 Task: Add Magic Spoon Cereal Birthday Cake Cereal to the cart.
Action: Mouse moved to (648, 239)
Screenshot: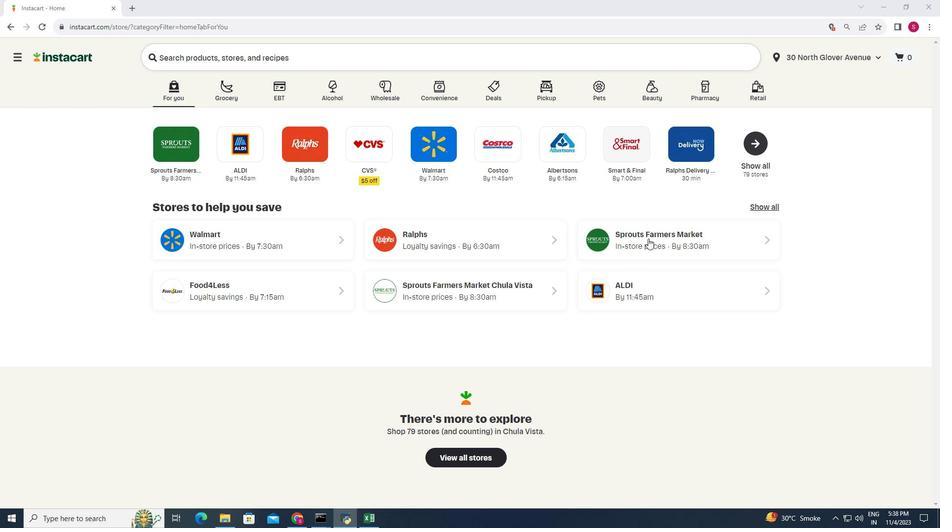 
Action: Mouse pressed left at (648, 239)
Screenshot: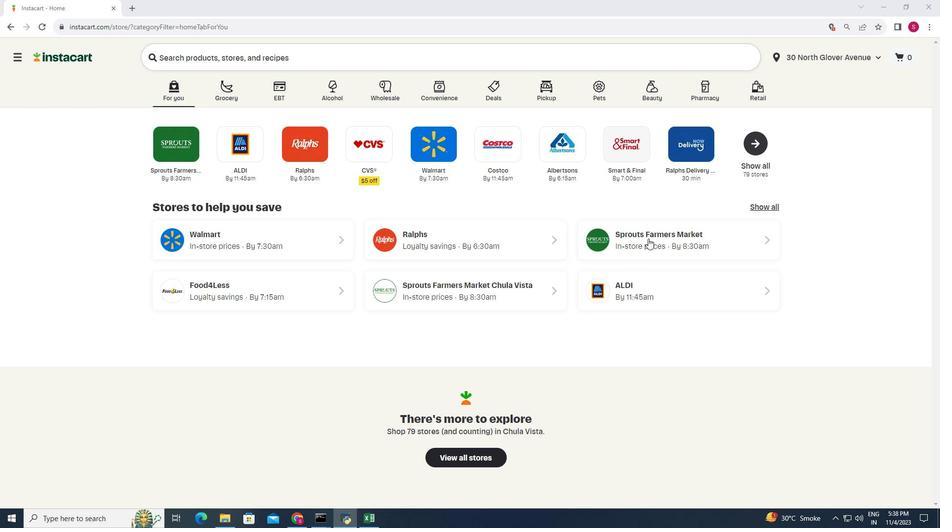 
Action: Mouse moved to (79, 313)
Screenshot: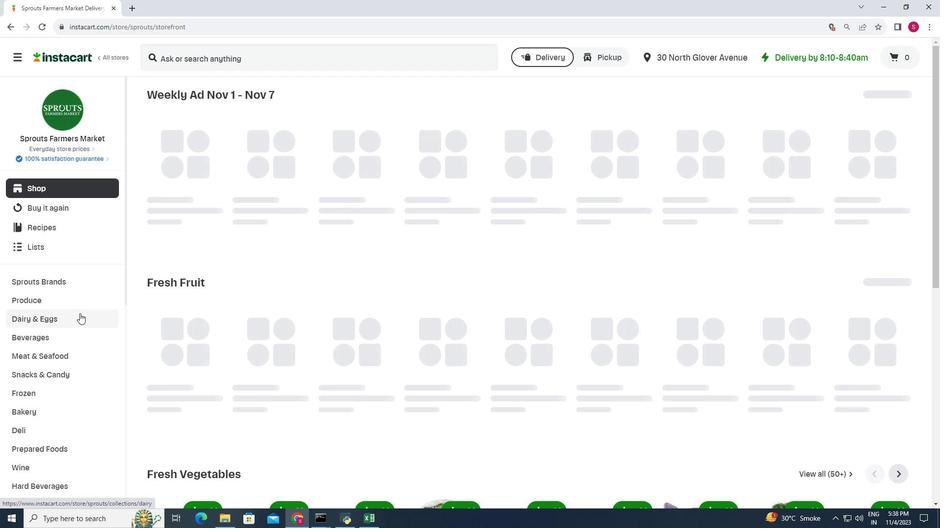 
Action: Mouse scrolled (79, 313) with delta (0, 0)
Screenshot: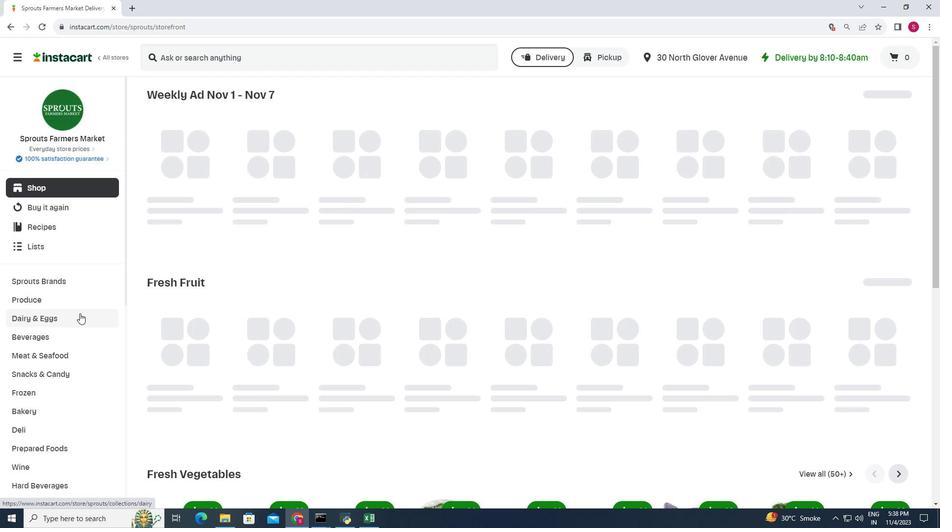 
Action: Mouse scrolled (79, 313) with delta (0, 0)
Screenshot: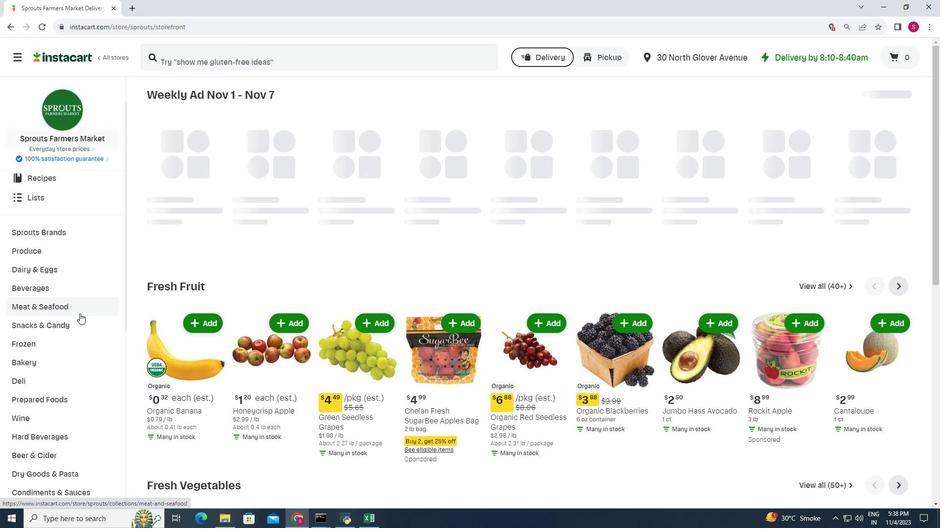 
Action: Mouse moved to (80, 313)
Screenshot: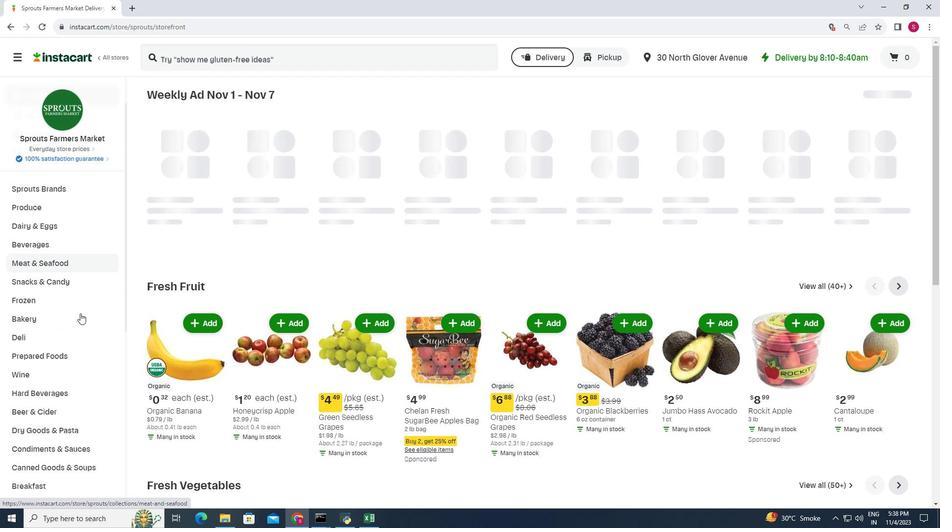 
Action: Mouse scrolled (80, 313) with delta (0, 0)
Screenshot: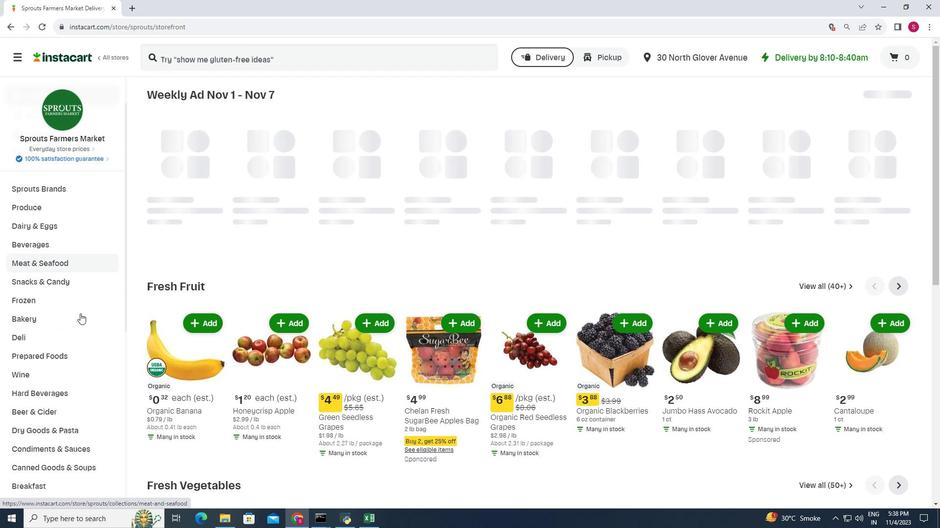 
Action: Mouse moved to (83, 313)
Screenshot: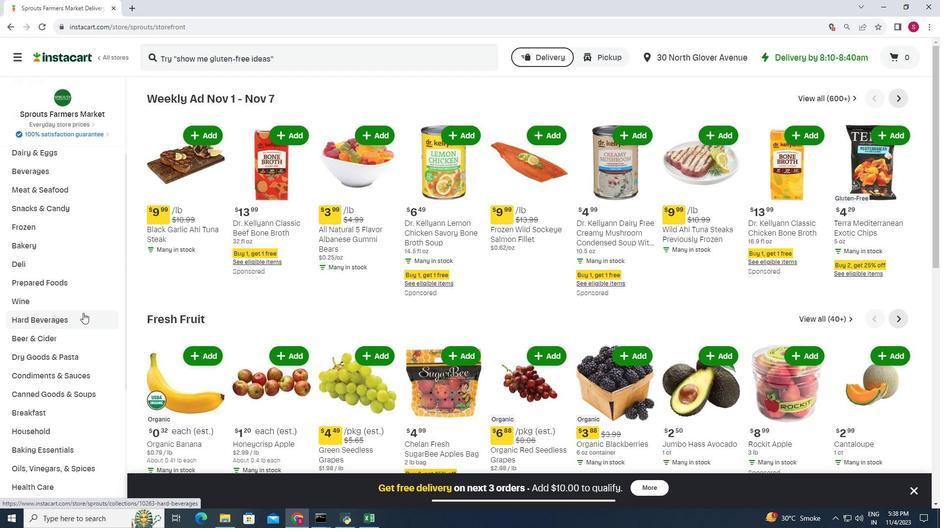 
Action: Mouse scrolled (83, 312) with delta (0, 0)
Screenshot: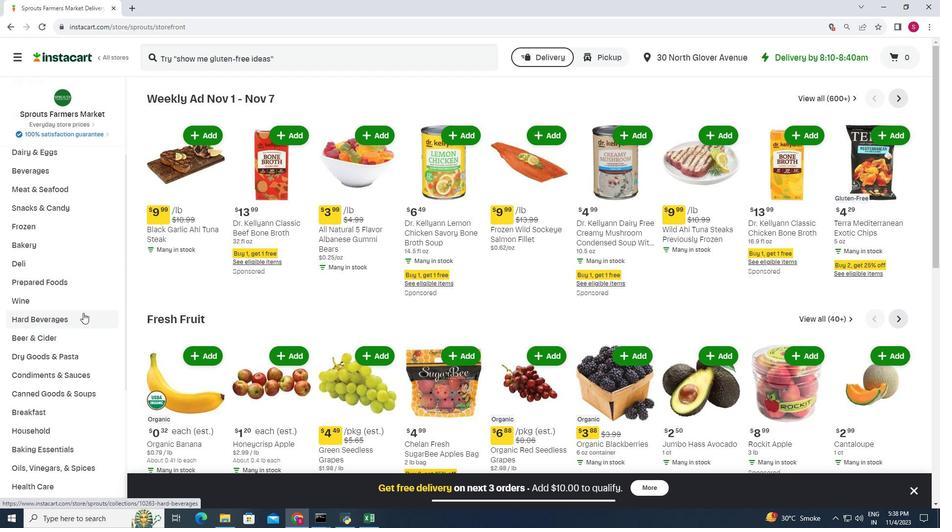 
Action: Mouse moved to (58, 365)
Screenshot: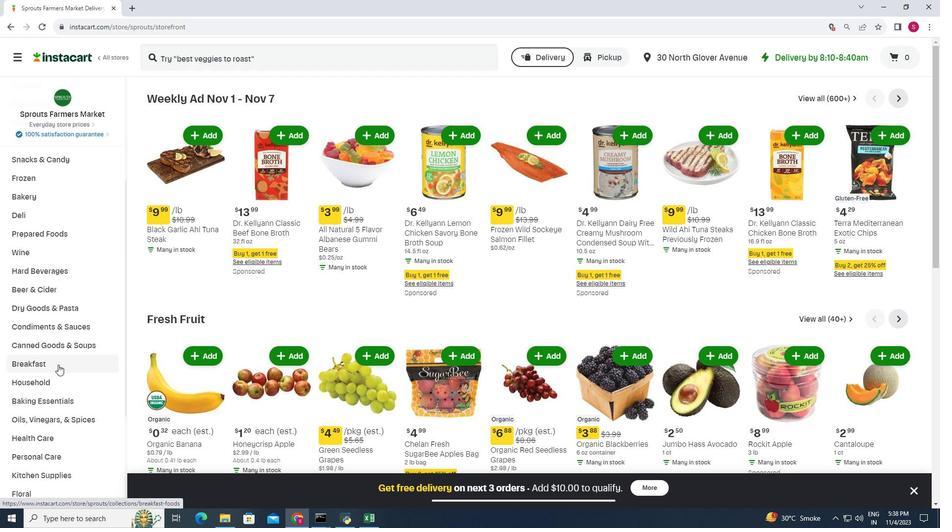 
Action: Mouse pressed left at (58, 365)
Screenshot: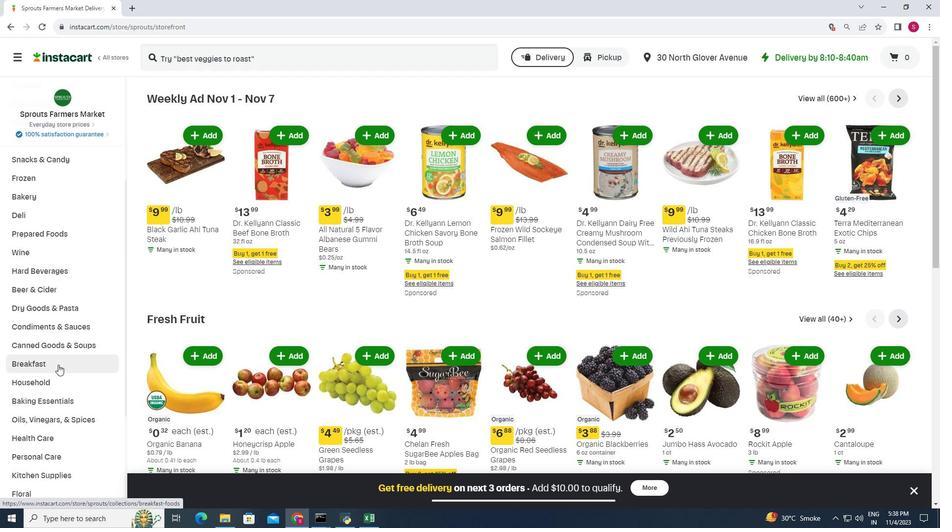 
Action: Mouse moved to (648, 121)
Screenshot: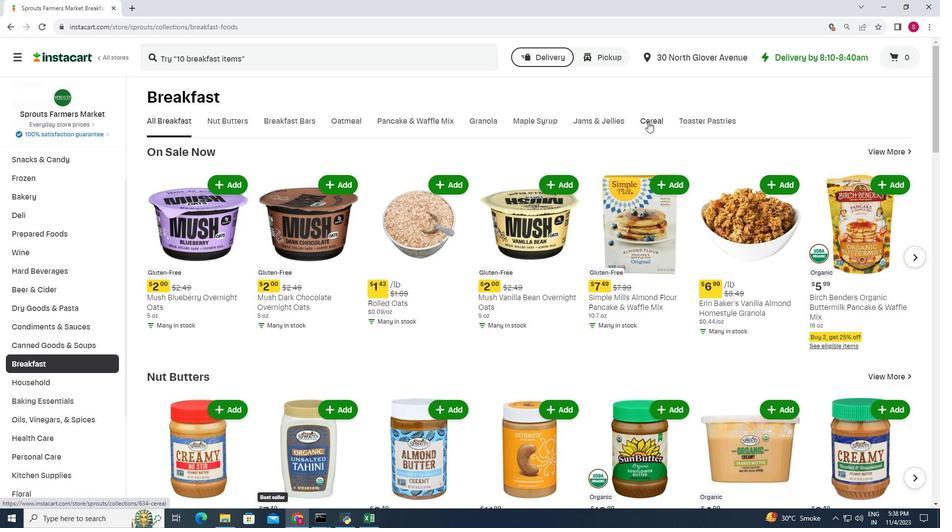 
Action: Mouse pressed left at (648, 121)
Screenshot: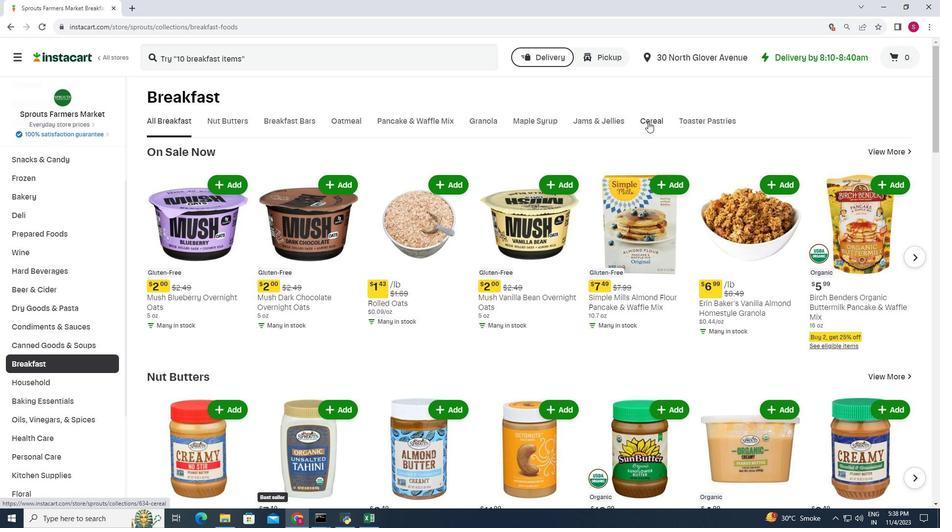 
Action: Mouse moved to (488, 167)
Screenshot: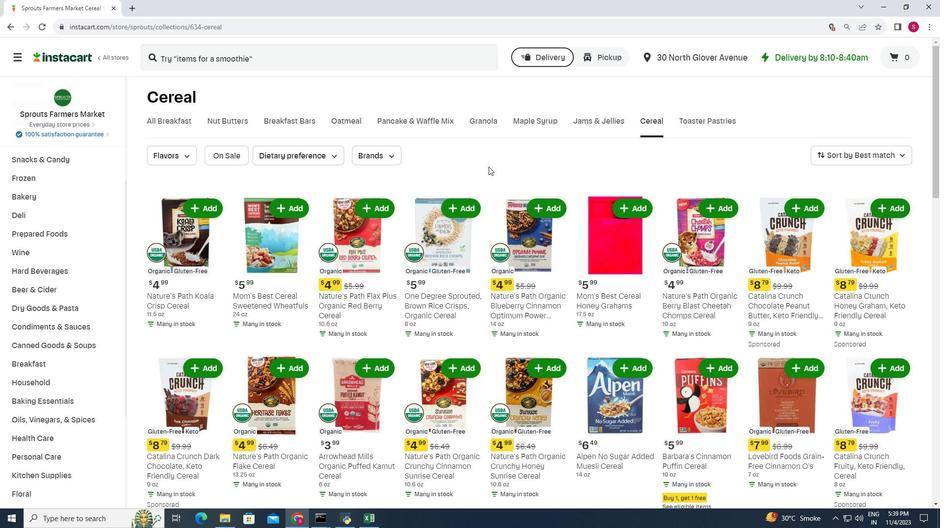 
Action: Mouse scrolled (488, 166) with delta (0, 0)
Screenshot: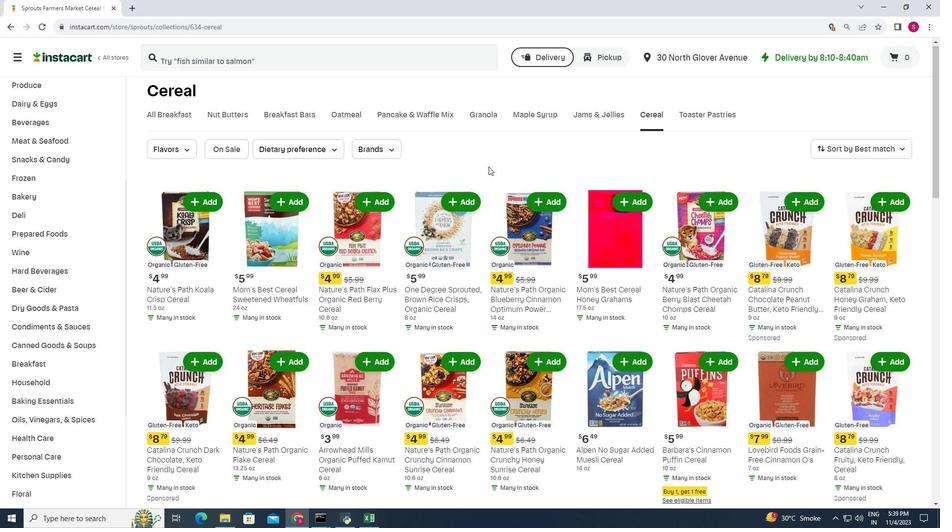 
Action: Mouse scrolled (488, 167) with delta (0, 0)
Screenshot: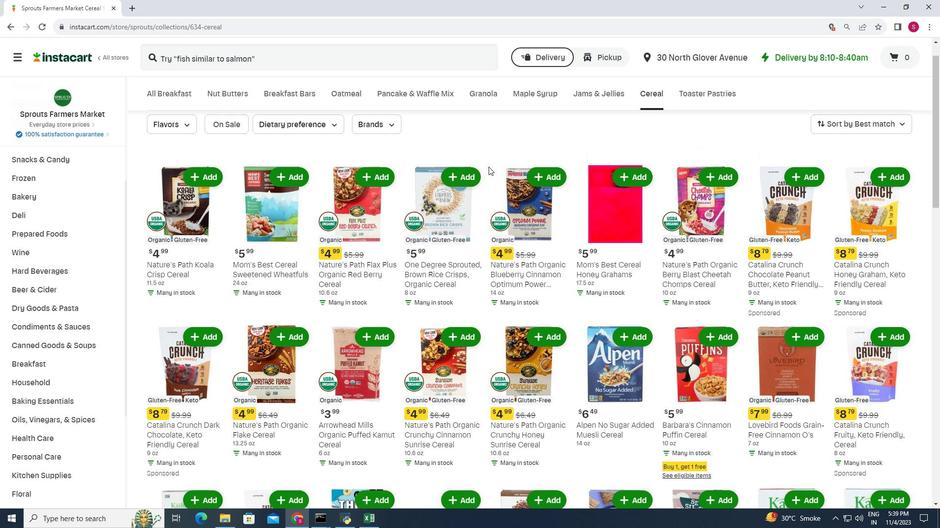 
Action: Mouse scrolled (488, 167) with delta (0, 0)
Screenshot: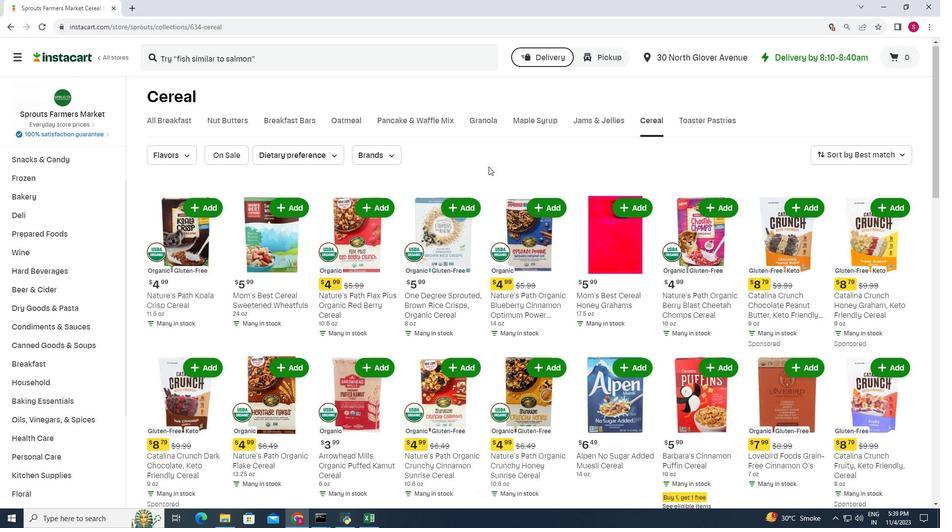 
Action: Mouse scrolled (488, 166) with delta (0, 0)
Screenshot: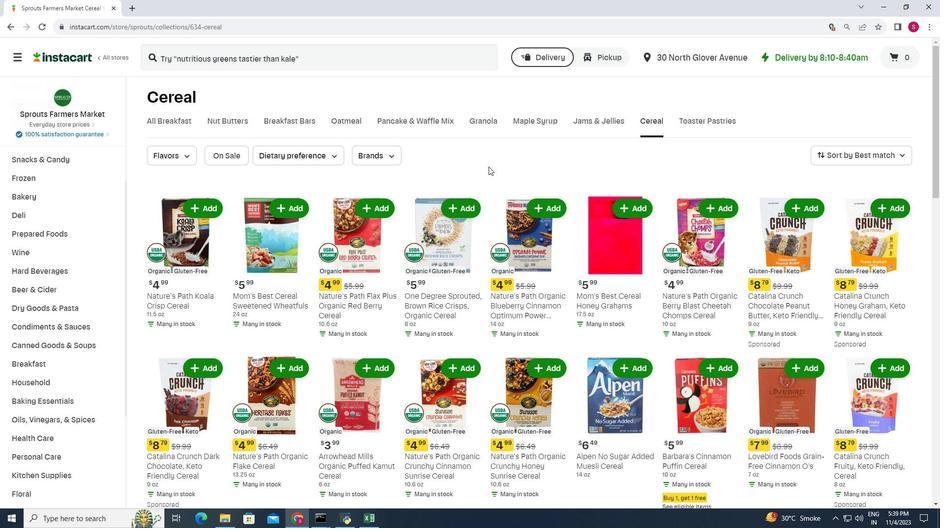 
Action: Mouse moved to (916, 263)
Screenshot: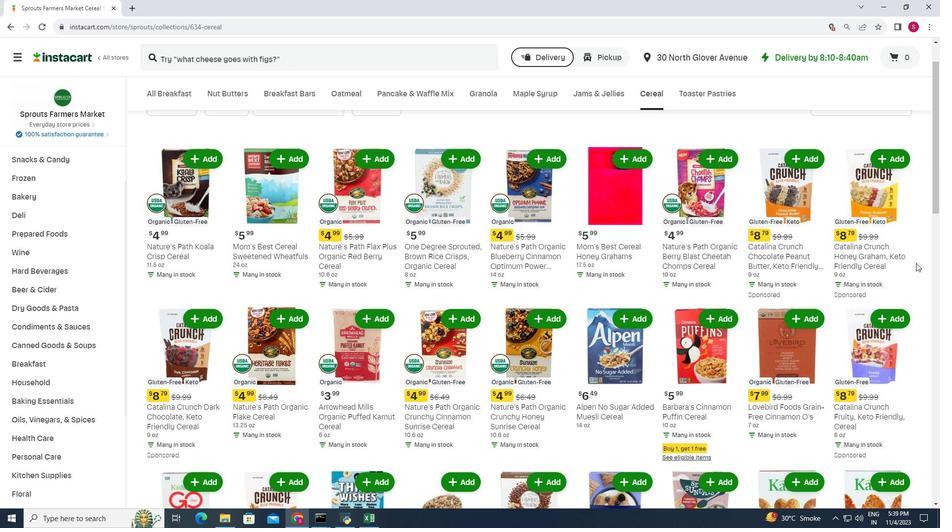 
Action: Mouse scrolled (916, 262) with delta (0, 0)
Screenshot: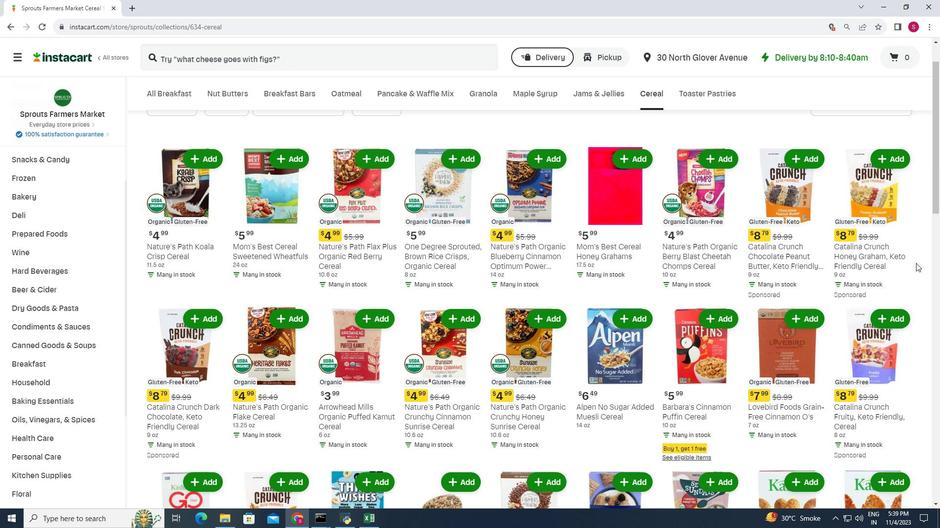 
Action: Mouse moved to (916, 263)
Screenshot: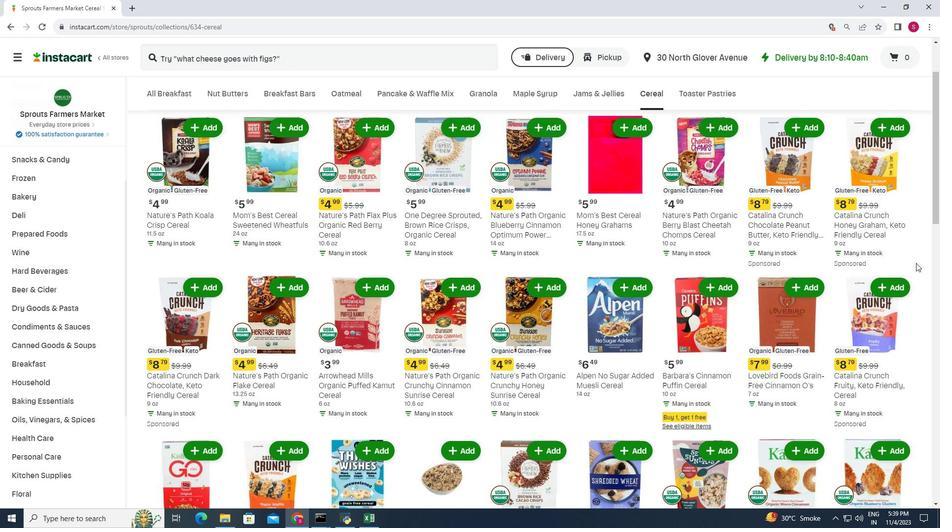 
Action: Mouse scrolled (916, 263) with delta (0, 0)
Screenshot: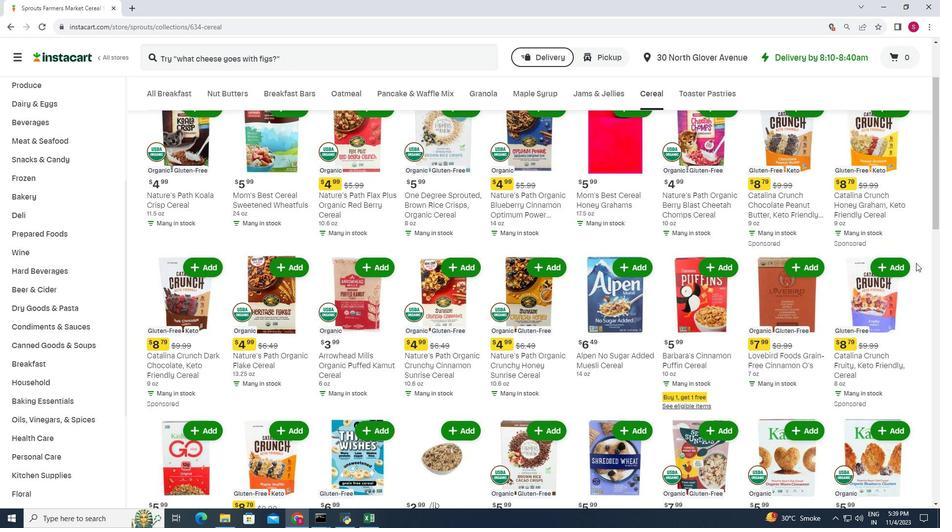 
Action: Mouse moved to (396, 309)
Screenshot: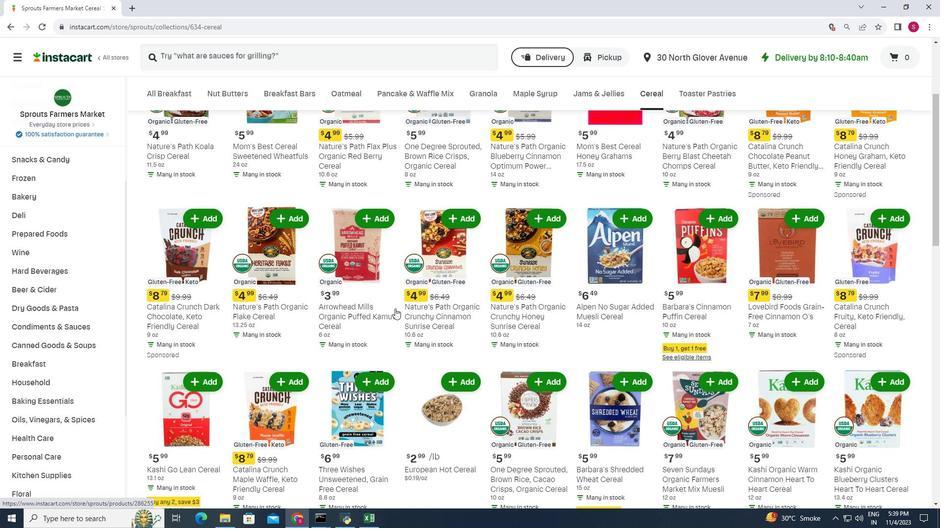 
Action: Mouse scrolled (396, 308) with delta (0, 0)
Screenshot: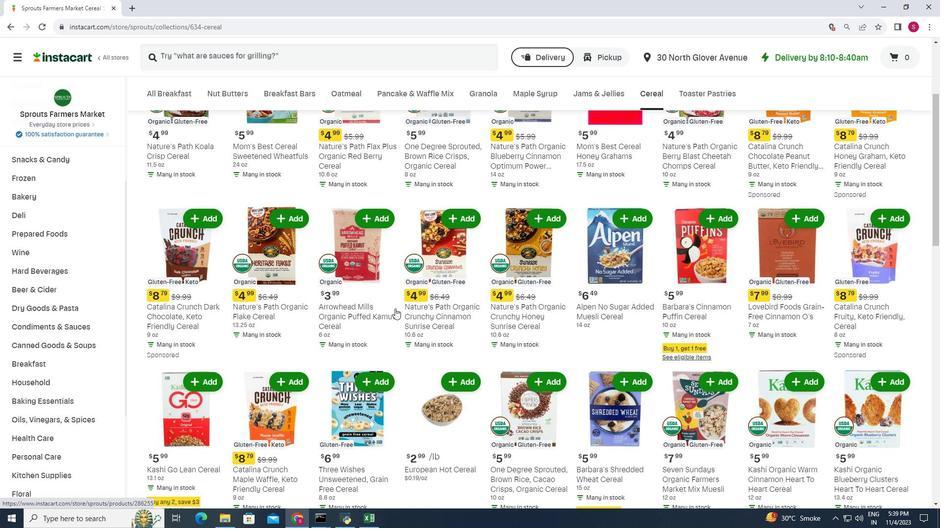 
Action: Mouse moved to (395, 309)
Screenshot: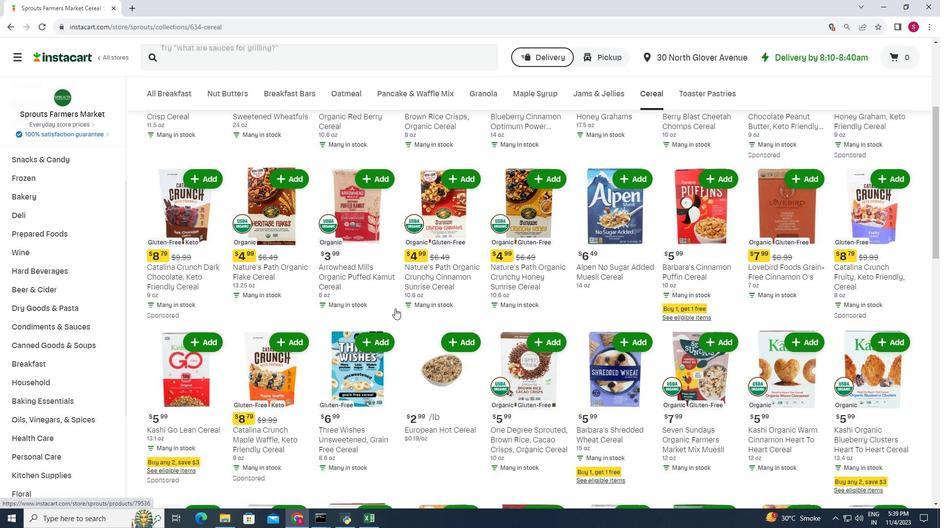 
Action: Mouse scrolled (395, 308) with delta (0, 0)
Screenshot: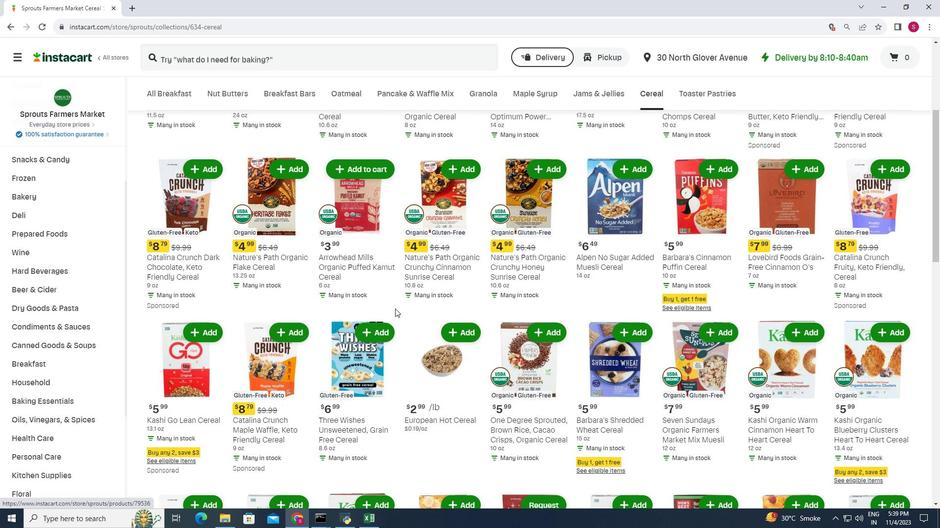 
Action: Mouse moved to (393, 309)
Screenshot: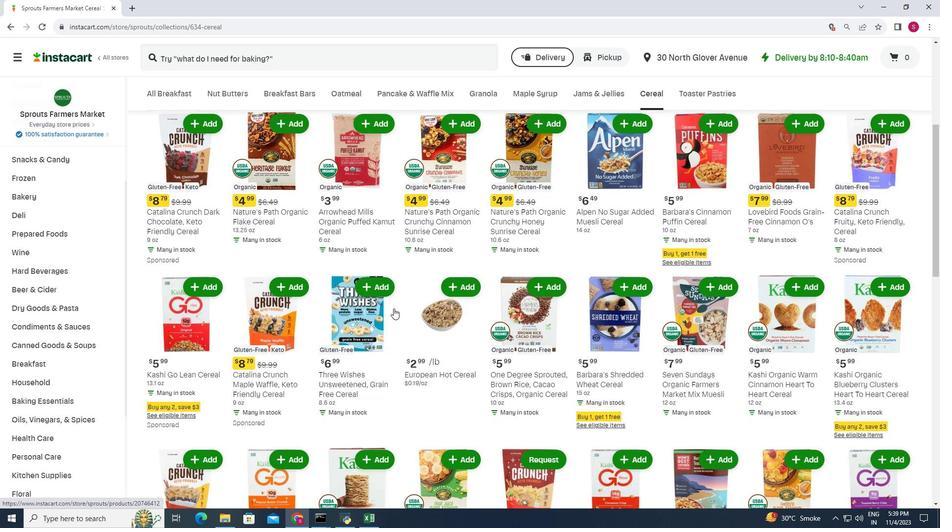 
Action: Mouse scrolled (393, 308) with delta (0, 0)
Screenshot: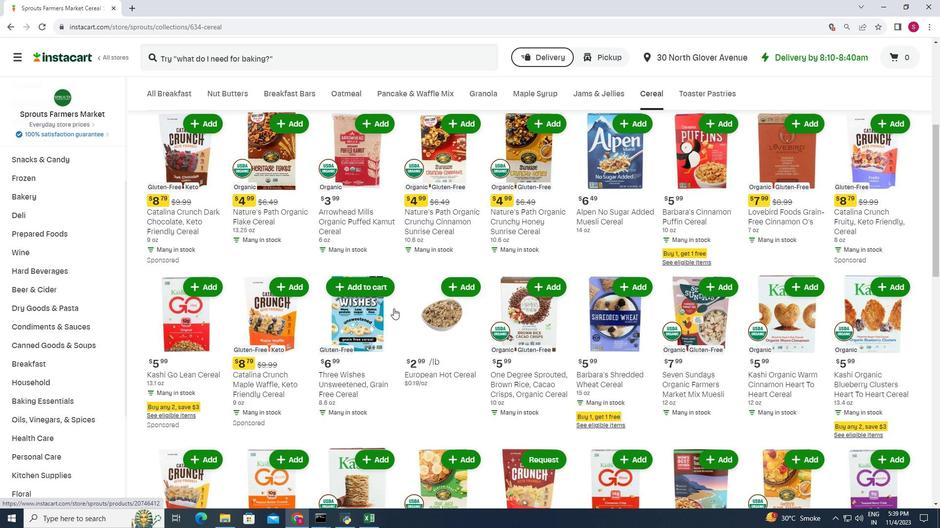
Action: Mouse scrolled (393, 308) with delta (0, 0)
Screenshot: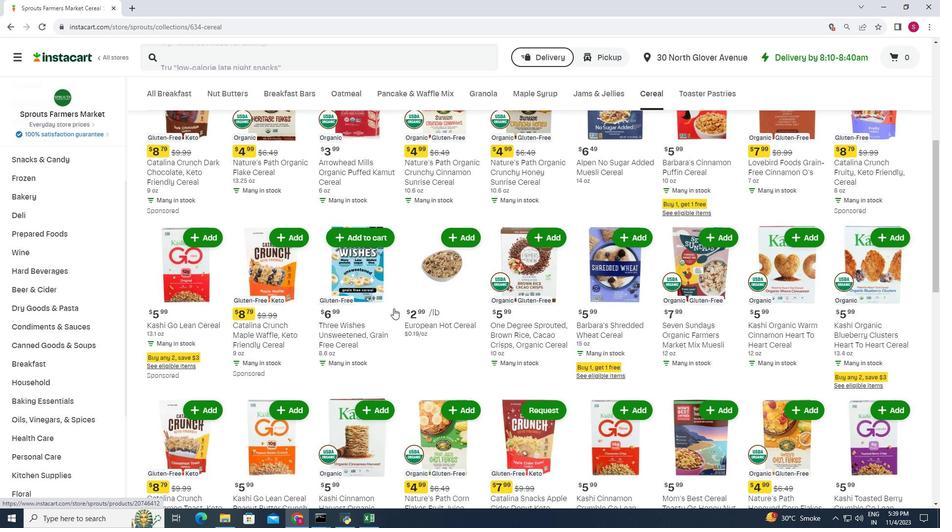 
Action: Mouse scrolled (393, 308) with delta (0, 0)
Screenshot: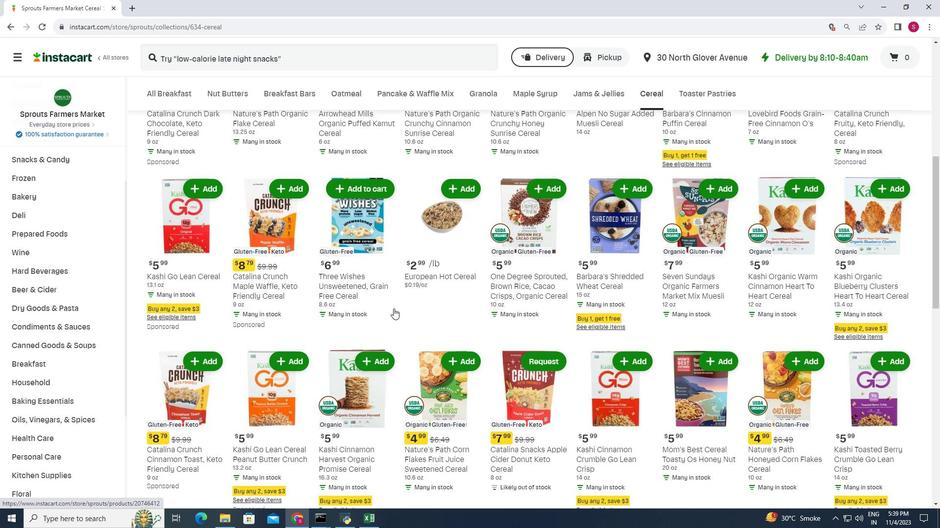 
Action: Mouse scrolled (393, 308) with delta (0, 0)
Screenshot: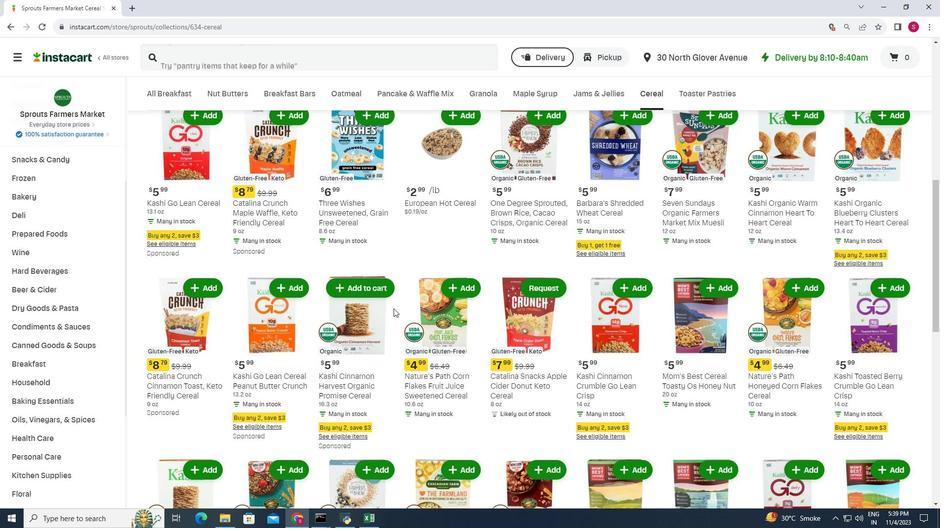 
Action: Mouse moved to (390, 310)
Screenshot: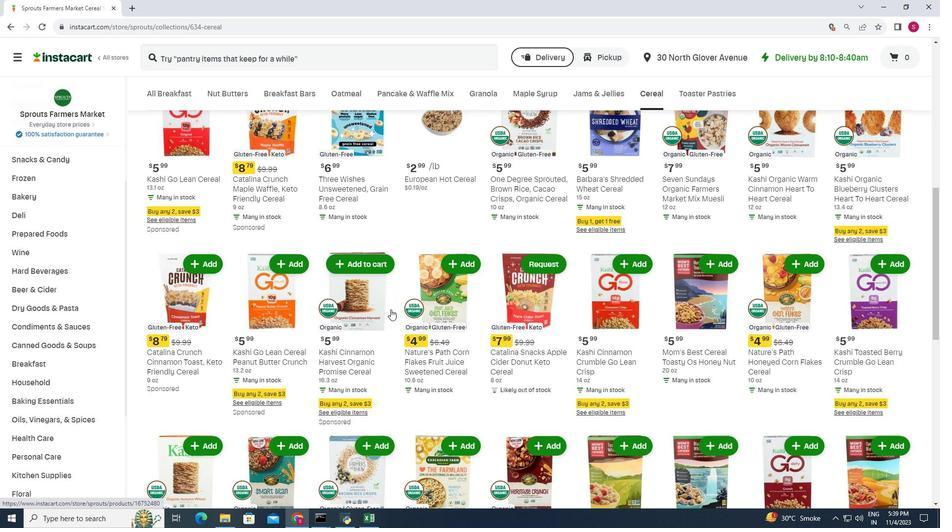 
Action: Mouse scrolled (390, 309) with delta (0, 0)
Screenshot: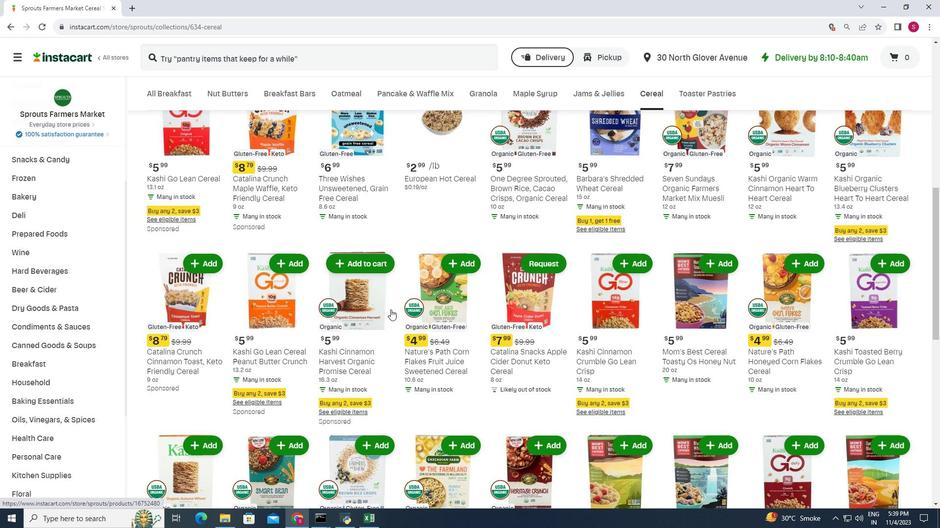 
Action: Mouse moved to (390, 310)
Screenshot: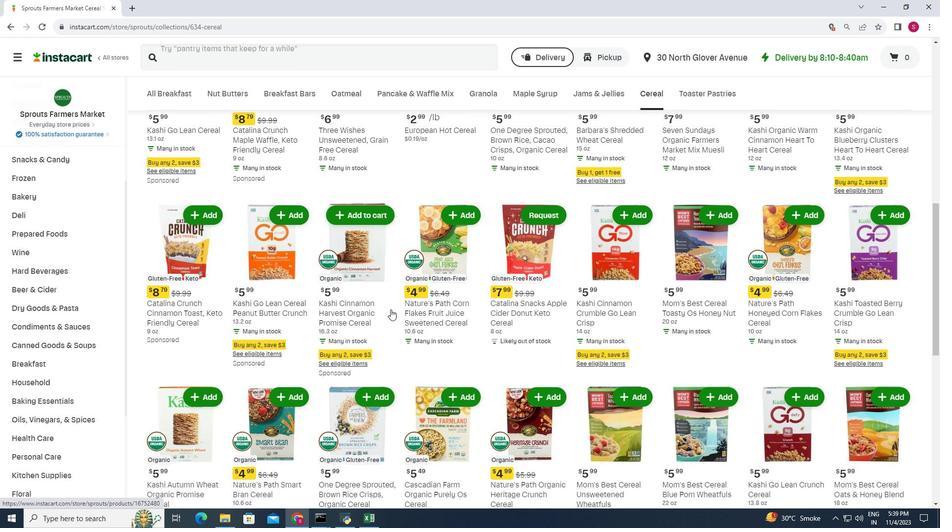 
Action: Mouse scrolled (390, 309) with delta (0, 0)
Screenshot: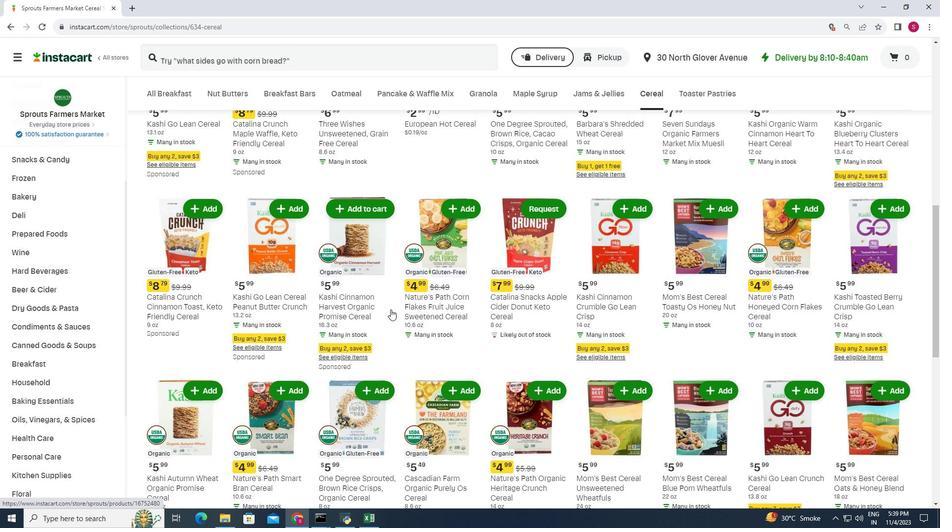 
Action: Mouse scrolled (390, 309) with delta (0, 0)
Screenshot: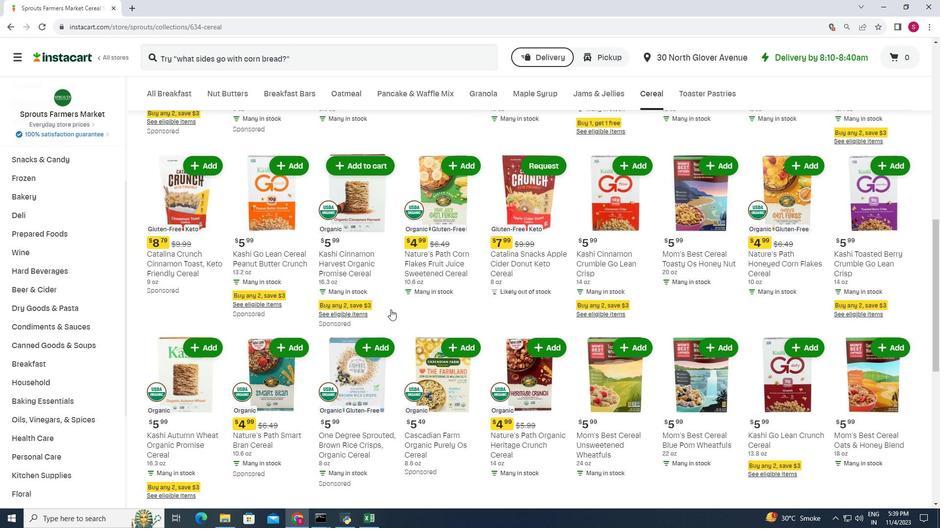 
Action: Mouse scrolled (390, 309) with delta (0, 0)
Screenshot: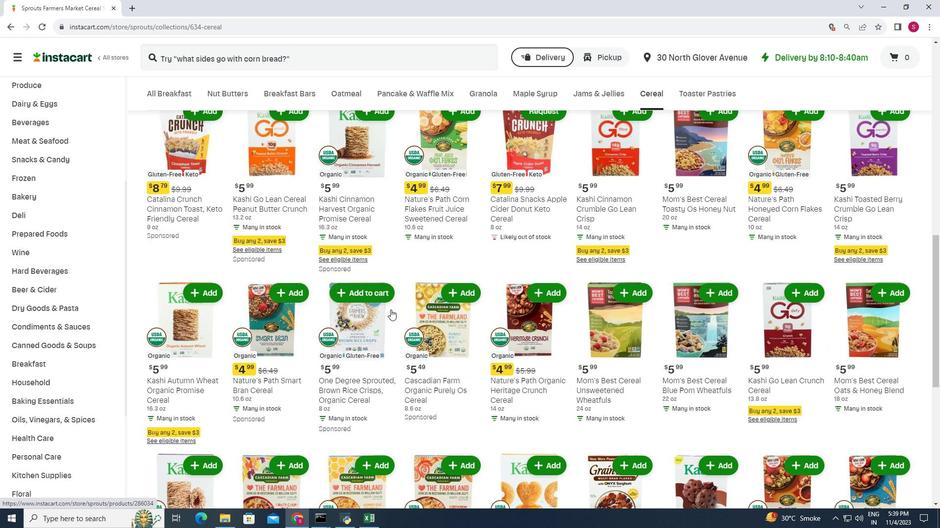 
Action: Mouse scrolled (390, 309) with delta (0, 0)
Screenshot: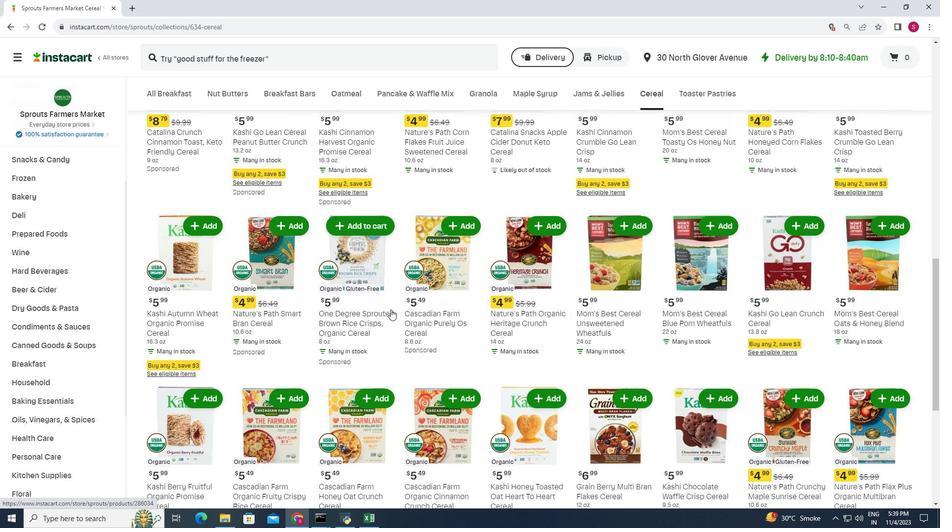 
Action: Mouse scrolled (390, 309) with delta (0, 0)
Screenshot: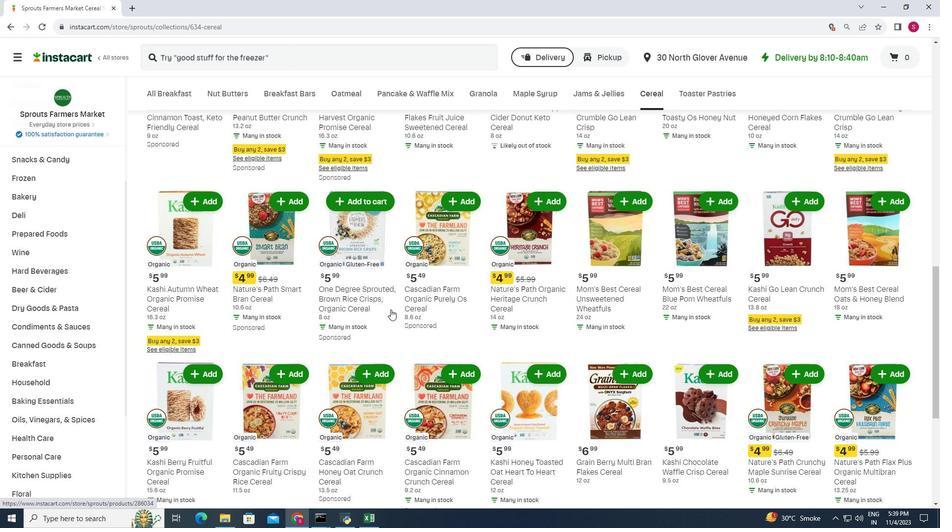 
Action: Mouse scrolled (390, 309) with delta (0, 0)
Screenshot: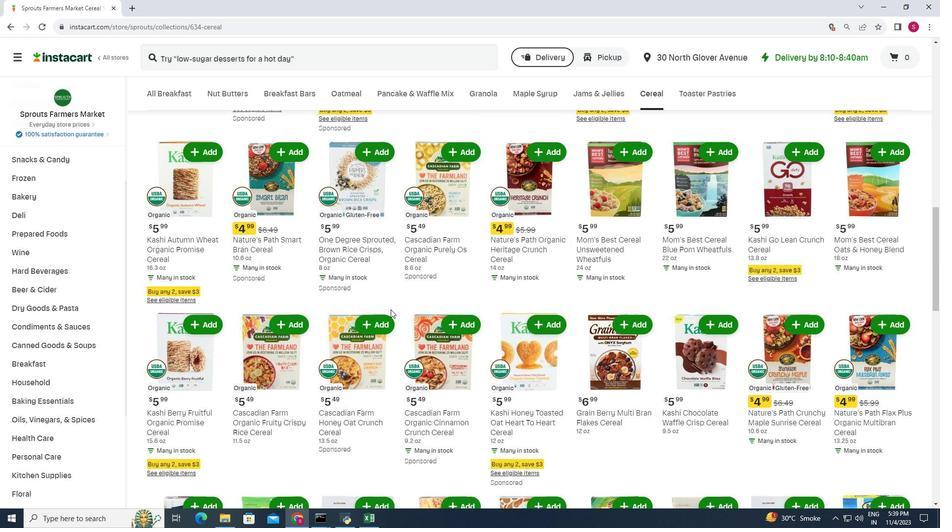 
Action: Mouse scrolled (390, 309) with delta (0, 0)
Screenshot: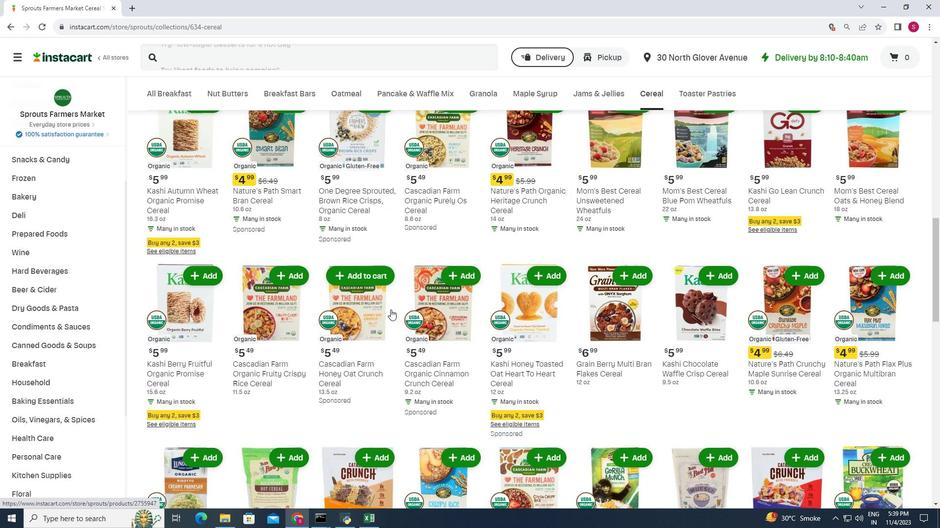 
Action: Mouse scrolled (390, 309) with delta (0, 0)
Screenshot: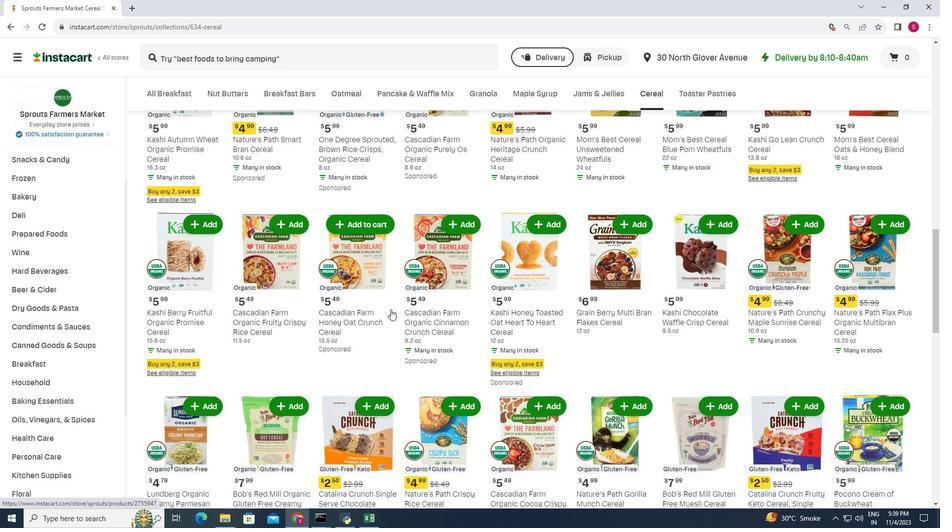 
Action: Mouse moved to (391, 307)
Screenshot: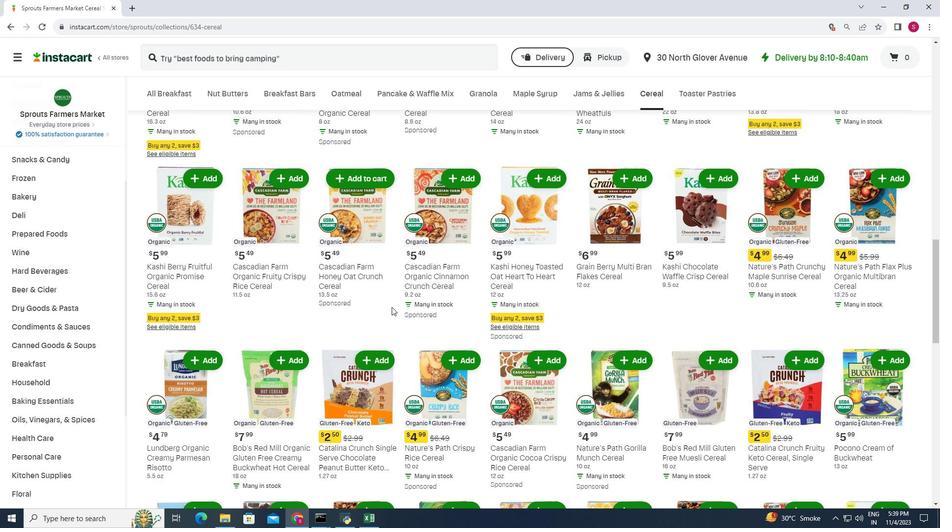 
Action: Mouse scrolled (391, 307) with delta (0, 0)
Screenshot: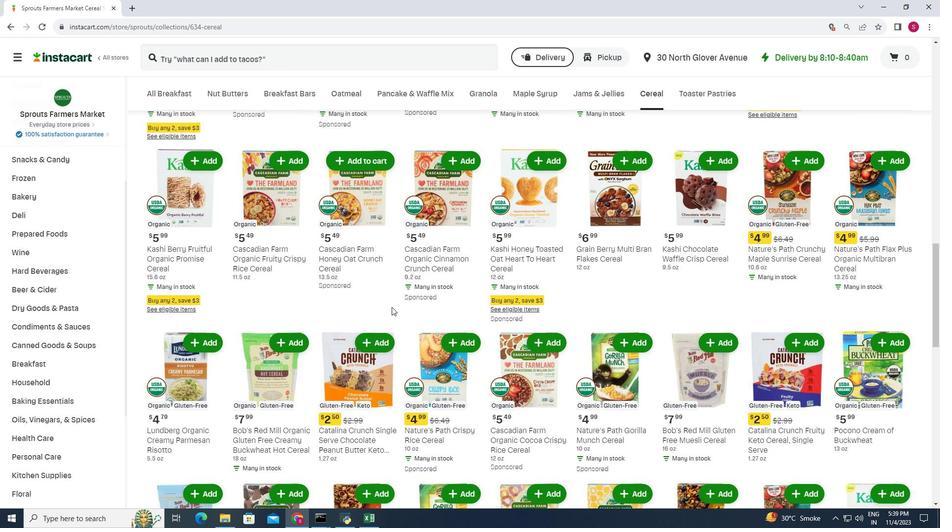
Action: Mouse moved to (392, 307)
Screenshot: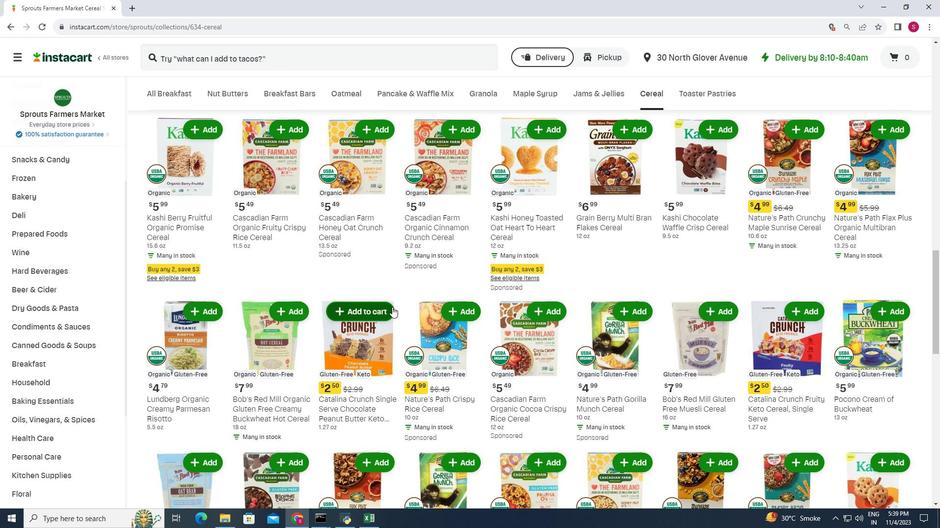 
Action: Mouse scrolled (392, 307) with delta (0, 0)
Screenshot: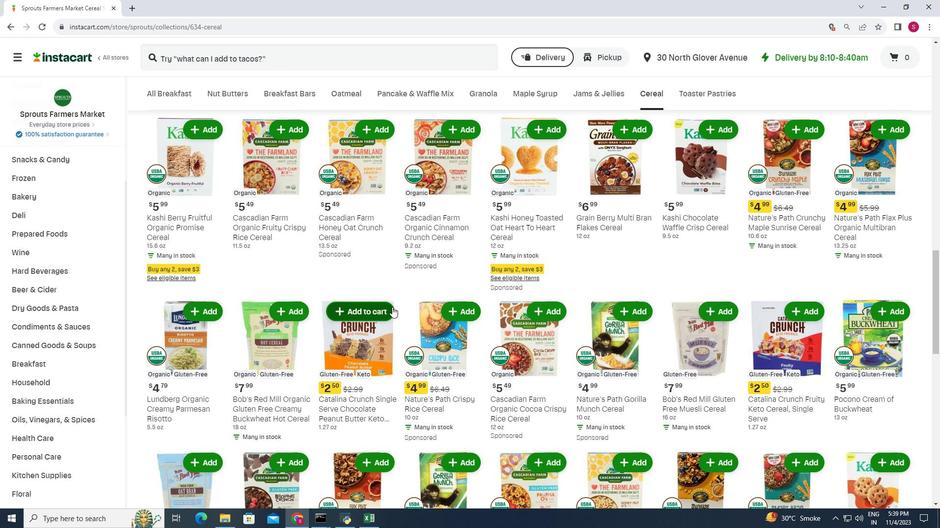 
Action: Mouse moved to (388, 305)
Screenshot: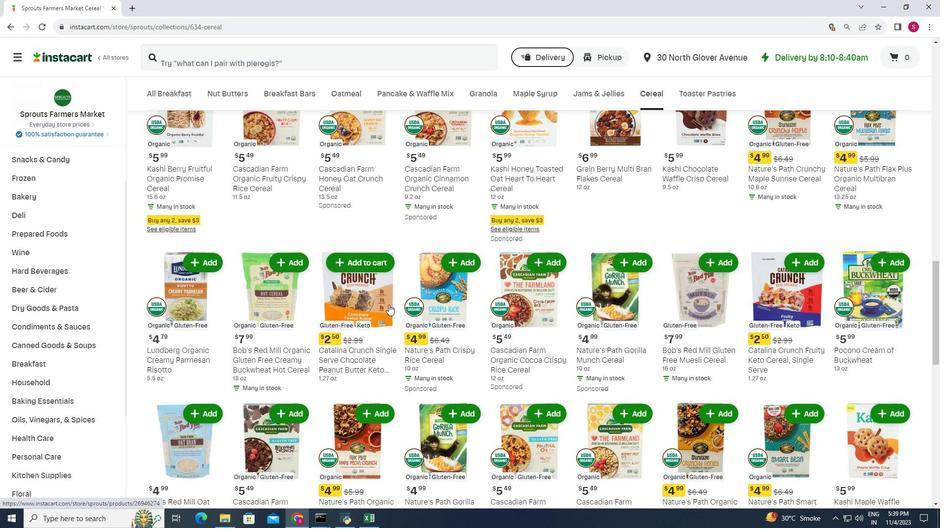
Action: Mouse scrolled (388, 304) with delta (0, 0)
Screenshot: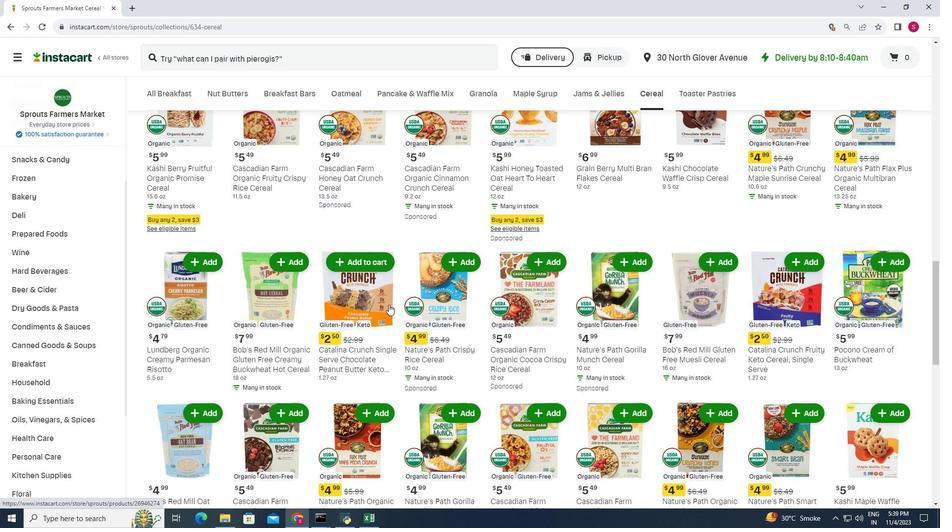 
Action: Mouse scrolled (388, 304) with delta (0, 0)
Screenshot: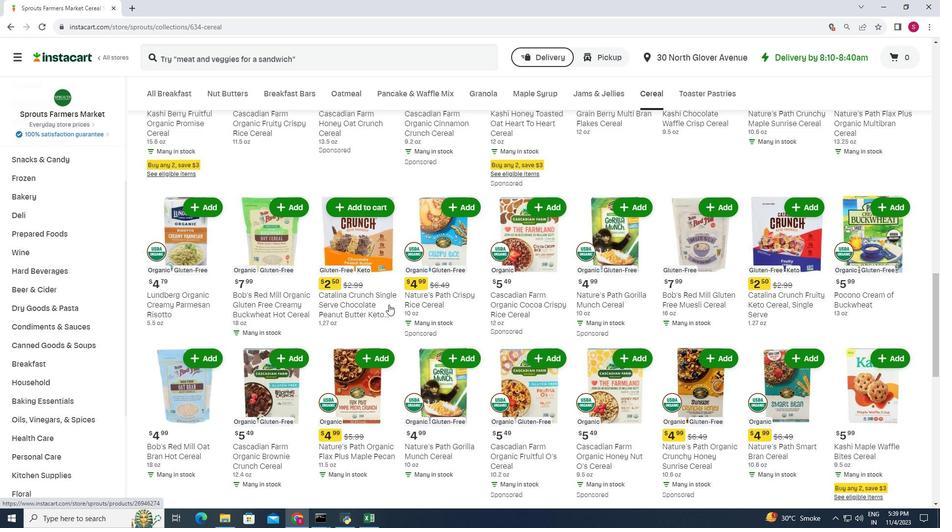 
Action: Mouse moved to (391, 293)
Screenshot: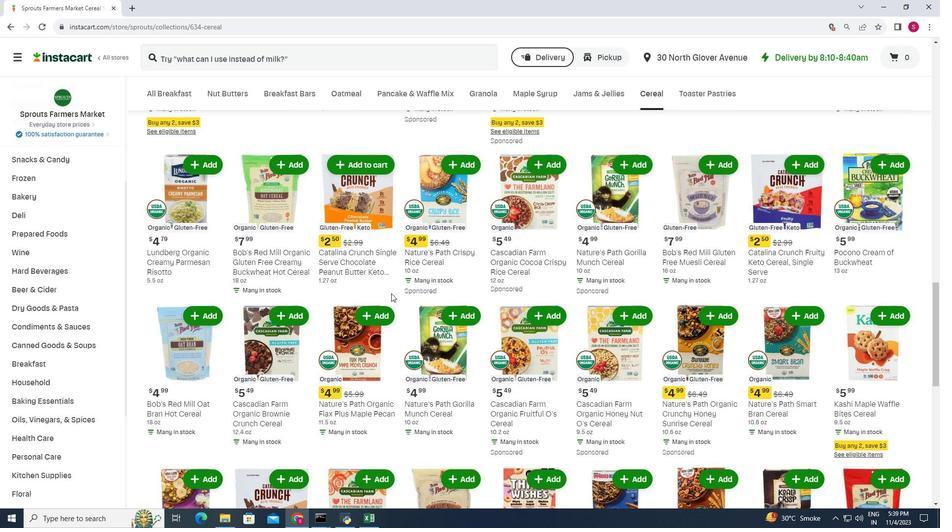 
Action: Mouse scrolled (391, 293) with delta (0, 0)
Screenshot: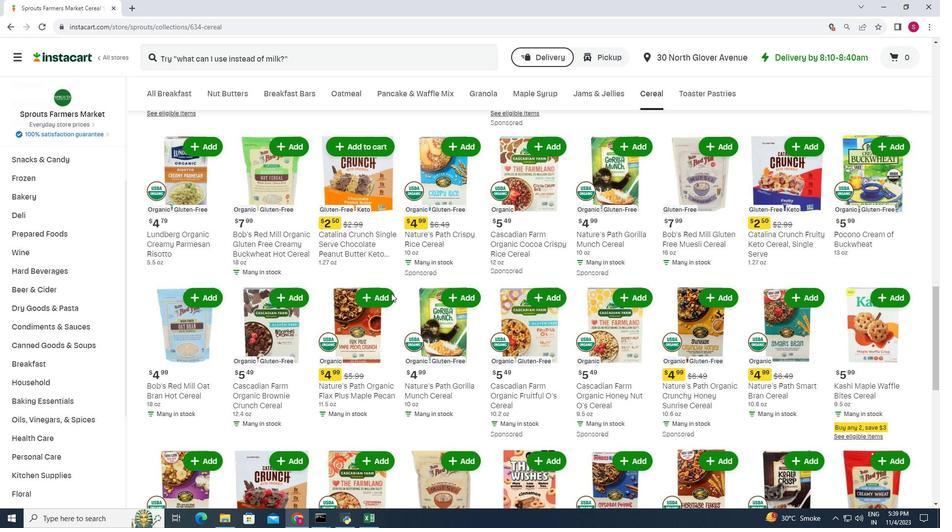 
Action: Mouse moved to (391, 293)
Screenshot: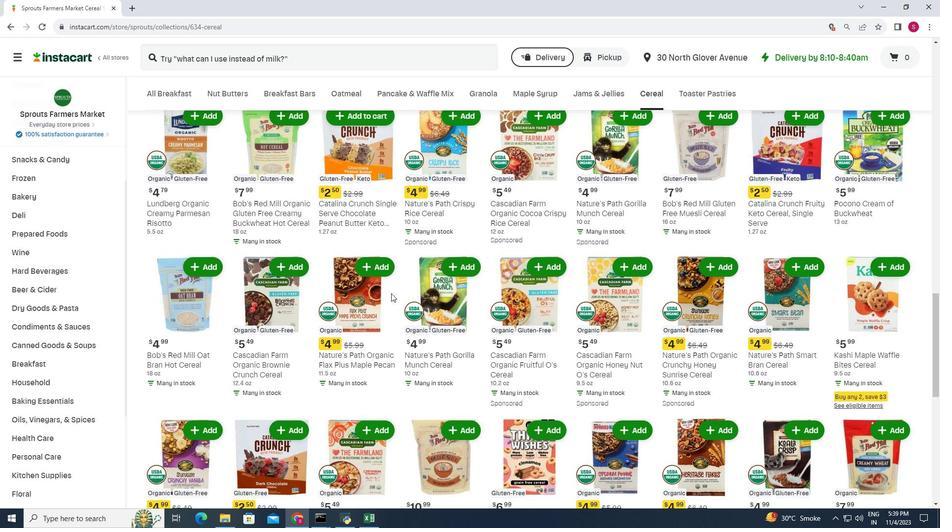 
Action: Mouse scrolled (391, 293) with delta (0, 0)
Screenshot: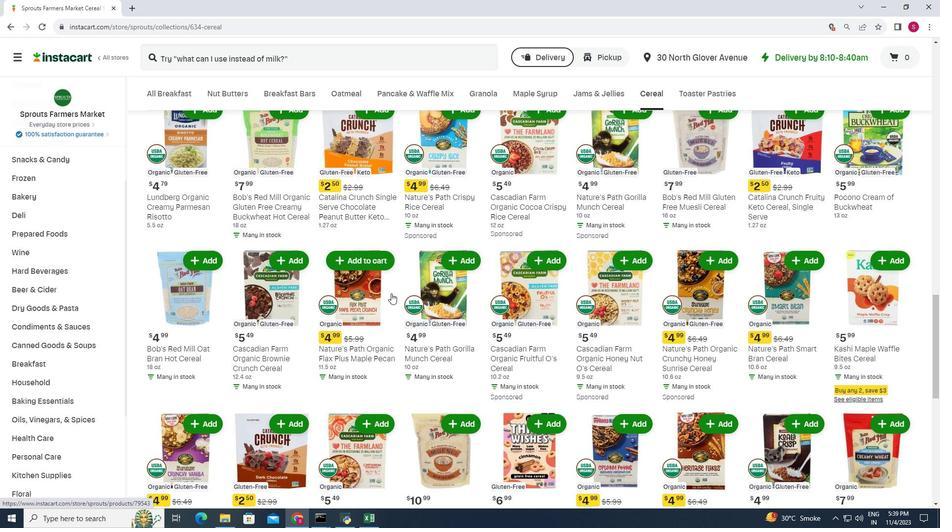 
Action: Mouse scrolled (391, 293) with delta (0, 0)
Screenshot: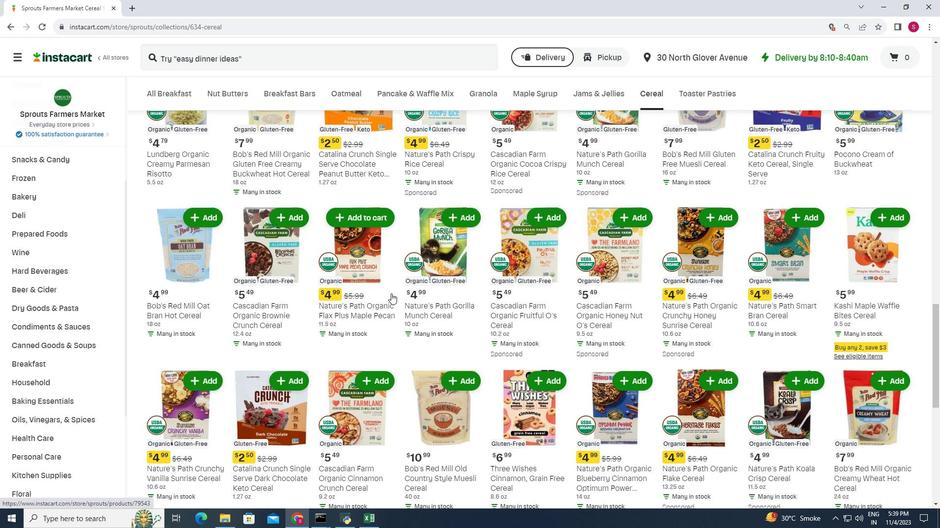 
Action: Mouse scrolled (391, 293) with delta (0, 0)
Screenshot: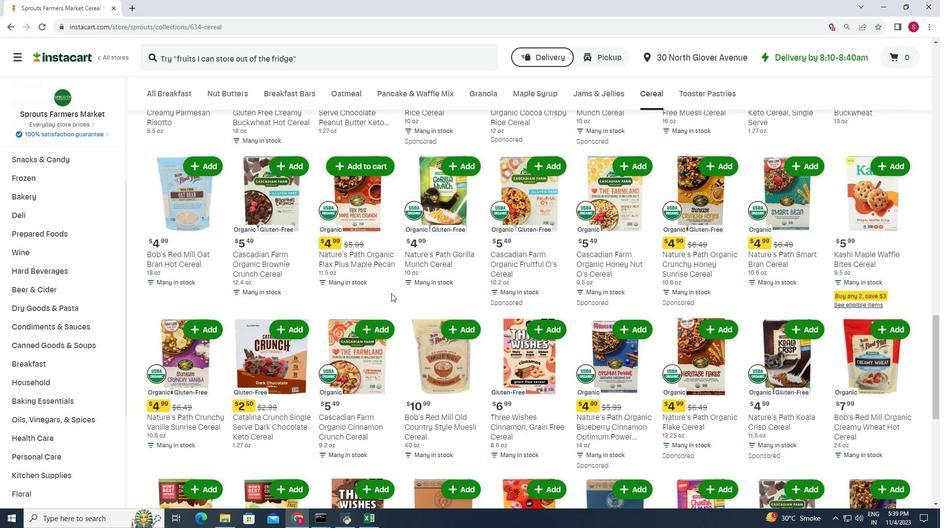 
Action: Mouse moved to (396, 294)
Screenshot: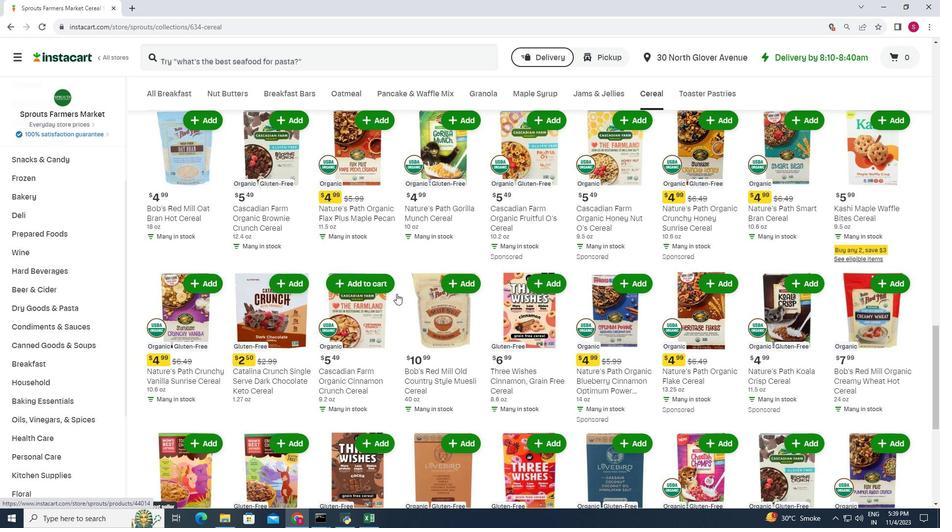
Action: Mouse scrolled (396, 293) with delta (0, 0)
Screenshot: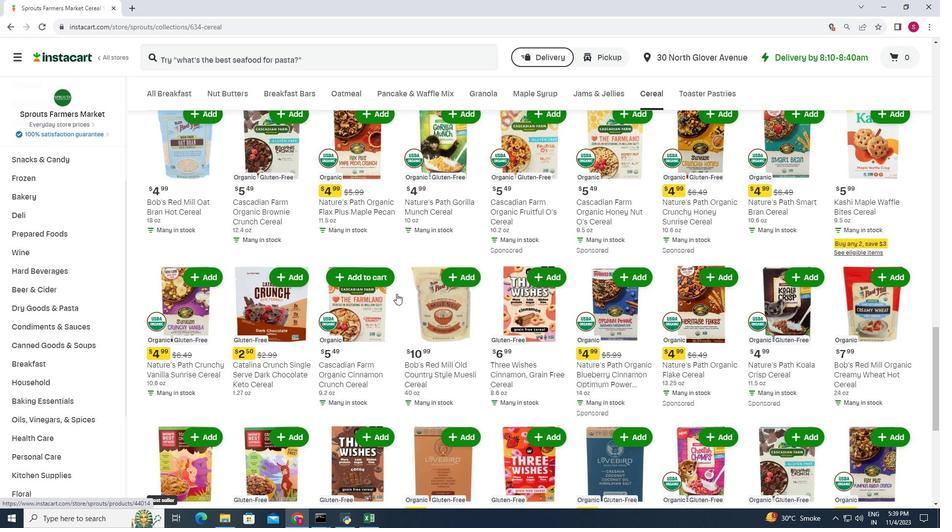 
Action: Mouse moved to (396, 294)
Screenshot: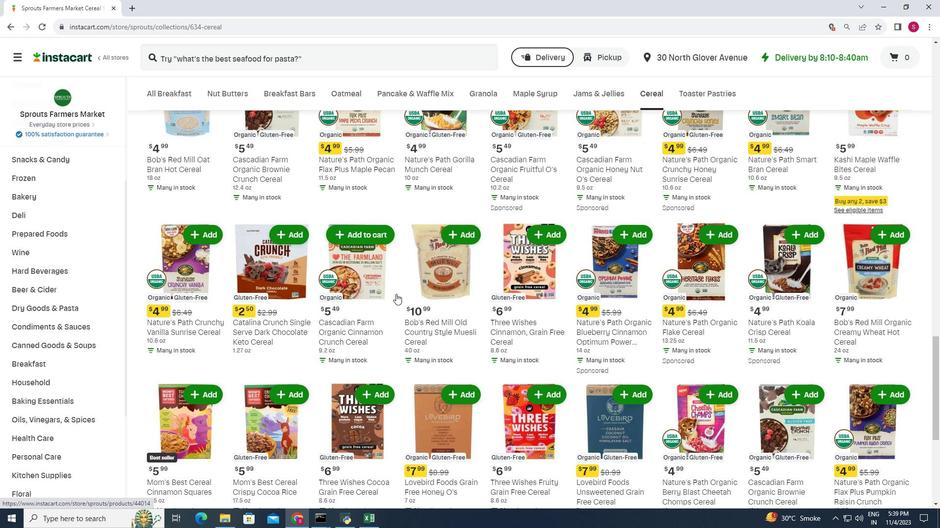
Action: Mouse scrolled (396, 293) with delta (0, 0)
Screenshot: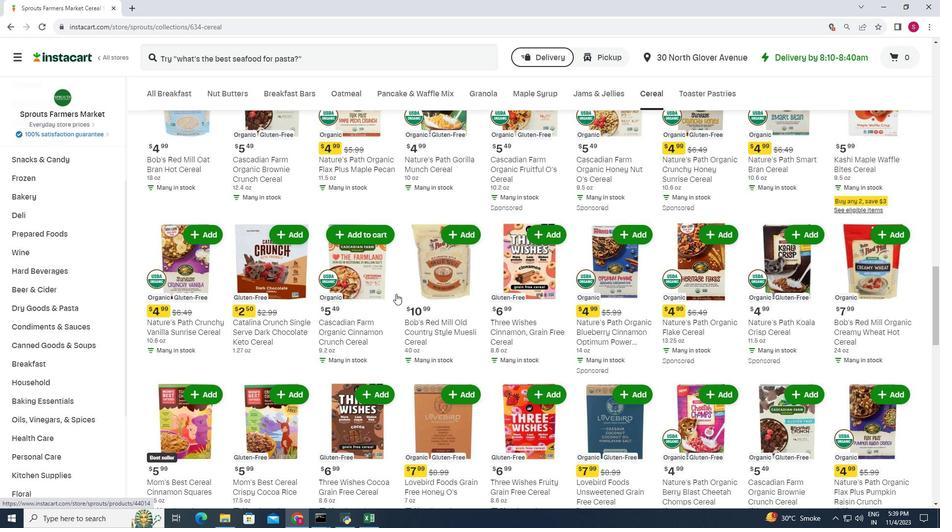 
Action: Mouse scrolled (396, 293) with delta (0, 0)
Screenshot: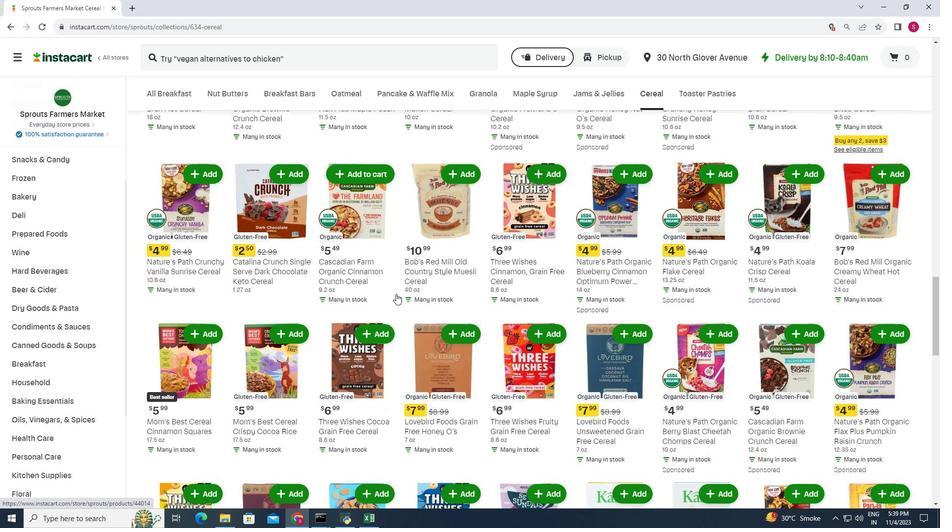
Action: Mouse scrolled (396, 293) with delta (0, 0)
Screenshot: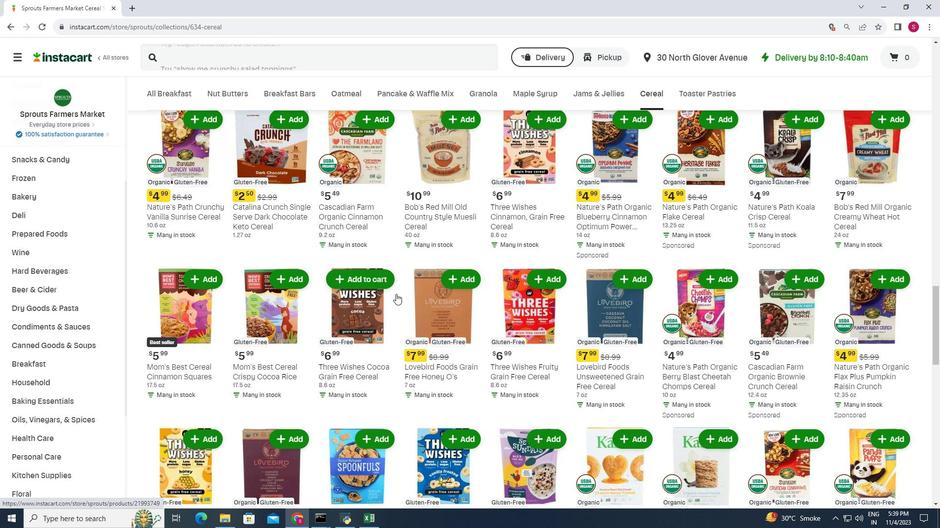
Action: Mouse scrolled (396, 293) with delta (0, 0)
Screenshot: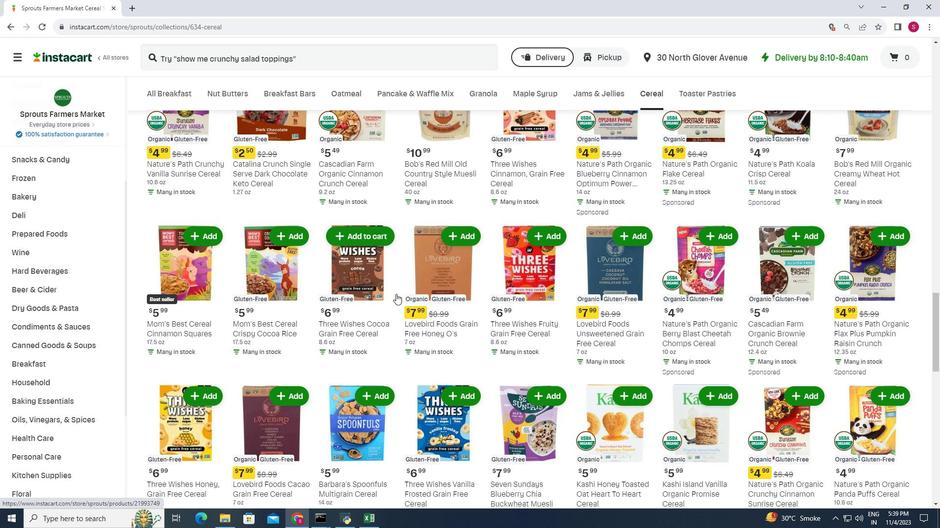 
Action: Mouse scrolled (396, 293) with delta (0, 0)
Screenshot: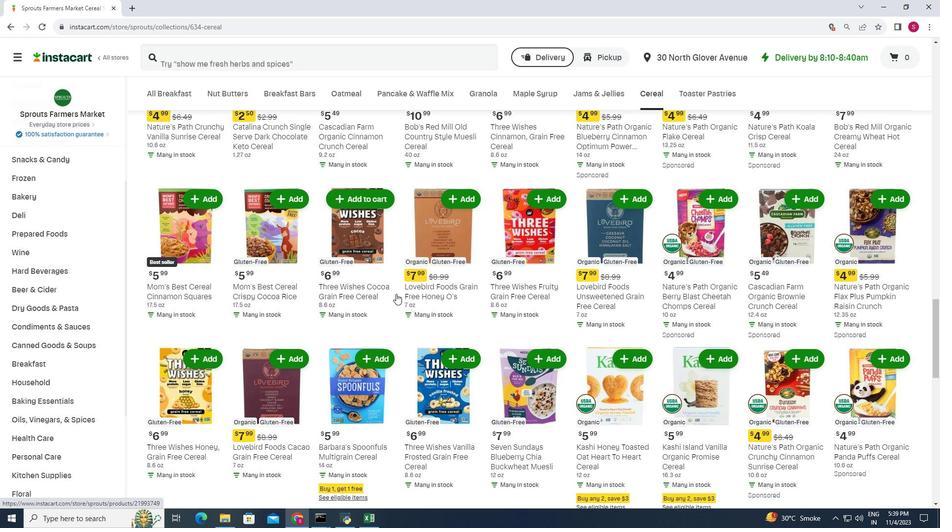 
Action: Mouse scrolled (396, 293) with delta (0, 0)
Screenshot: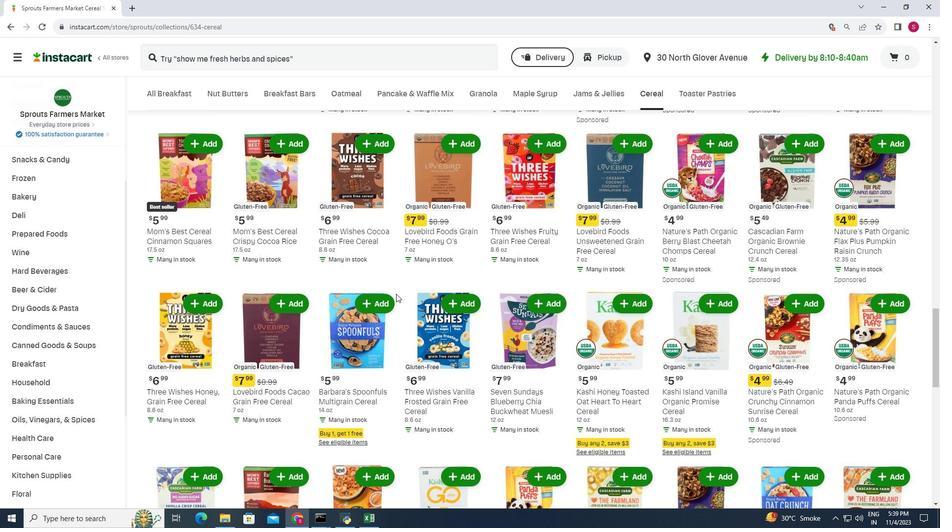 
Action: Mouse scrolled (396, 293) with delta (0, 0)
Screenshot: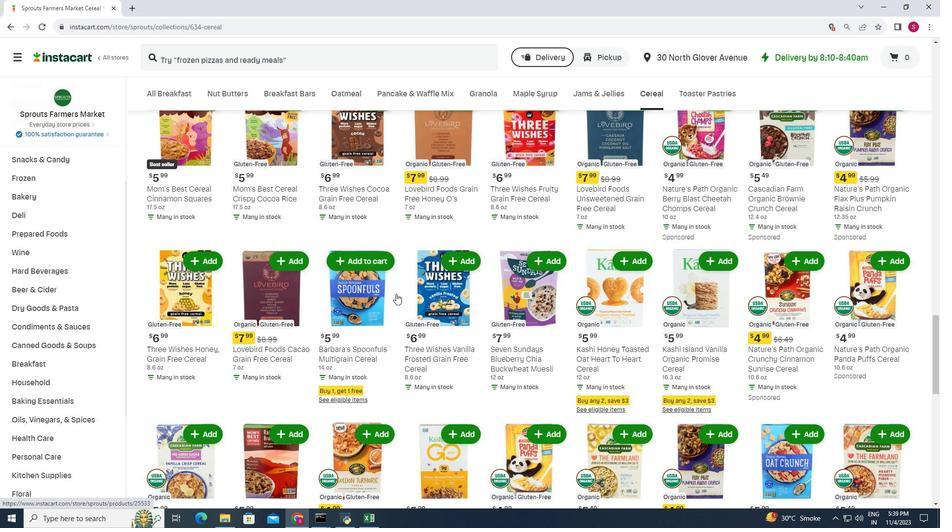 
Action: Mouse scrolled (396, 293) with delta (0, 0)
Screenshot: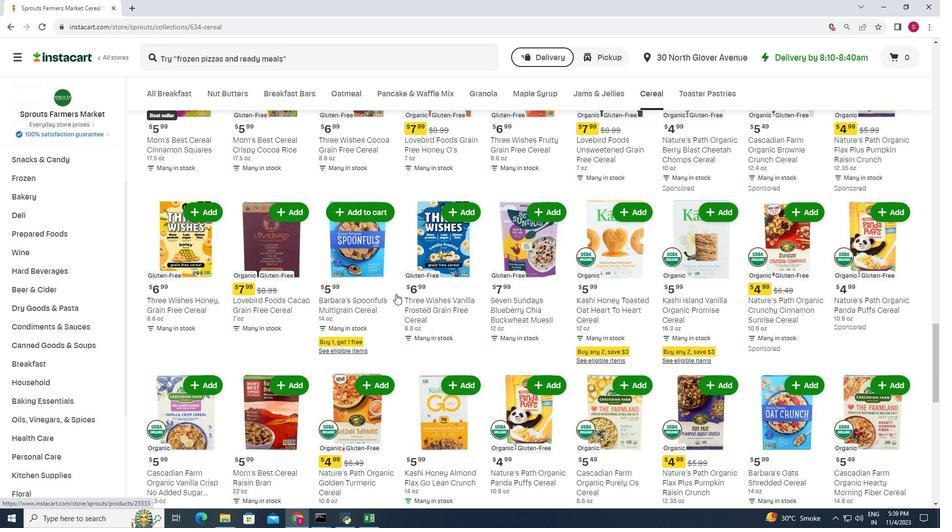
Action: Mouse scrolled (396, 293) with delta (0, 0)
Screenshot: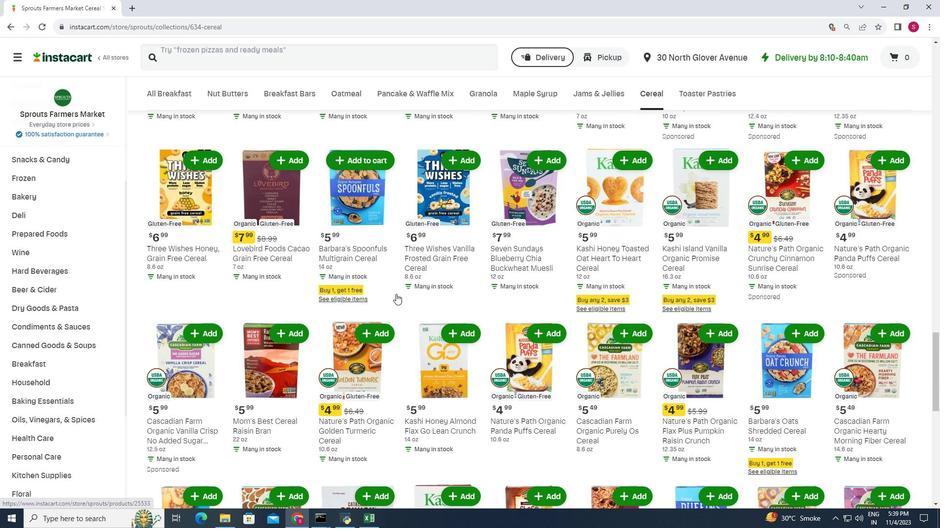 
Action: Mouse moved to (396, 294)
Screenshot: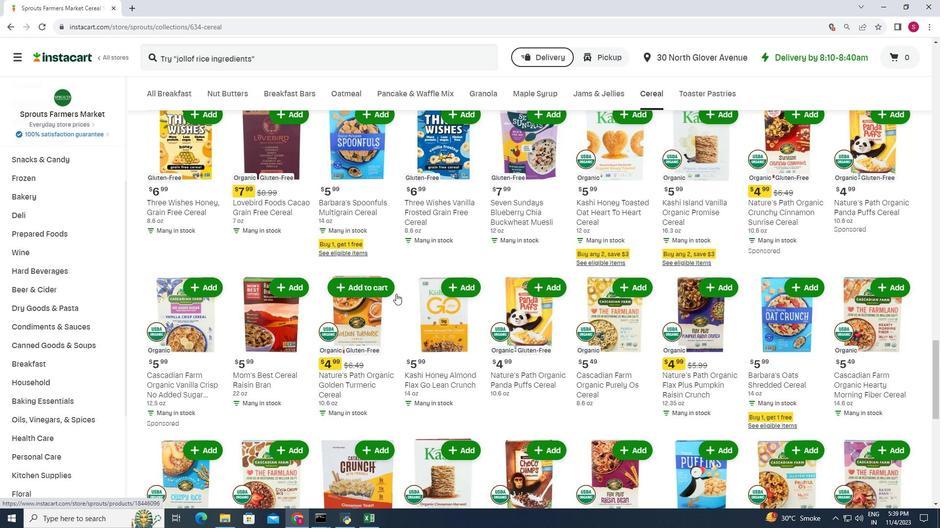 
Action: Mouse scrolled (396, 293) with delta (0, 0)
Screenshot: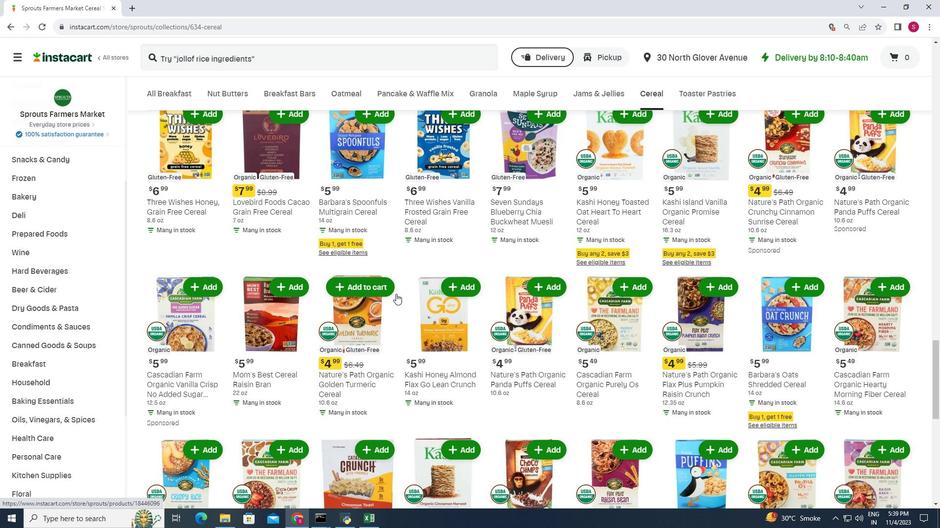 
Action: Mouse scrolled (396, 293) with delta (0, 0)
Screenshot: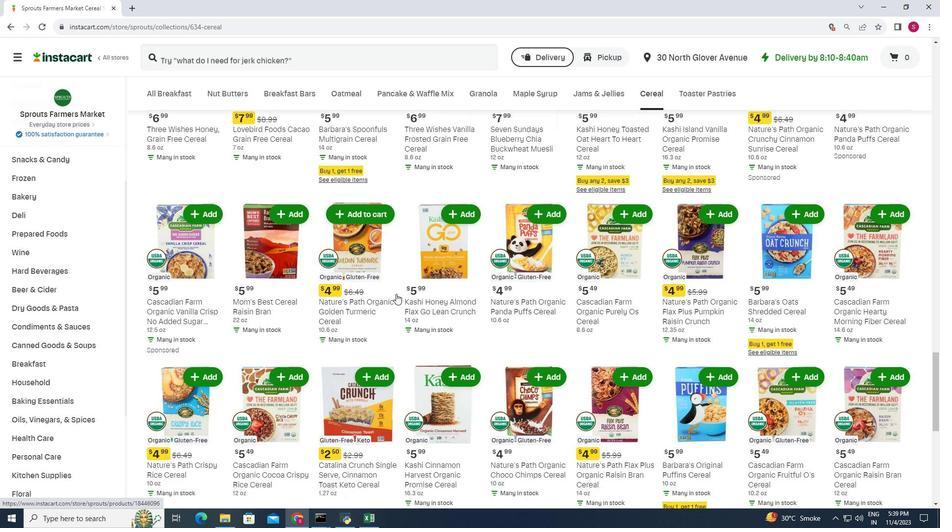 
Action: Mouse scrolled (396, 293) with delta (0, 0)
Screenshot: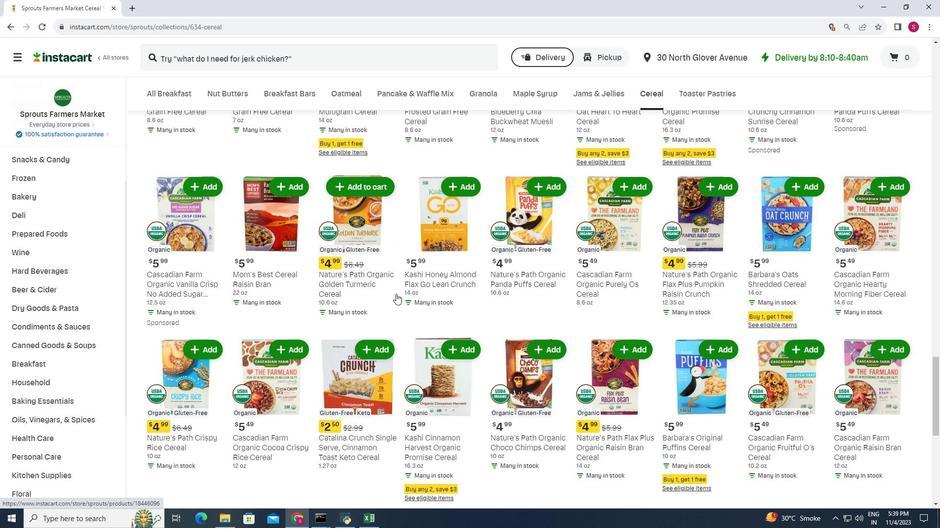 
Action: Mouse scrolled (396, 293) with delta (0, 0)
Screenshot: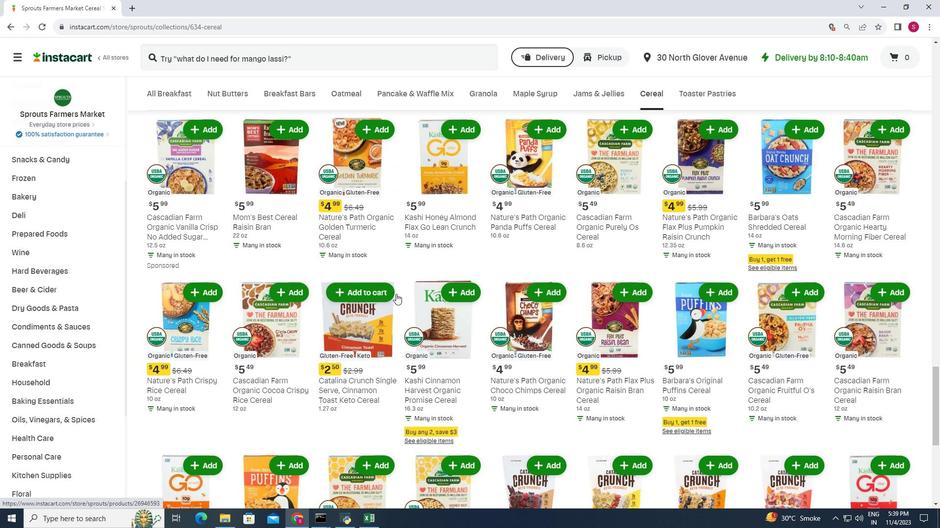 
Action: Mouse scrolled (396, 293) with delta (0, 0)
Screenshot: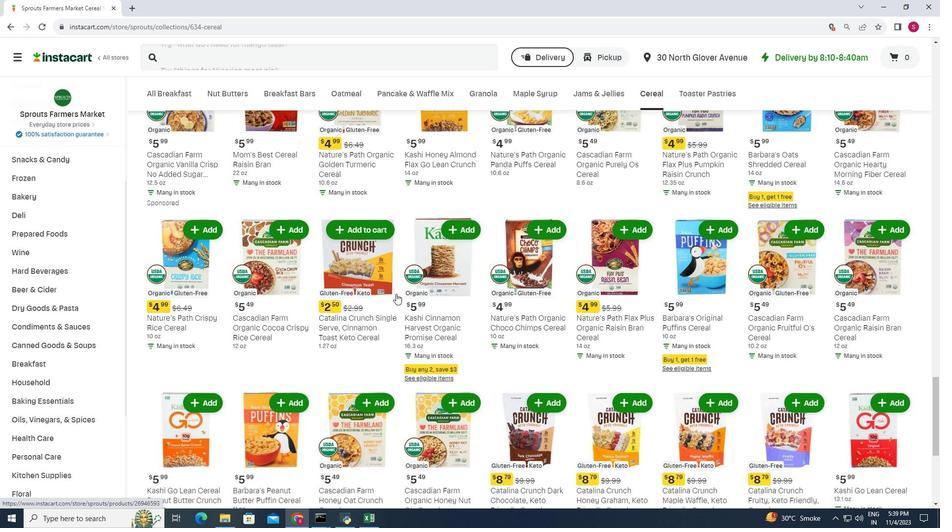 
Action: Mouse scrolled (396, 293) with delta (0, 0)
Screenshot: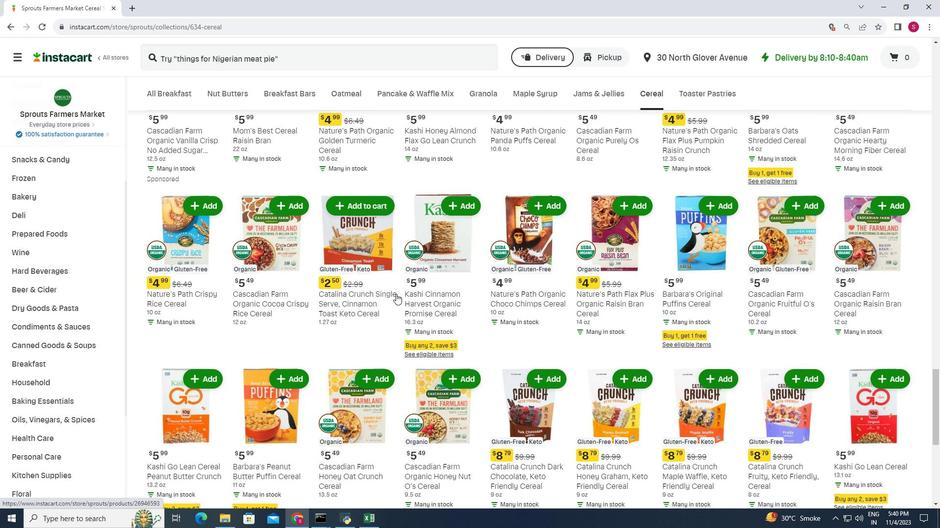 
Action: Mouse scrolled (396, 293) with delta (0, 0)
Screenshot: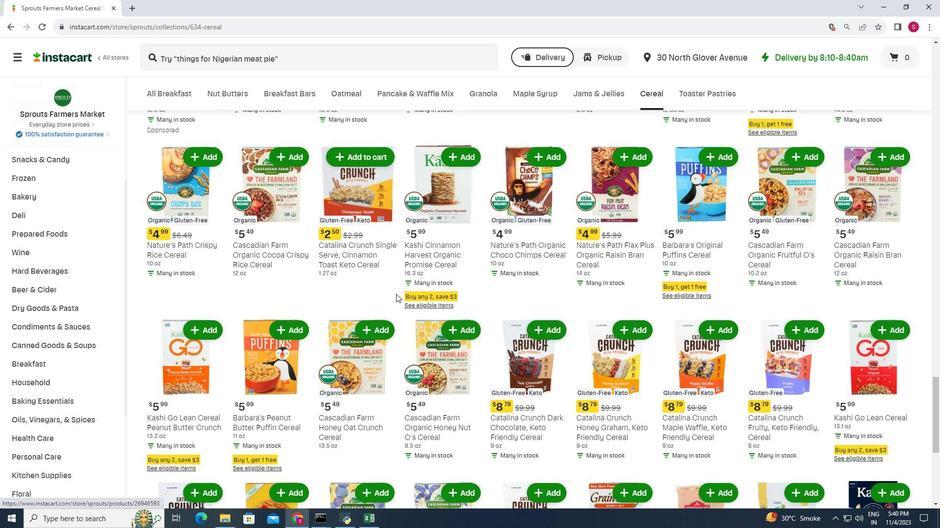 
Action: Mouse scrolled (396, 293) with delta (0, 0)
Screenshot: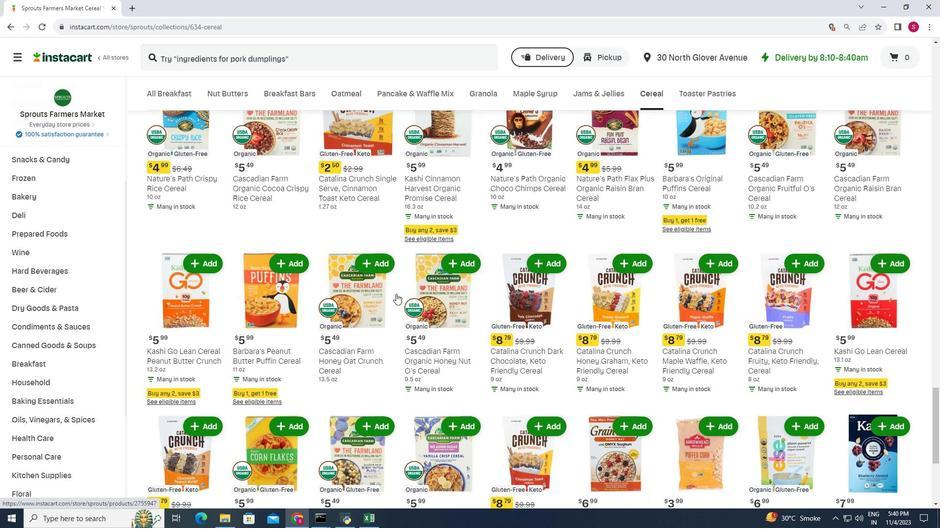 
Action: Mouse moved to (395, 294)
Screenshot: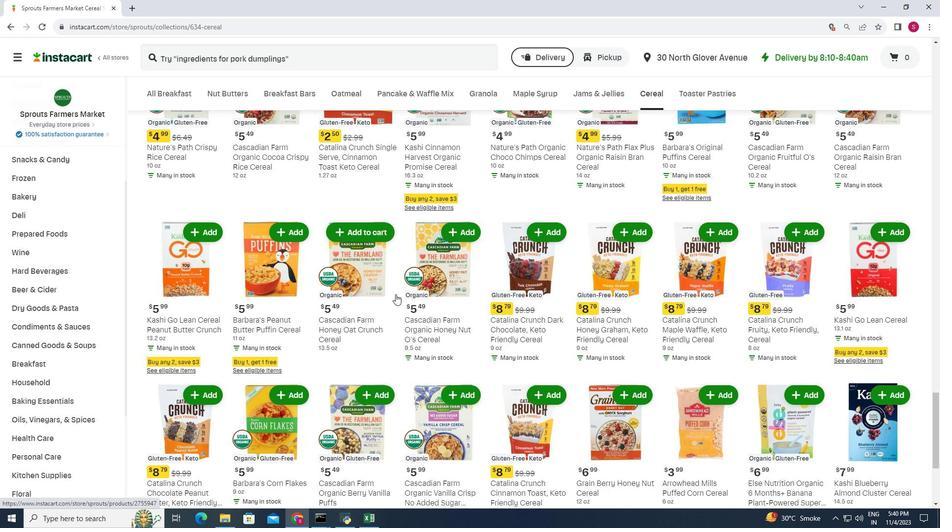 
Action: Mouse scrolled (395, 294) with delta (0, 0)
Screenshot: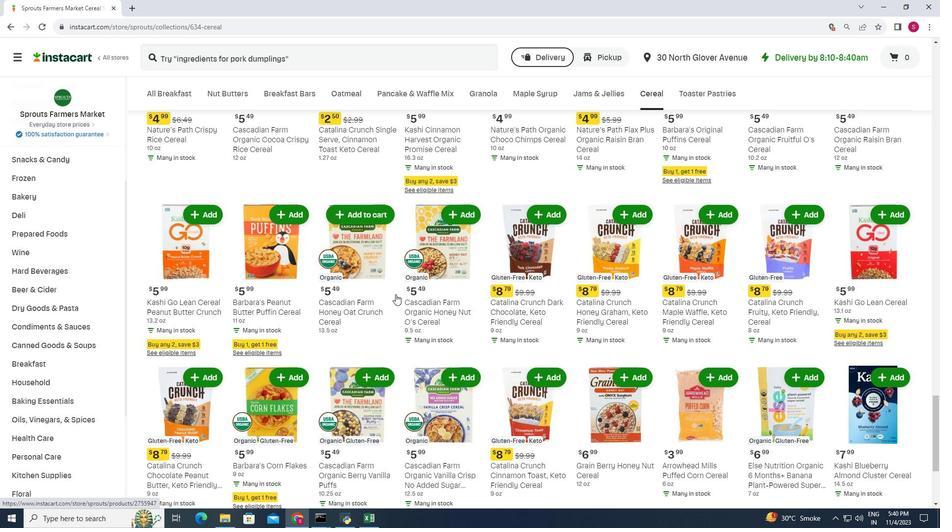 
Action: Mouse scrolled (395, 294) with delta (0, 0)
Screenshot: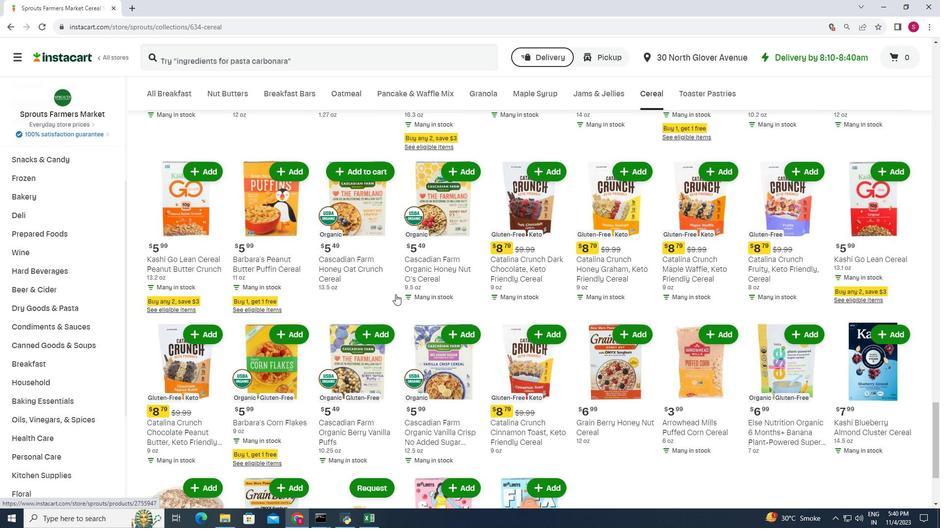 
Action: Mouse moved to (398, 295)
Screenshot: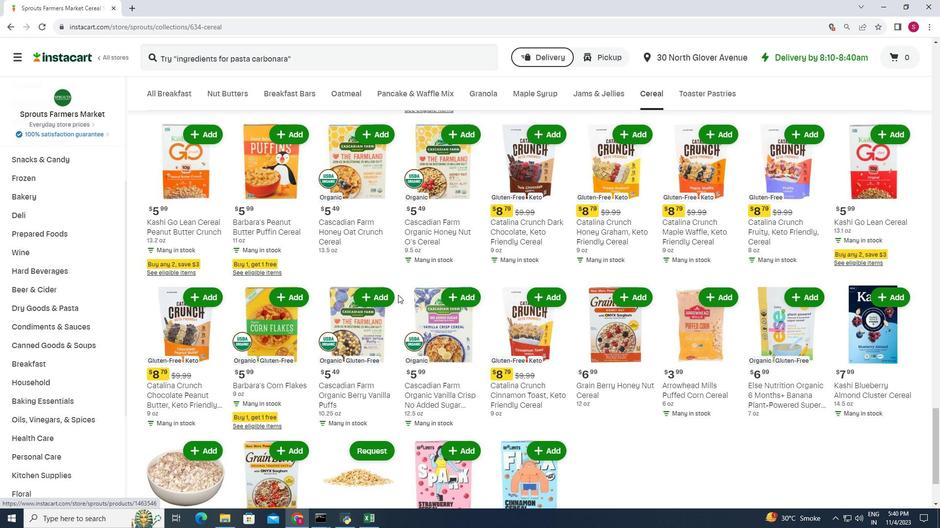
Action: Mouse scrolled (398, 294) with delta (0, 0)
Screenshot: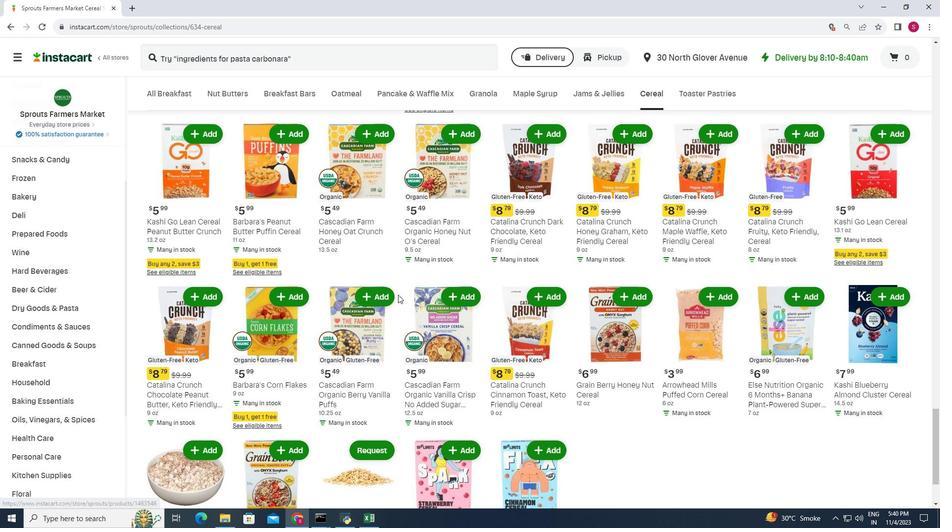 
Action: Mouse moved to (397, 295)
Screenshot: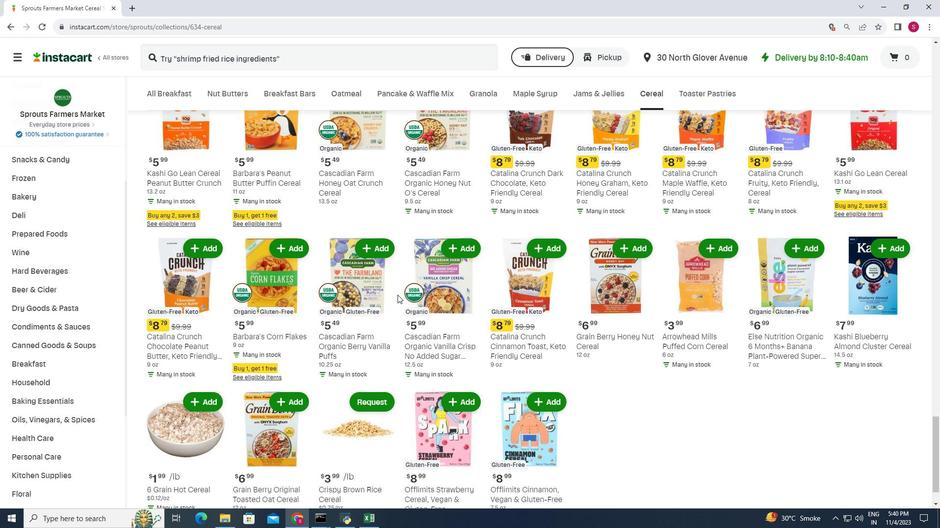 
Action: Mouse scrolled (397, 294) with delta (0, 0)
Screenshot: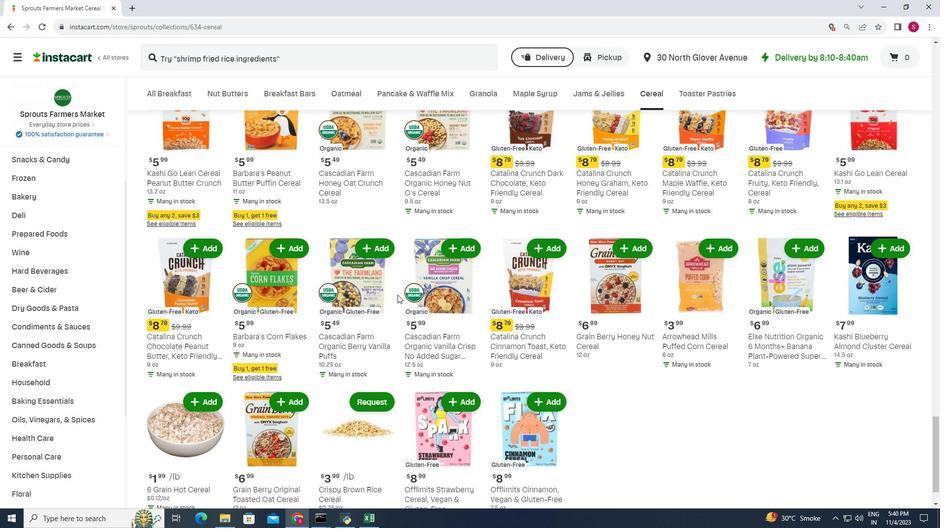 
Action: Mouse moved to (397, 295)
Screenshot: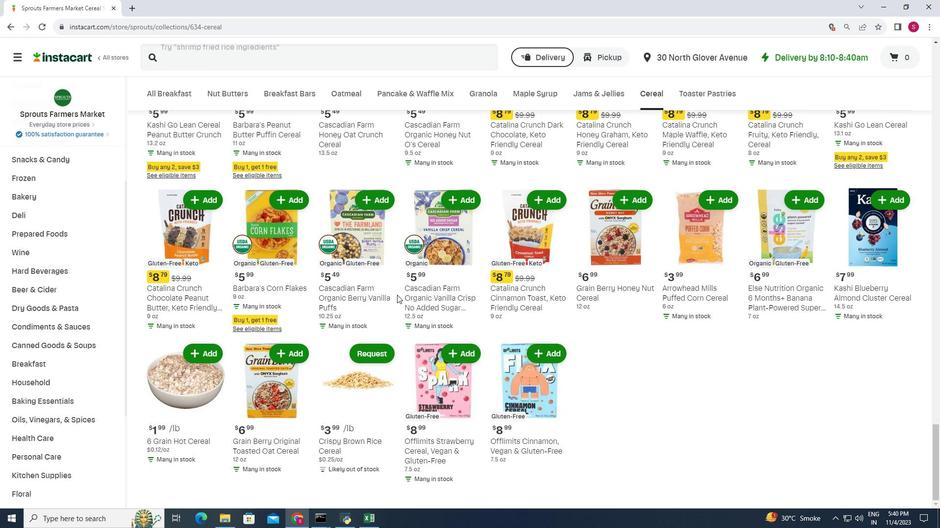 
Action: Mouse scrolled (397, 295) with delta (0, 0)
Screenshot: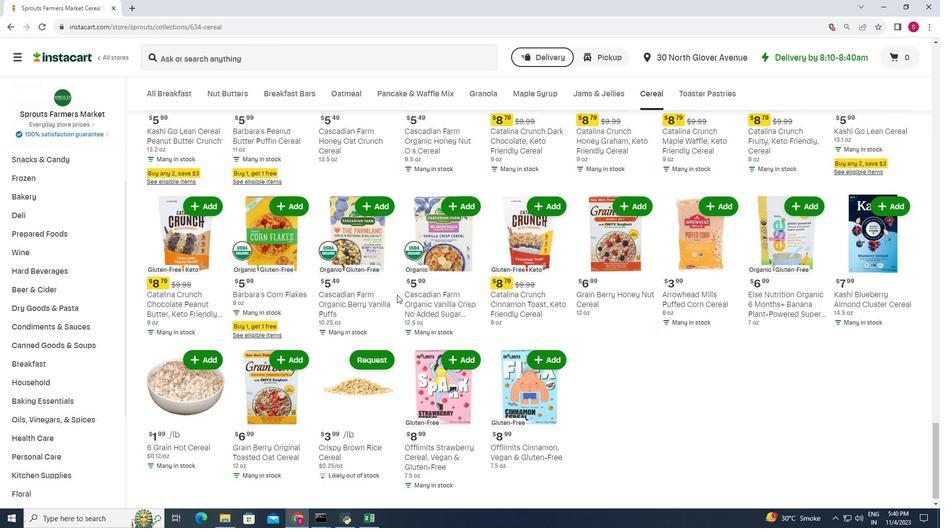 
Action: Mouse scrolled (397, 295) with delta (0, 0)
Screenshot: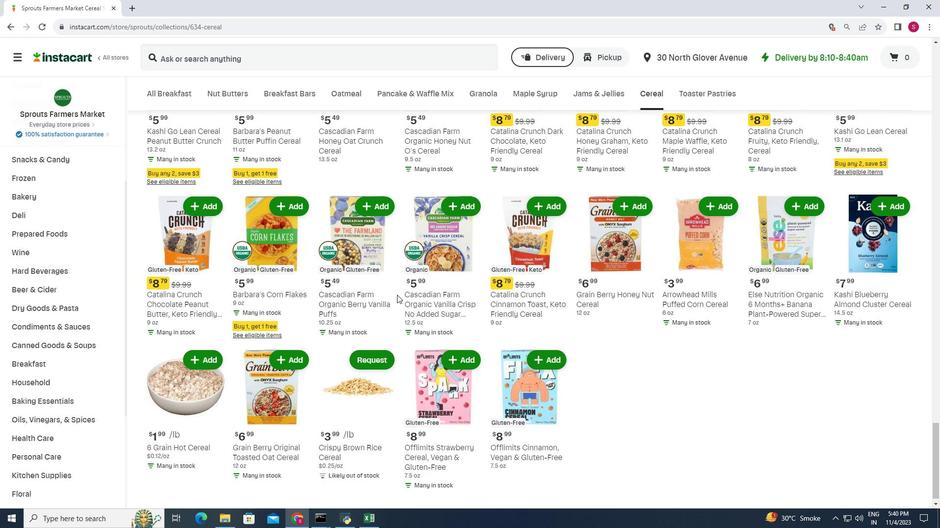 
Action: Mouse moved to (397, 296)
Screenshot: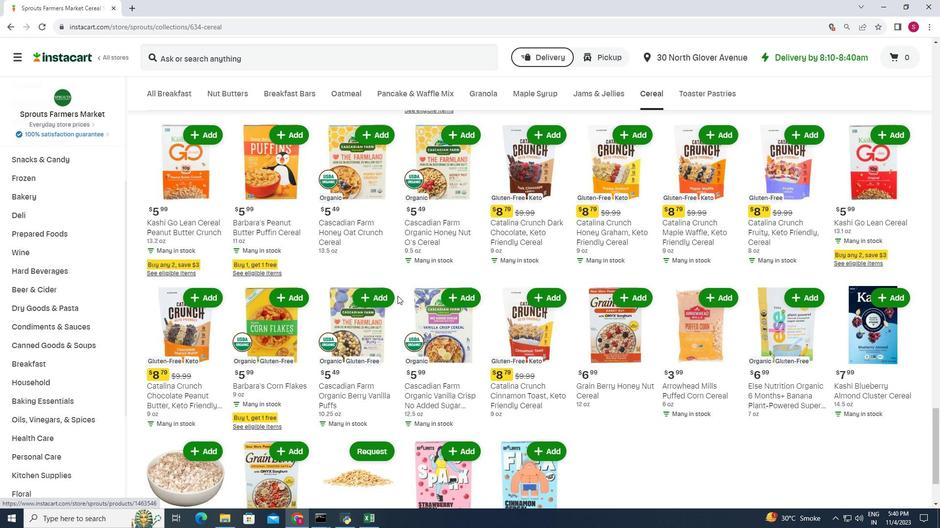 
Action: Mouse scrolled (397, 296) with delta (0, 0)
Screenshot: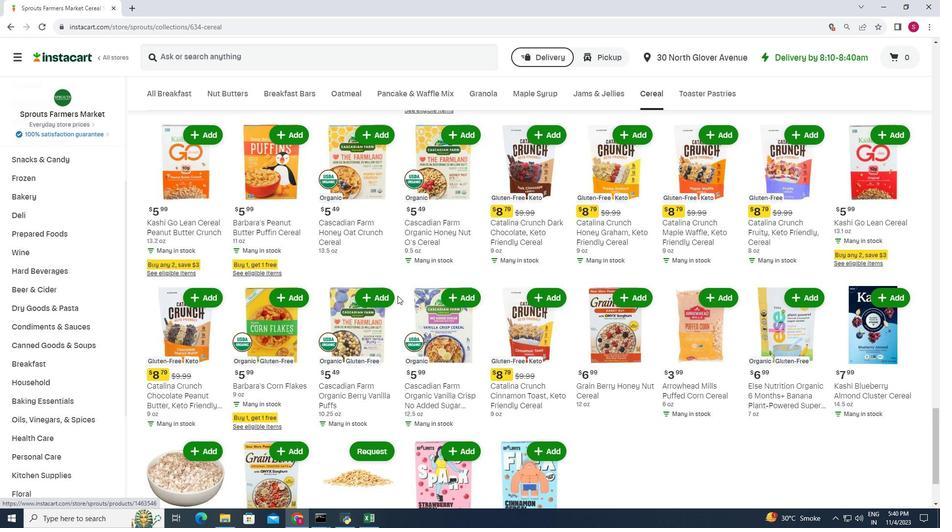 
Action: Mouse moved to (399, 295)
Screenshot: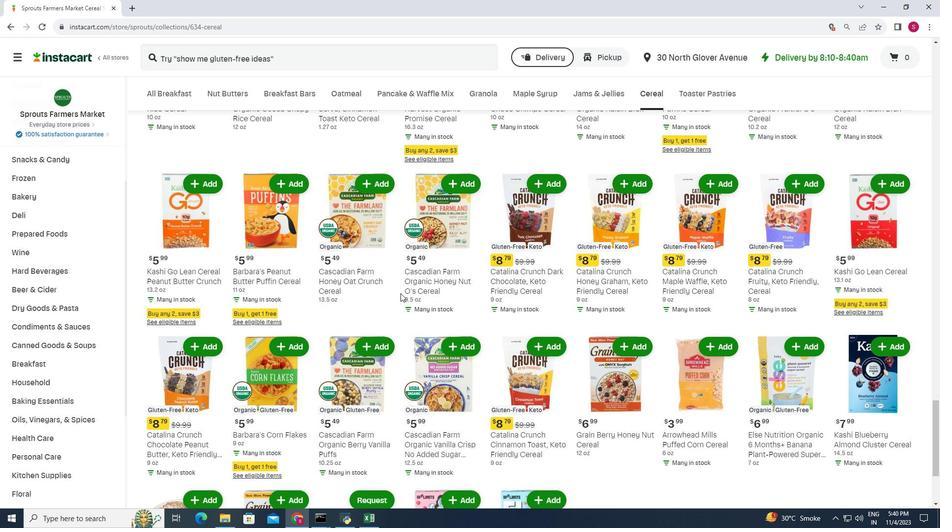 
Action: Mouse scrolled (399, 295) with delta (0, 0)
Screenshot: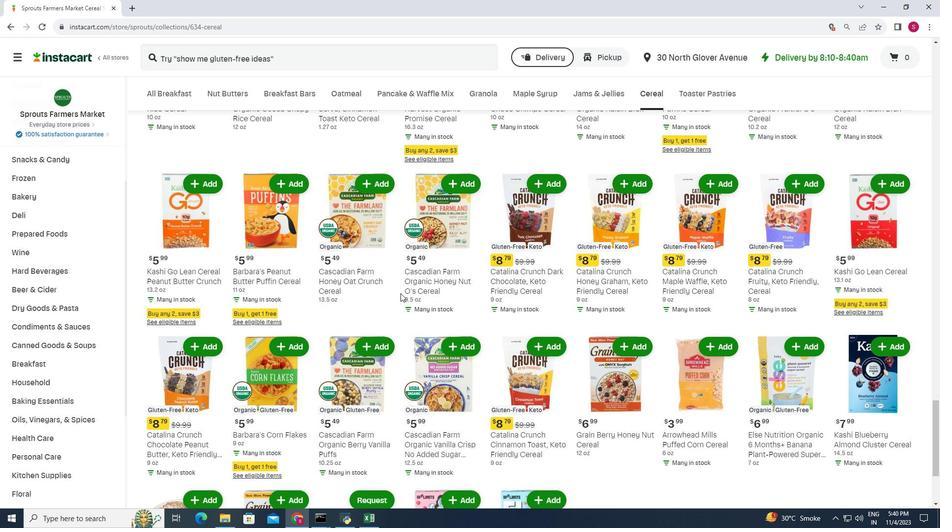 
Action: Mouse moved to (404, 290)
Screenshot: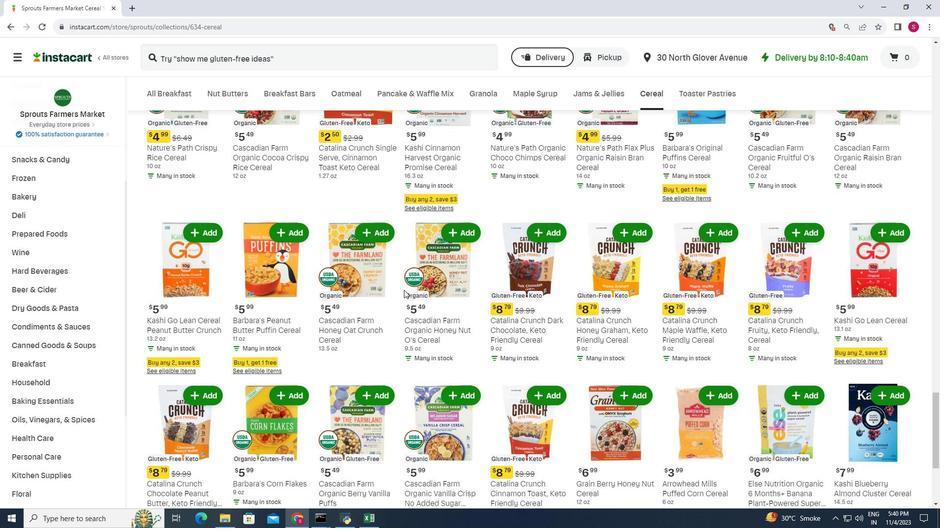 
Action: Mouse scrolled (404, 290) with delta (0, 0)
Screenshot: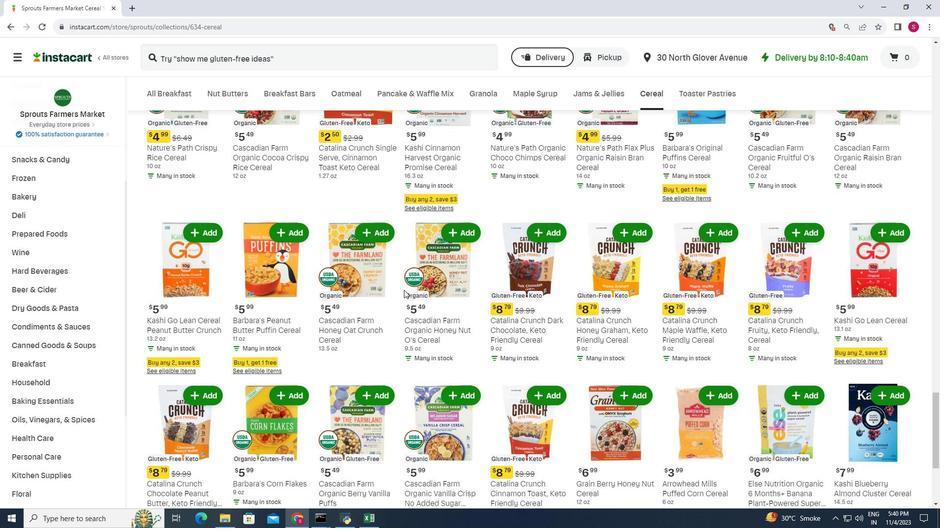 
Action: Mouse scrolled (404, 290) with delta (0, 0)
Screenshot: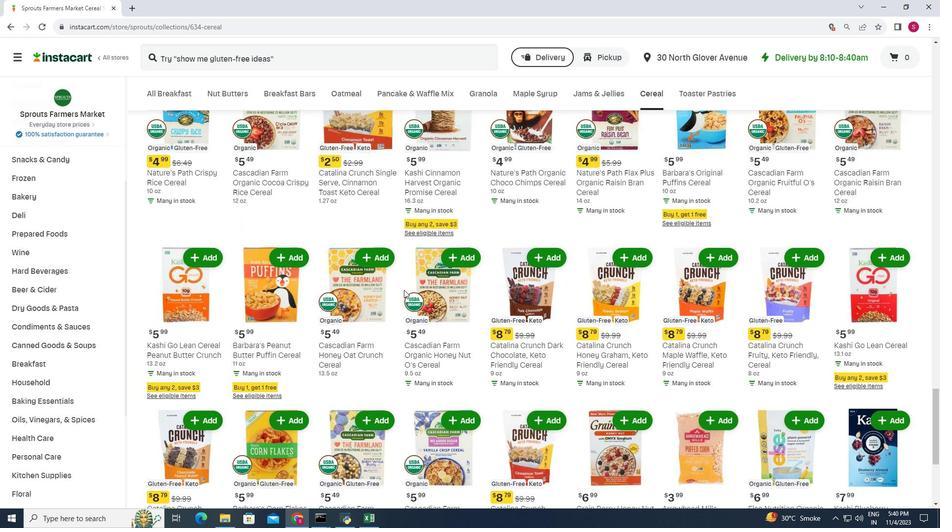 
Action: Mouse scrolled (404, 290) with delta (0, 0)
Screenshot: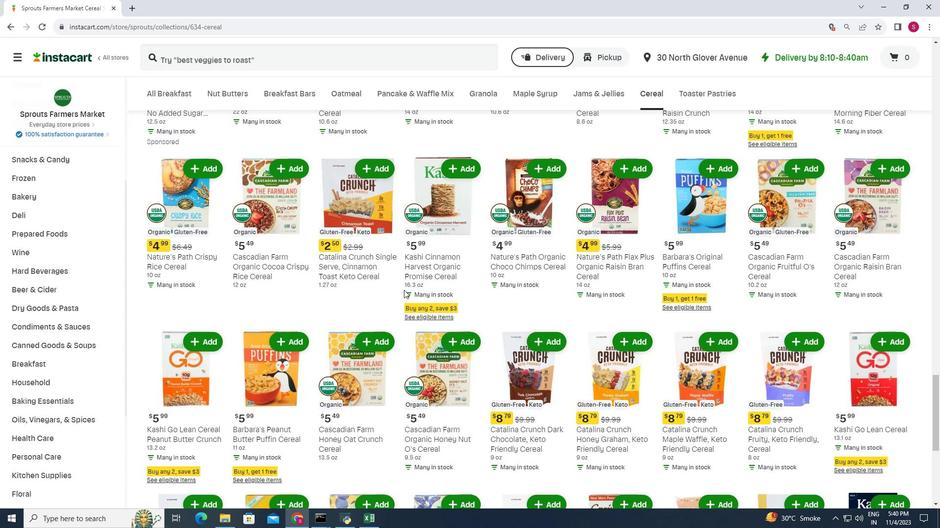 
Action: Mouse moved to (403, 289)
Screenshot: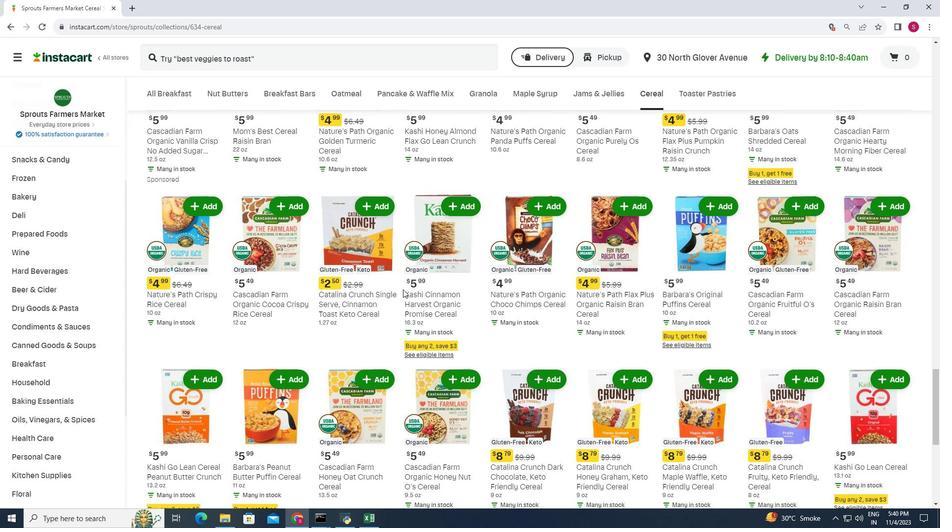 
Action: Mouse scrolled (403, 290) with delta (0, 0)
Screenshot: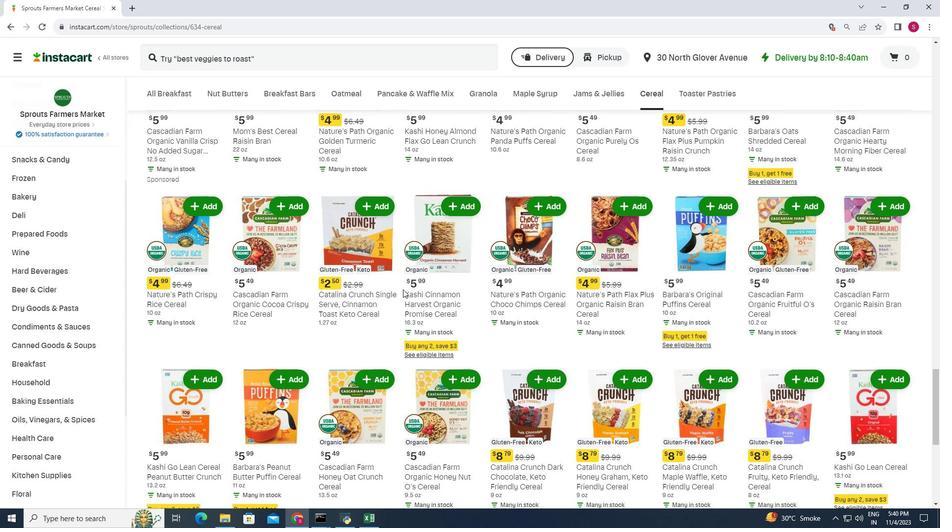 
Action: Mouse moved to (395, 296)
Screenshot: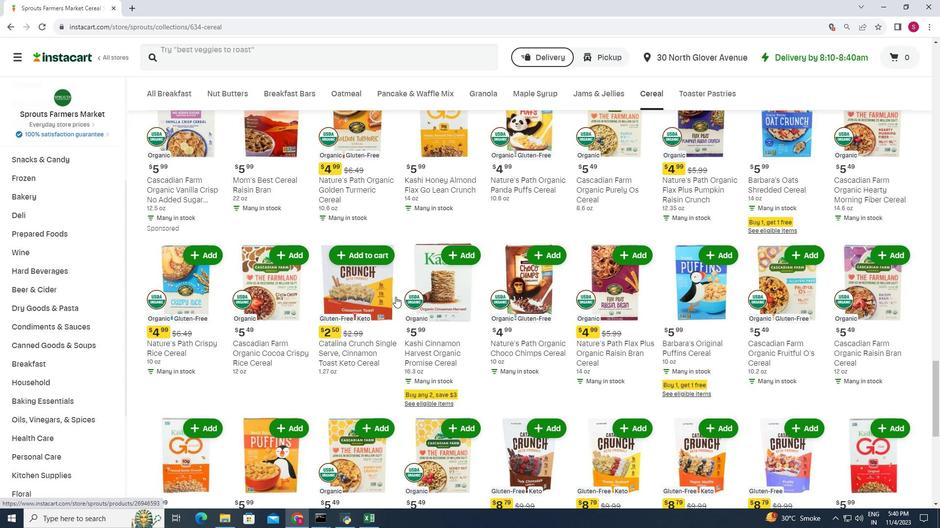 
Action: Mouse scrolled (395, 297) with delta (0, 0)
Screenshot: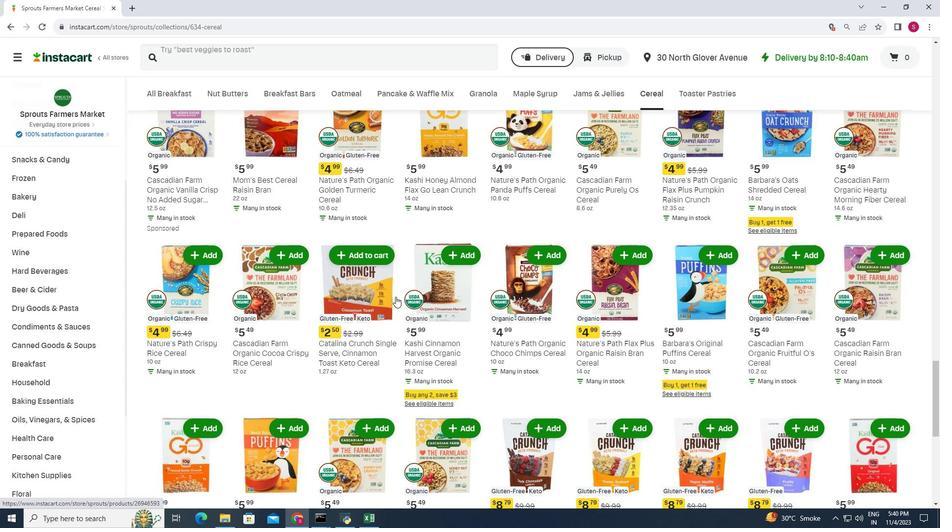 
Action: Mouse moved to (404, 292)
Screenshot: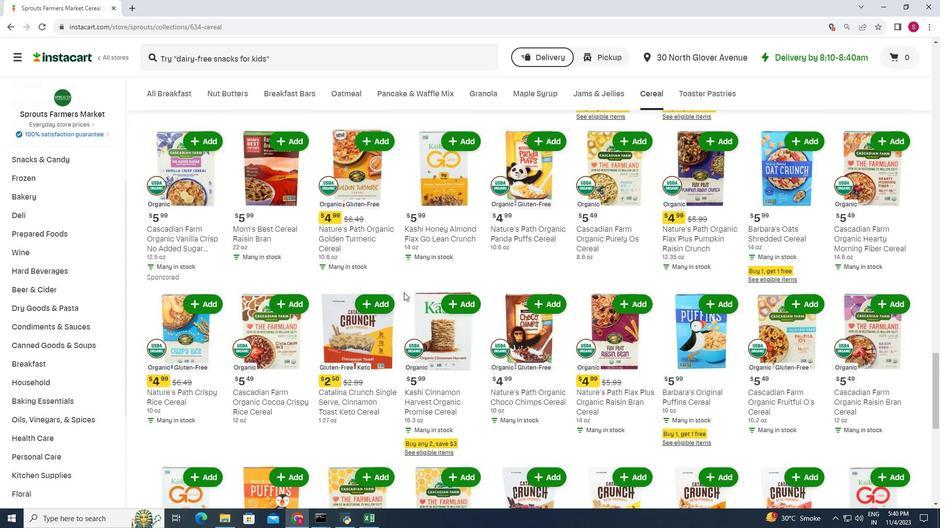 
Action: Mouse scrolled (404, 293) with delta (0, 0)
Screenshot: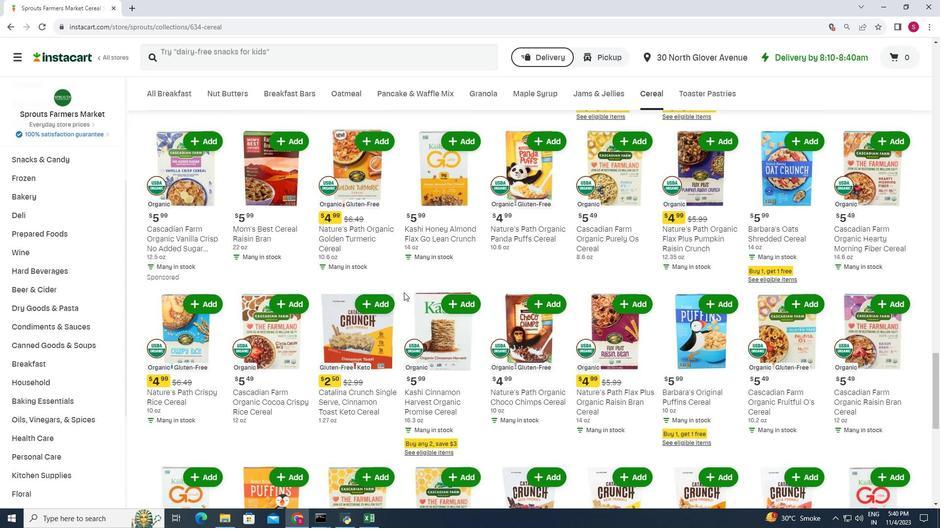 
Action: Mouse scrolled (404, 293) with delta (0, 0)
Screenshot: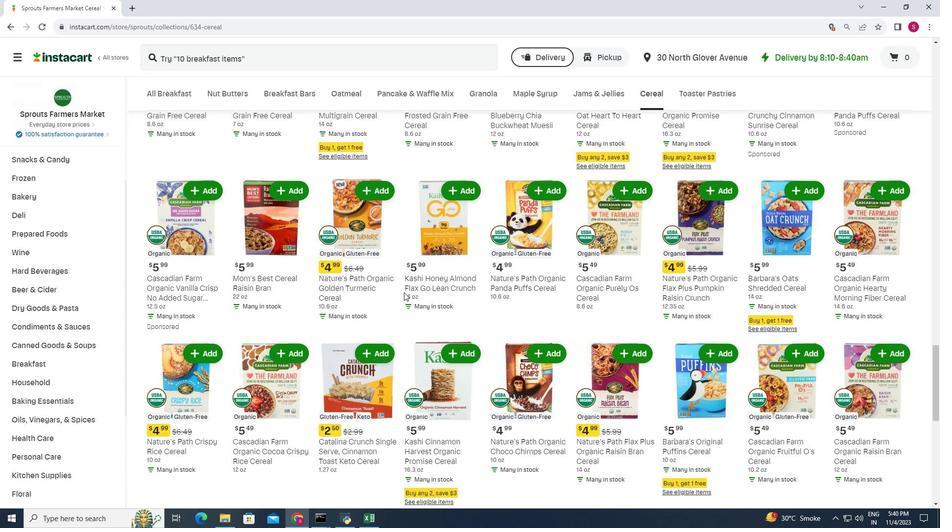 
Action: Mouse scrolled (404, 293) with delta (0, 0)
Screenshot: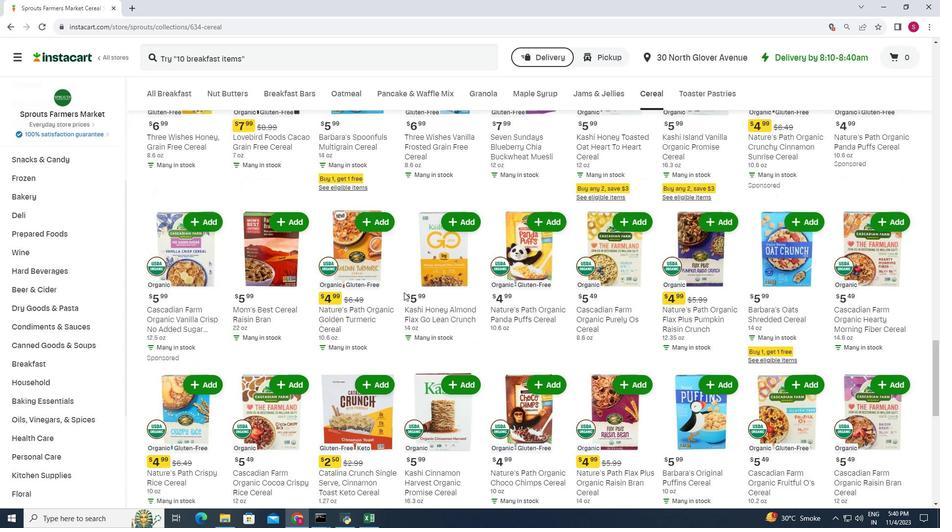 
Action: Mouse scrolled (404, 293) with delta (0, 0)
Screenshot: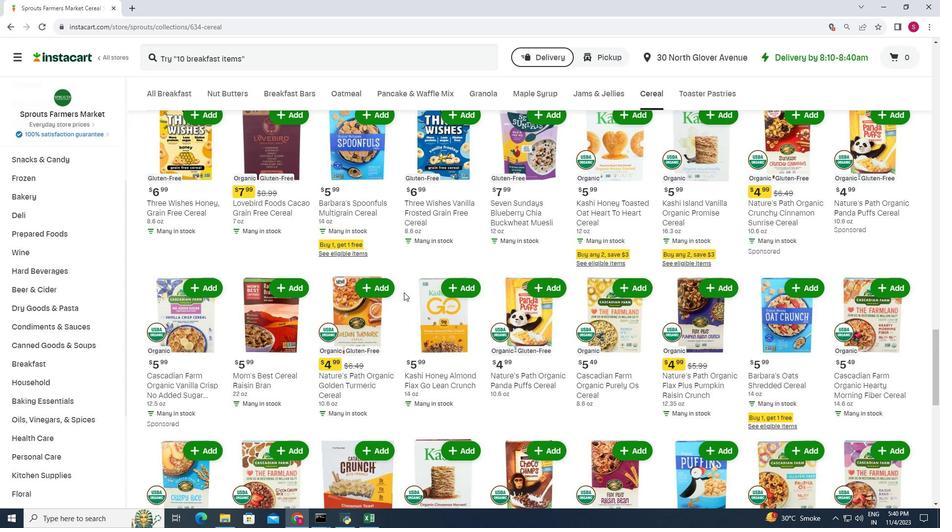 
Action: Mouse scrolled (404, 293) with delta (0, 0)
Screenshot: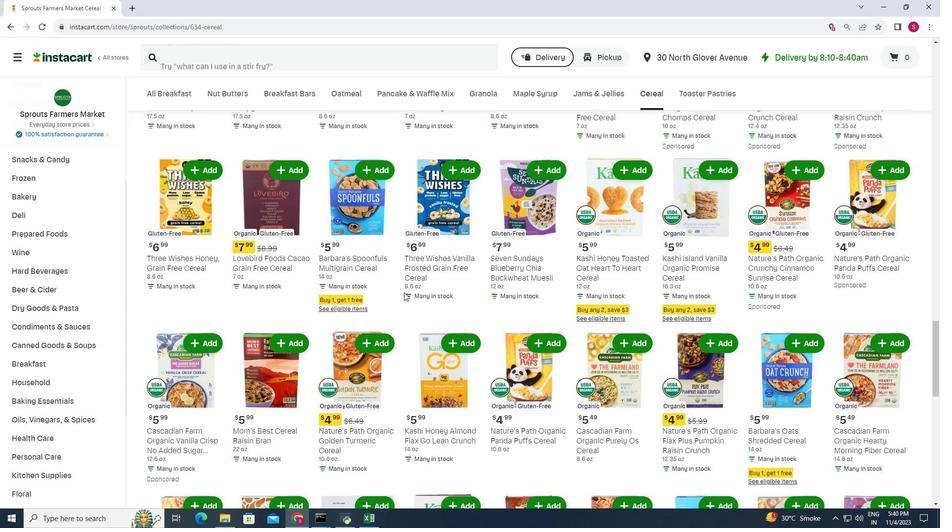 
Action: Mouse scrolled (404, 293) with delta (0, 0)
Screenshot: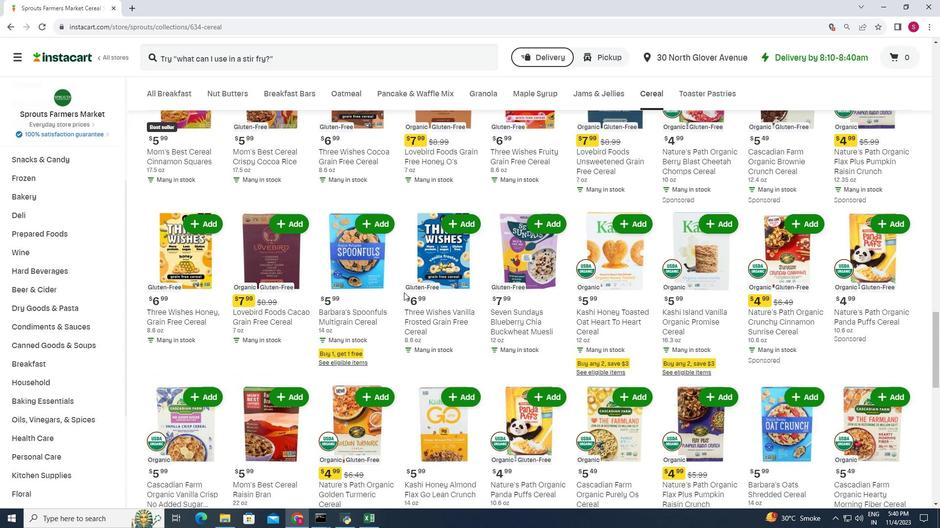 
Action: Mouse scrolled (404, 293) with delta (0, 0)
Screenshot: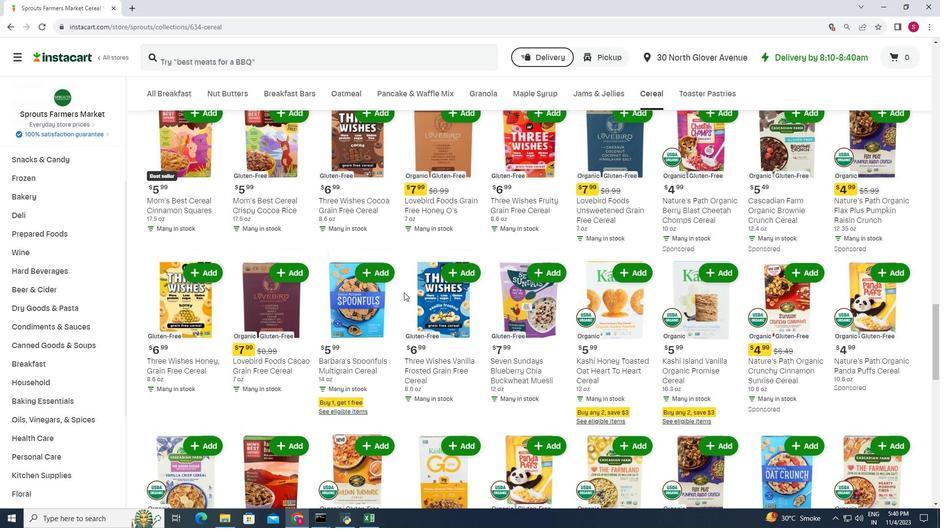 
Action: Mouse scrolled (404, 293) with delta (0, 0)
Screenshot: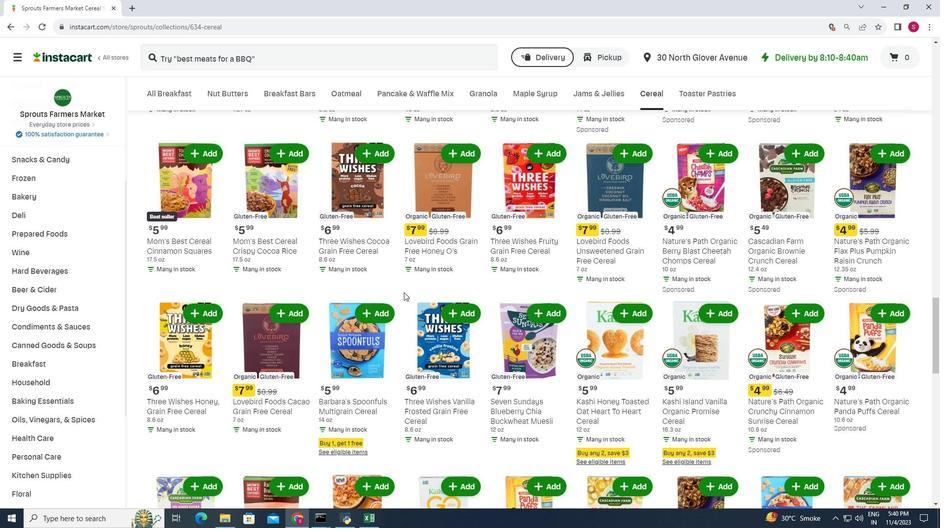 
Action: Mouse scrolled (404, 293) with delta (0, 0)
Screenshot: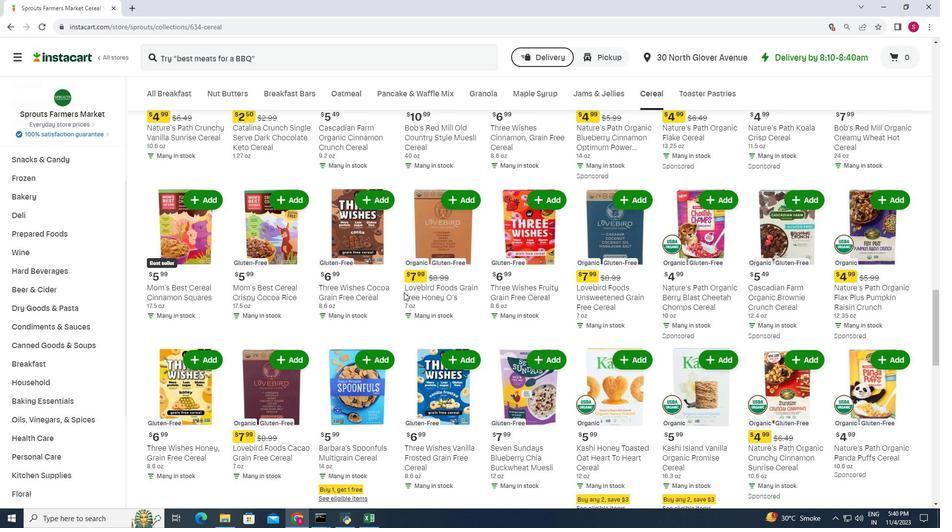 
Action: Mouse scrolled (404, 293) with delta (0, 0)
Screenshot: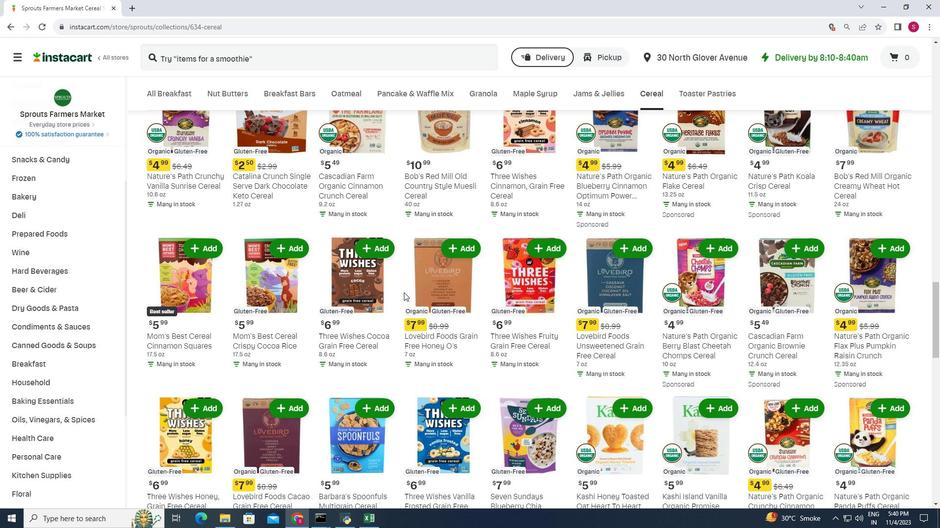 
Action: Mouse scrolled (404, 293) with delta (0, 0)
Screenshot: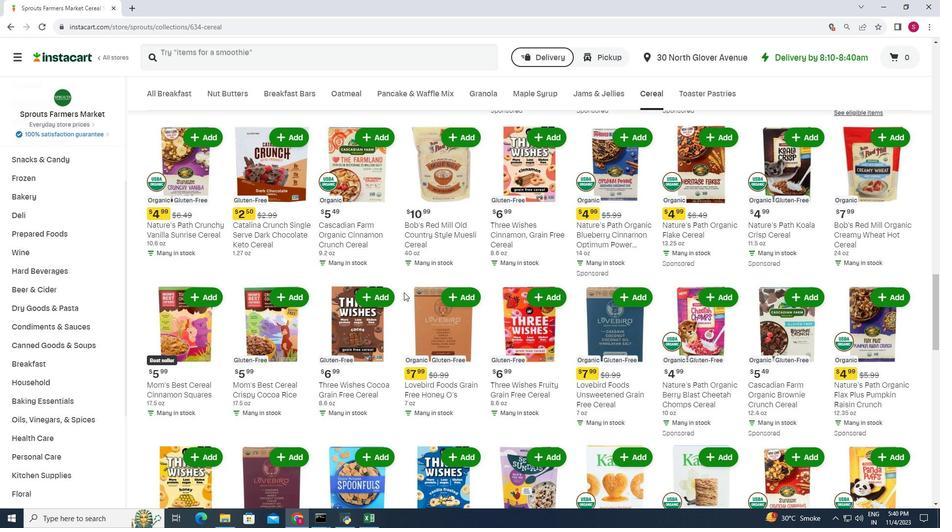 
Action: Mouse scrolled (404, 293) with delta (0, 0)
Screenshot: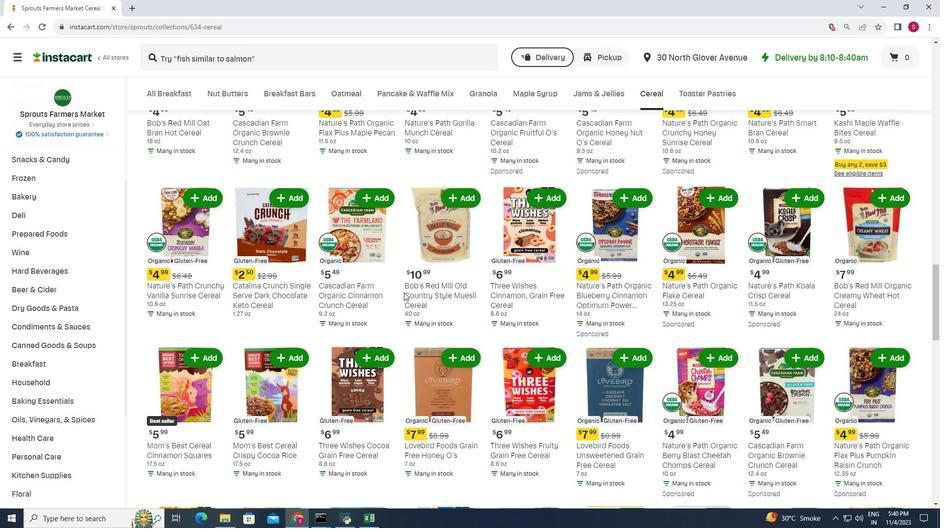 
Action: Mouse scrolled (404, 293) with delta (0, 0)
Screenshot: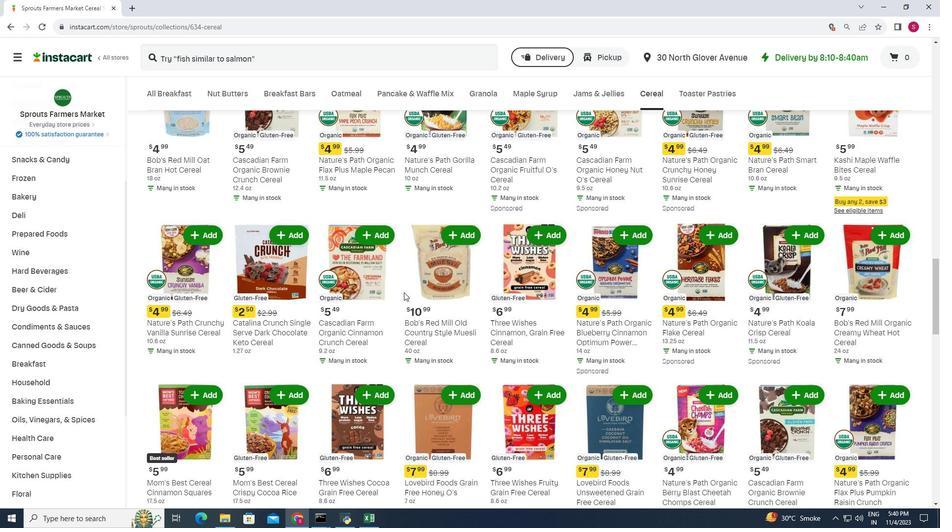
Action: Mouse scrolled (404, 293) with delta (0, 0)
Screenshot: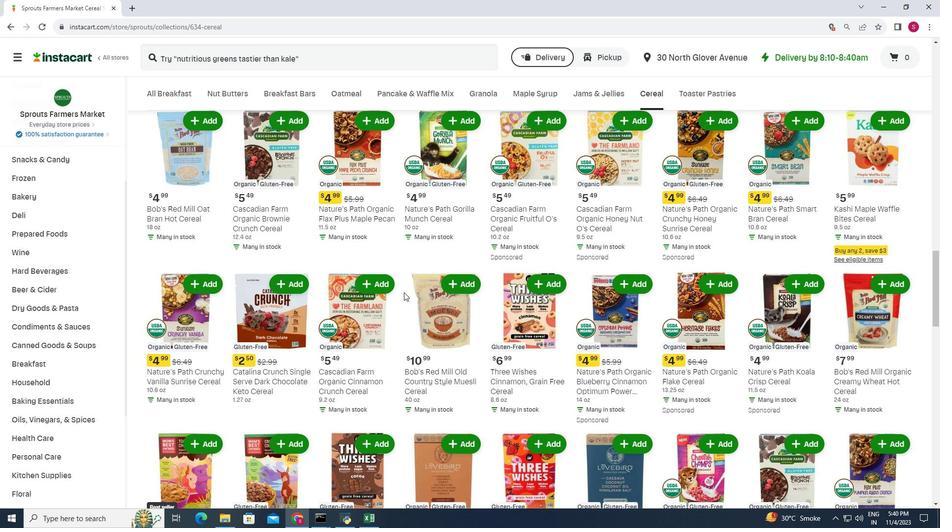 
Action: Mouse scrolled (404, 293) with delta (0, 0)
Screenshot: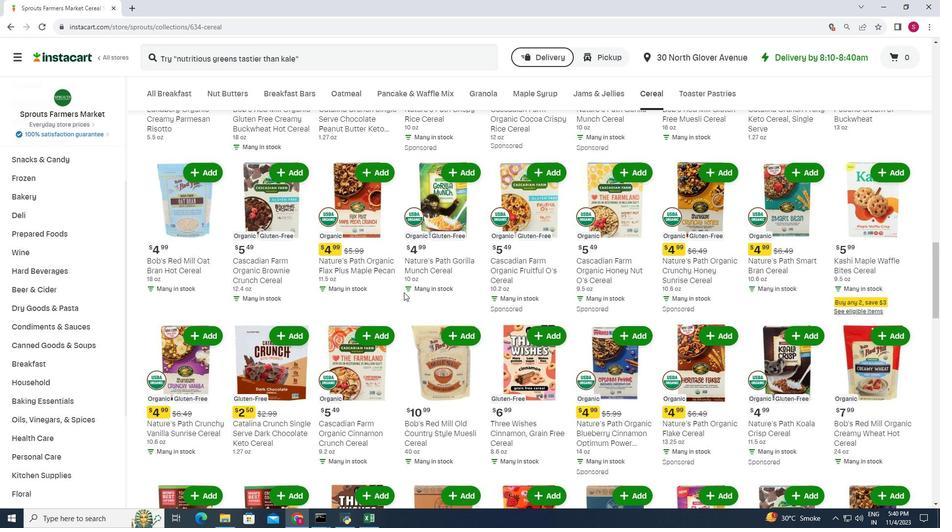 
Action: Mouse scrolled (404, 293) with delta (0, 0)
Screenshot: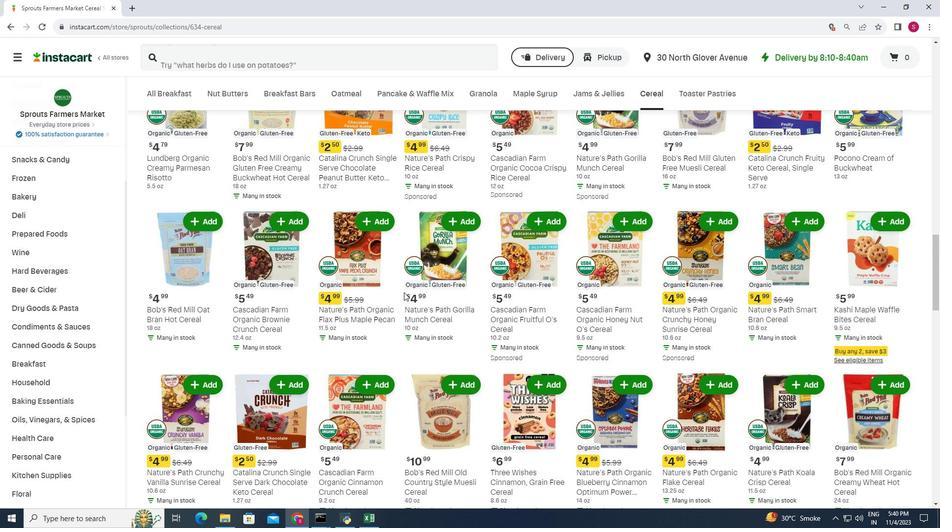 
Action: Mouse scrolled (404, 293) with delta (0, 0)
Screenshot: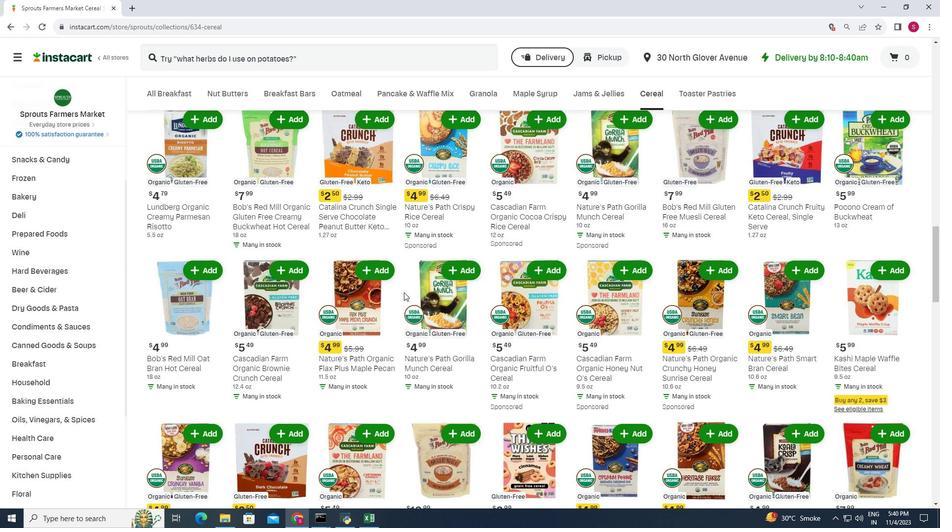 
Action: Mouse scrolled (404, 293) with delta (0, 0)
Screenshot: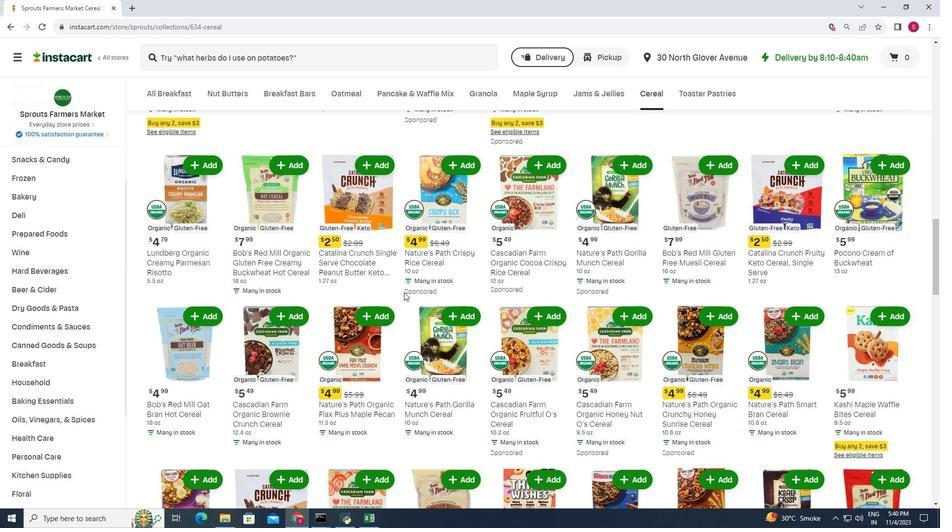 
Action: Mouse scrolled (404, 293) with delta (0, 0)
Screenshot: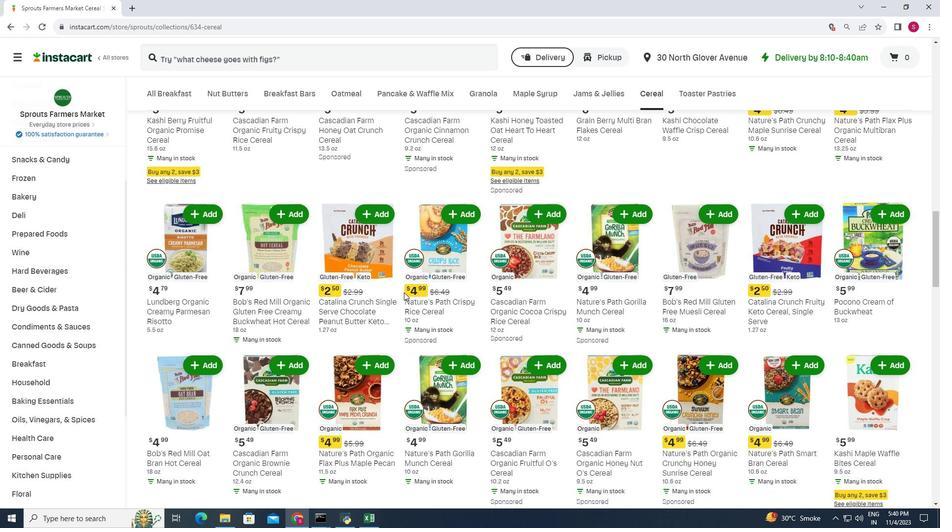 
Action: Mouse scrolled (404, 293) with delta (0, 0)
Screenshot: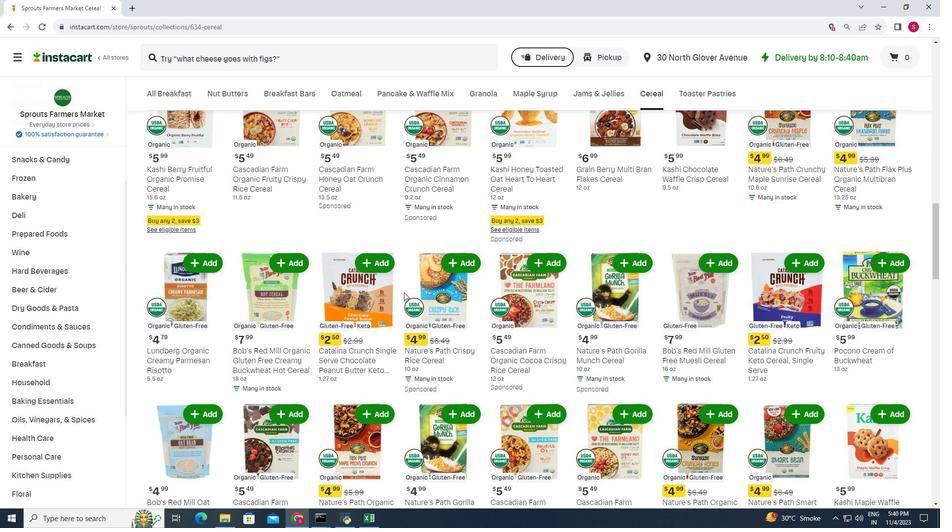 
Action: Mouse scrolled (404, 293) with delta (0, 0)
Screenshot: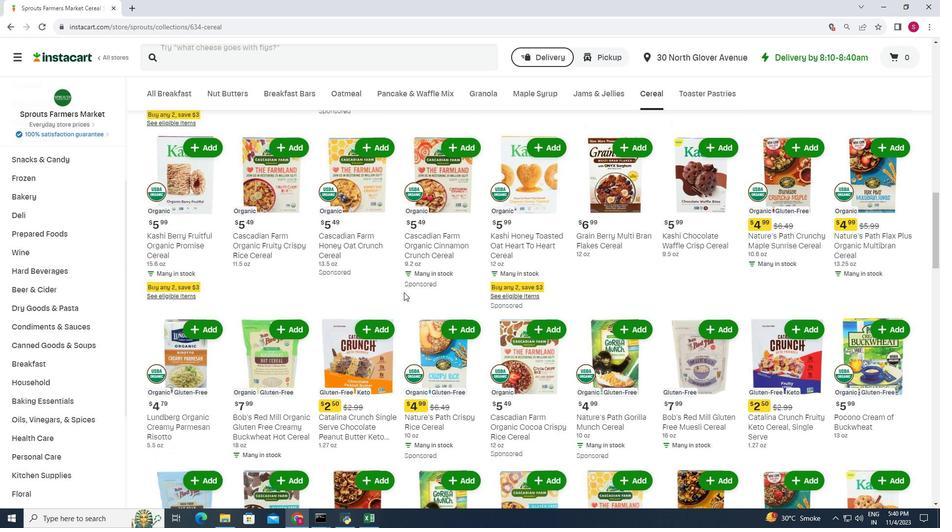 
Action: Mouse scrolled (404, 293) with delta (0, 0)
Screenshot: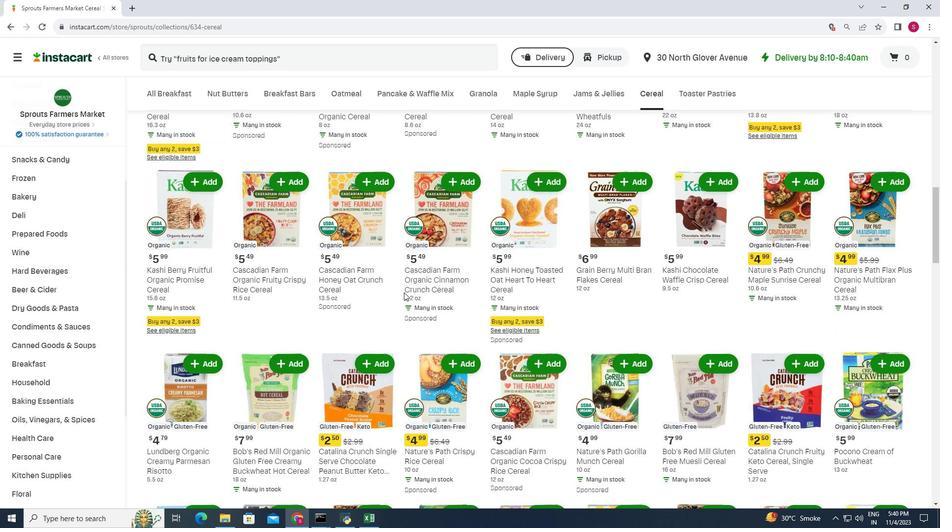 
Action: Mouse scrolled (404, 293) with delta (0, 0)
Screenshot: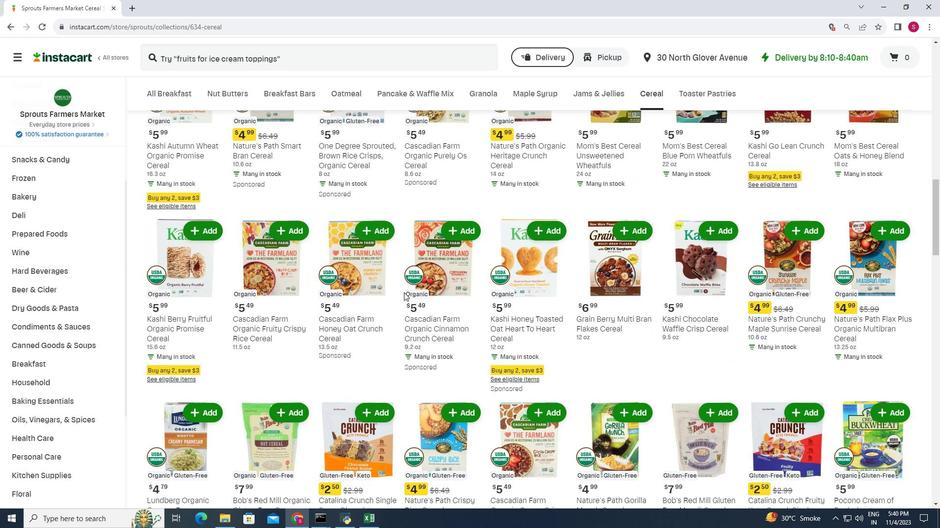
Action: Mouse scrolled (404, 293) with delta (0, 0)
Screenshot: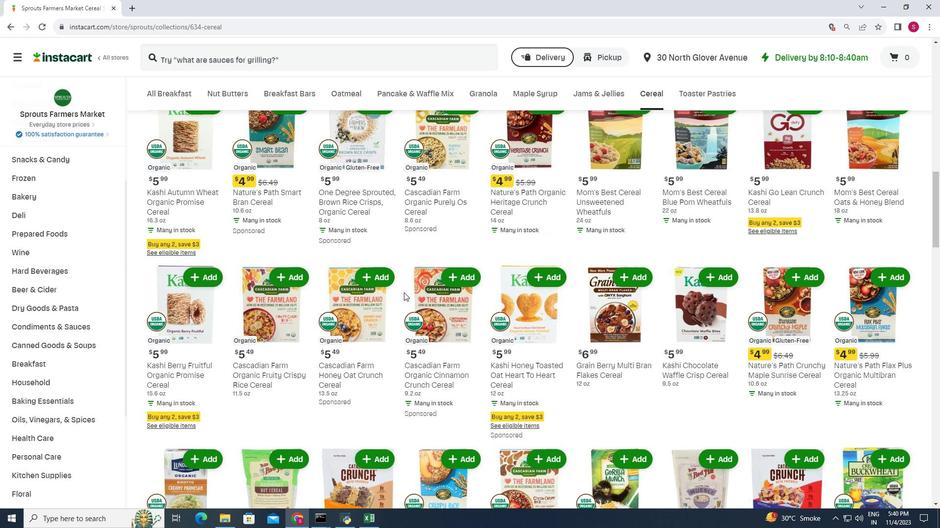 
Action: Mouse scrolled (404, 293) with delta (0, 0)
Screenshot: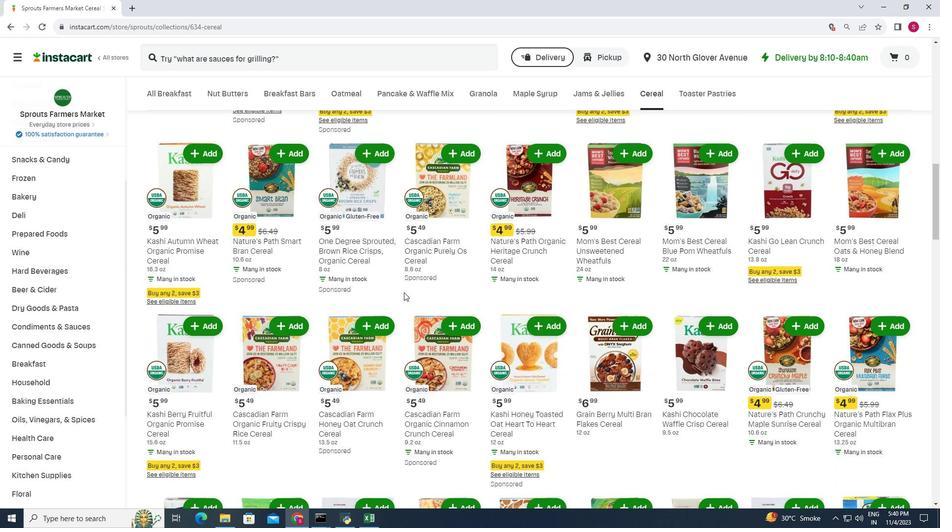 
Action: Mouse scrolled (404, 293) with delta (0, 0)
Screenshot: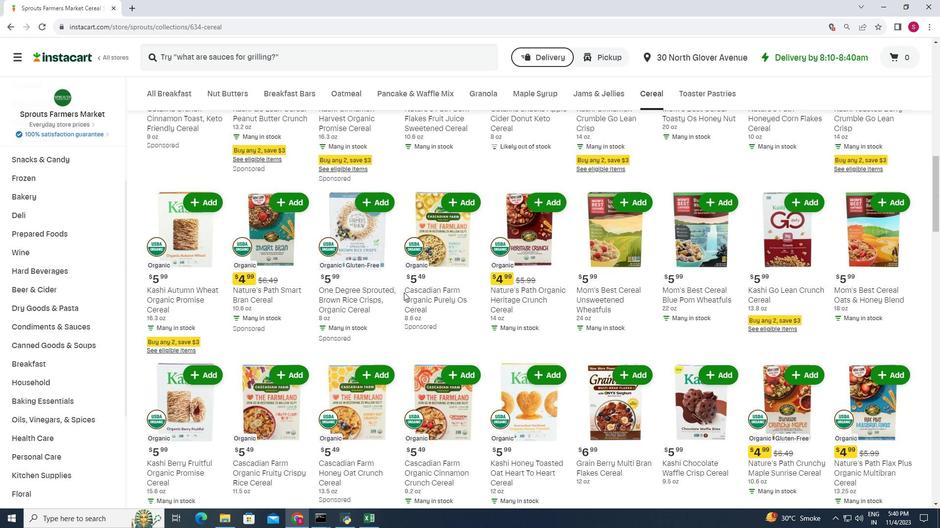 
Action: Mouse scrolled (404, 293) with delta (0, 0)
Screenshot: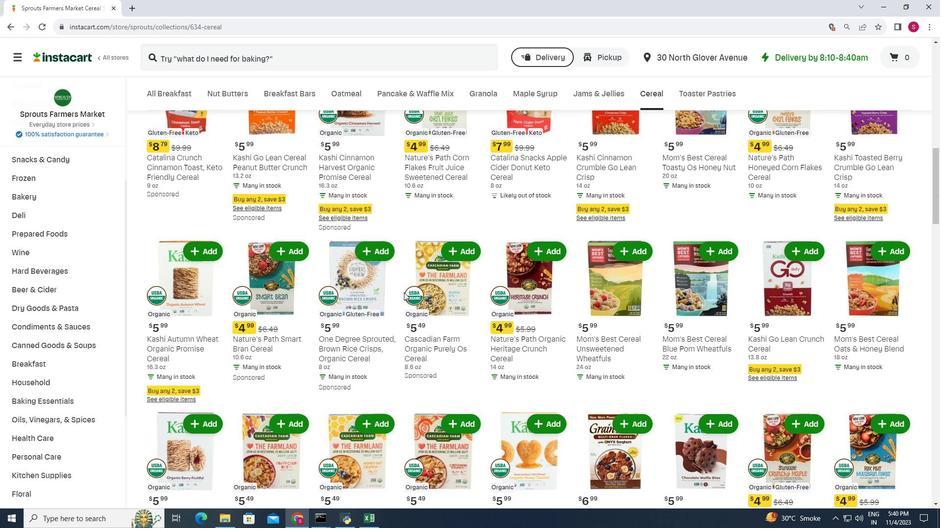 
Action: Mouse scrolled (404, 293) with delta (0, 0)
Screenshot: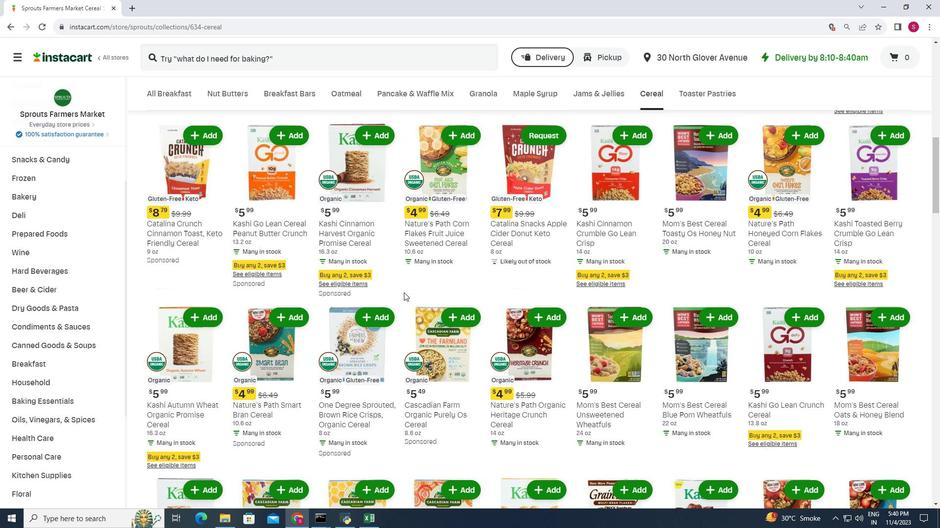 
Action: Mouse scrolled (404, 293) with delta (0, 0)
Screenshot: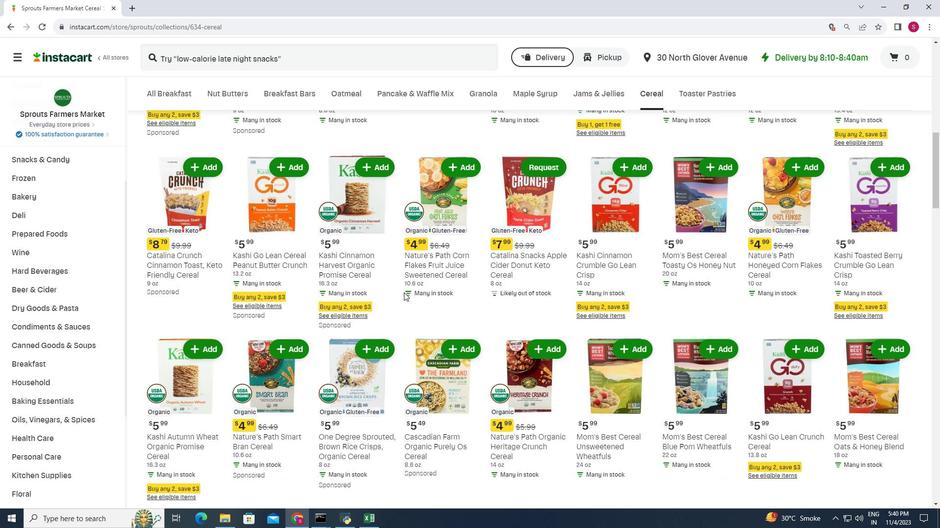 
Action: Mouse moved to (404, 292)
Screenshot: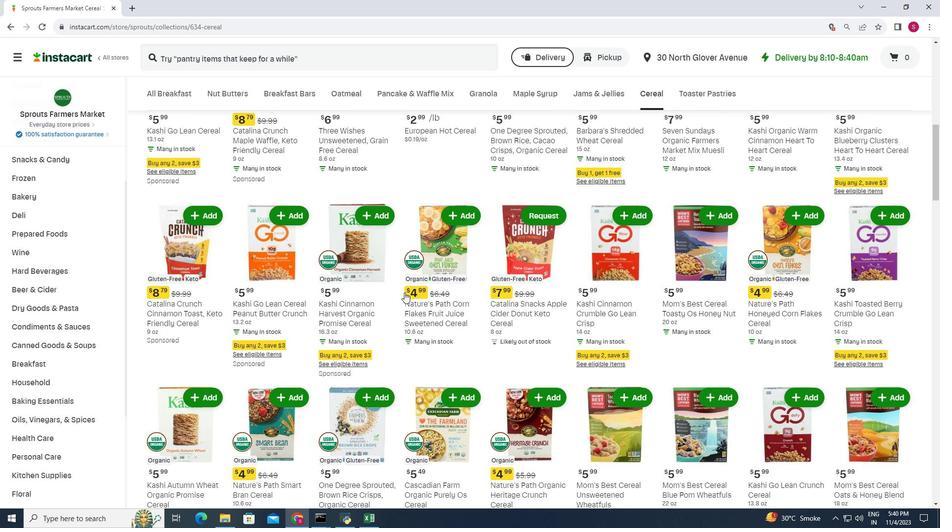 
Action: Mouse scrolled (404, 293) with delta (0, 0)
Screenshot: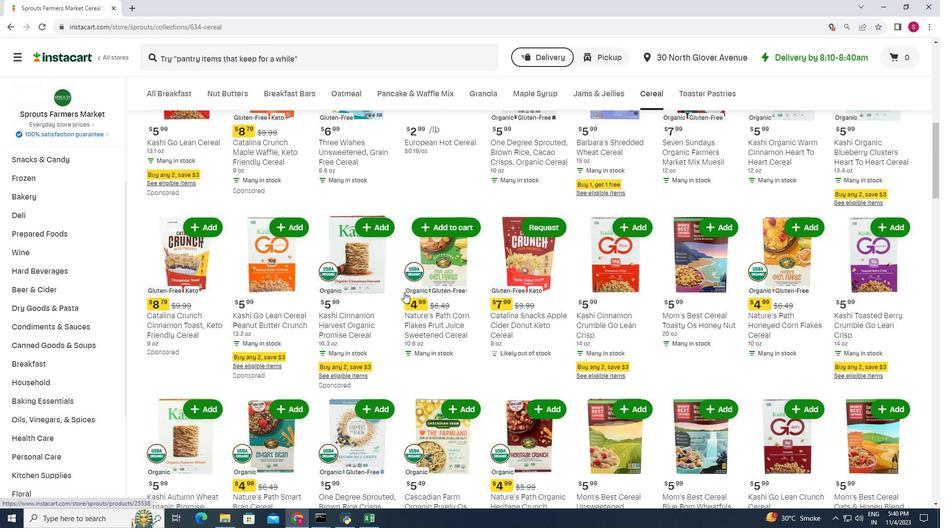 
Action: Mouse scrolled (404, 293) with delta (0, 0)
Screenshot: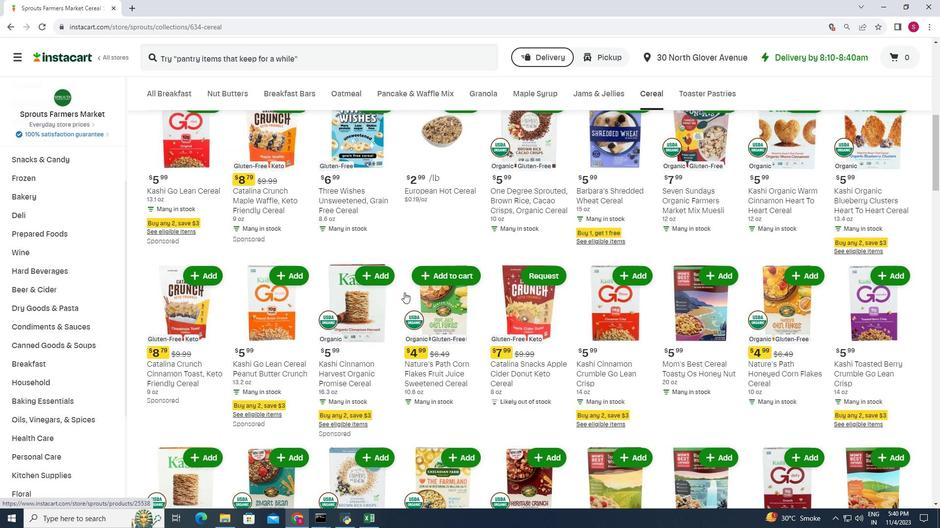 
Action: Mouse scrolled (404, 293) with delta (0, 0)
Screenshot: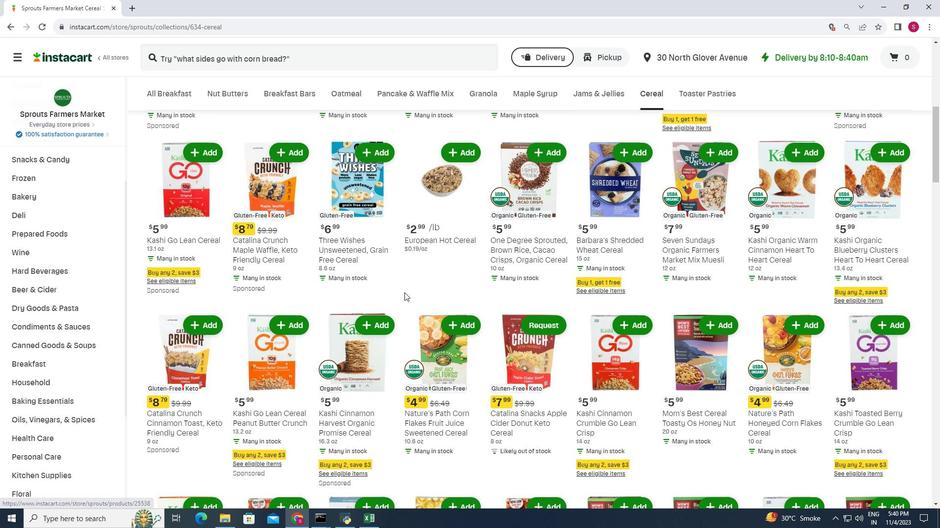 
Action: Mouse scrolled (404, 293) with delta (0, 0)
Screenshot: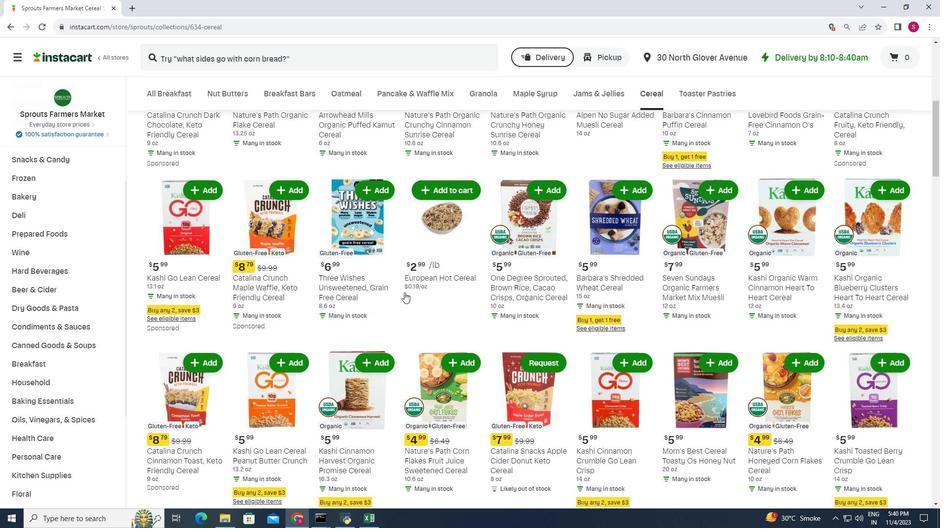 
Action: Mouse scrolled (404, 293) with delta (0, 0)
Screenshot: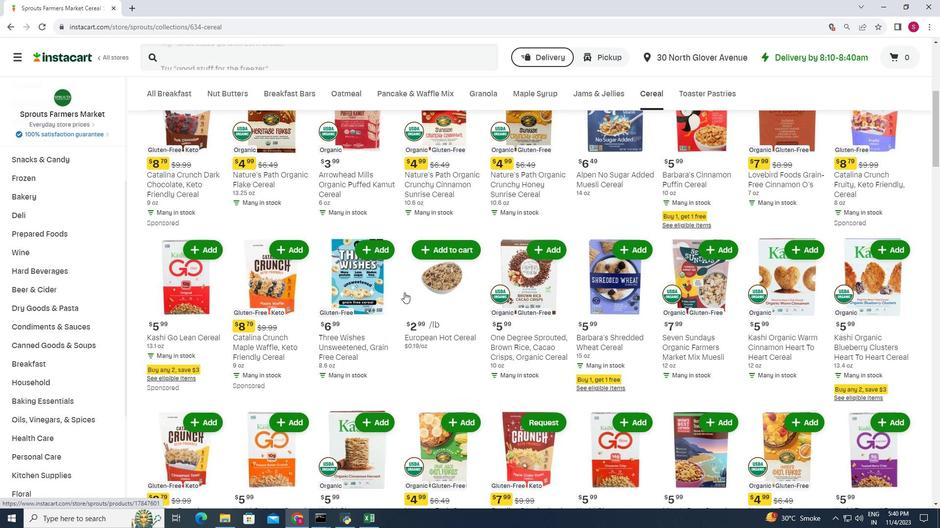 
Action: Mouse scrolled (404, 293) with delta (0, 0)
Screenshot: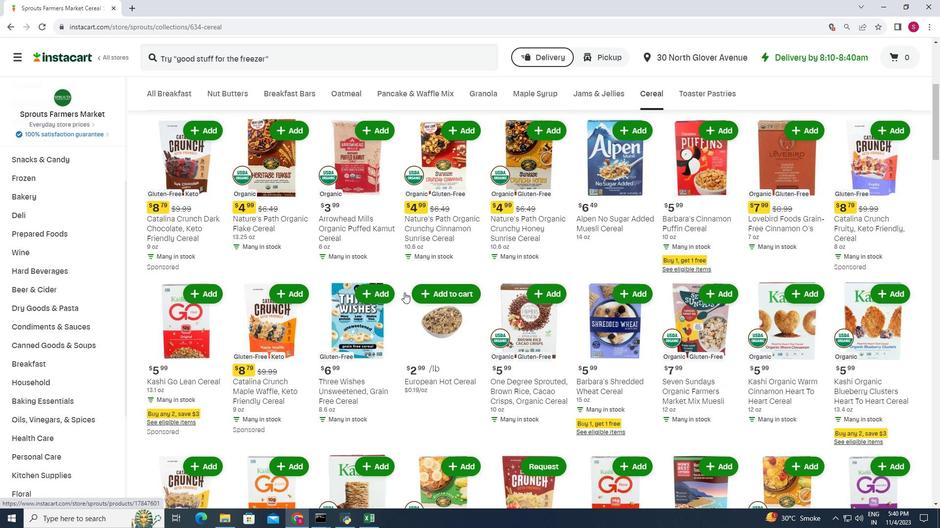 
Action: Mouse scrolled (404, 293) with delta (0, 0)
Screenshot: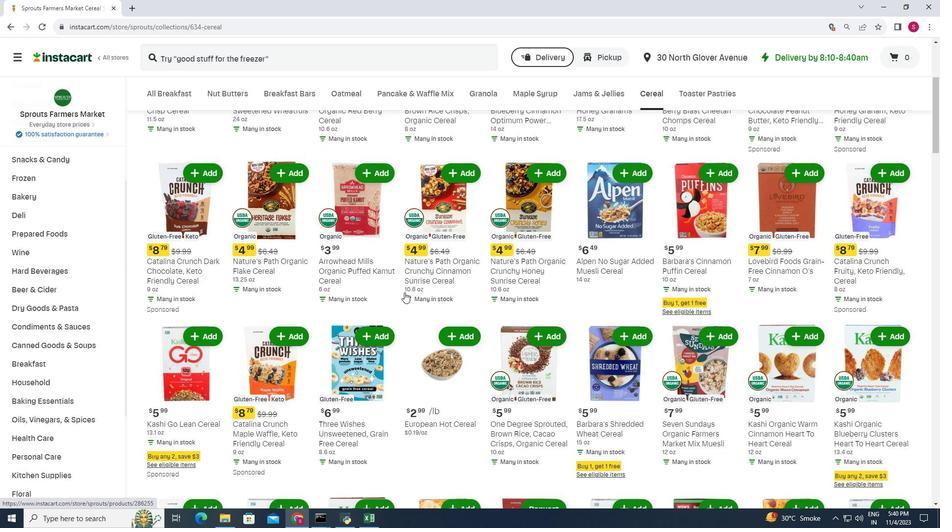 
Action: Mouse scrolled (404, 293) with delta (0, 0)
Screenshot: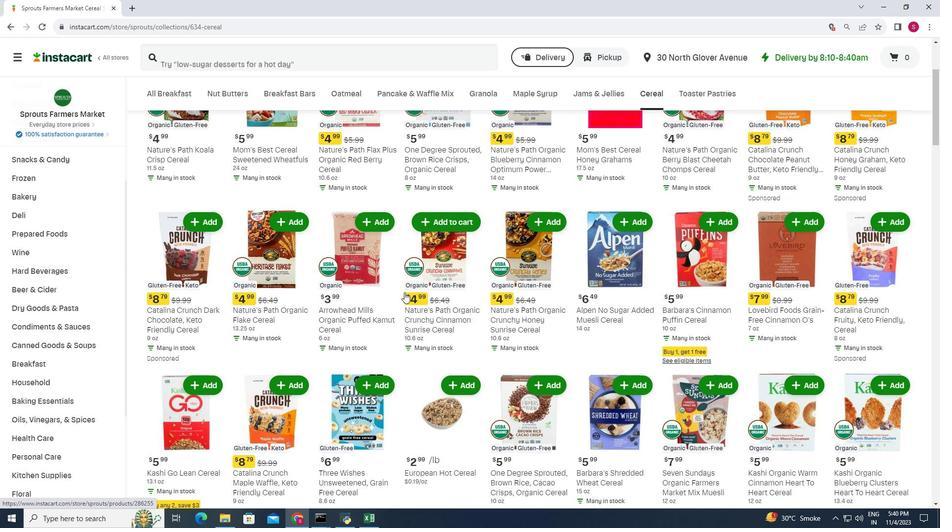 
Action: Mouse scrolled (404, 293) with delta (0, 0)
Screenshot: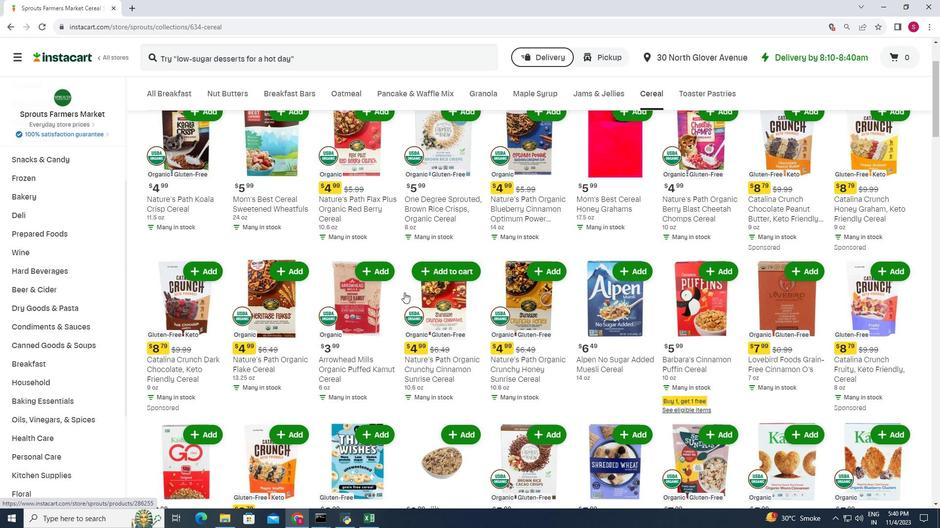 
Action: Mouse scrolled (404, 293) with delta (0, 0)
Screenshot: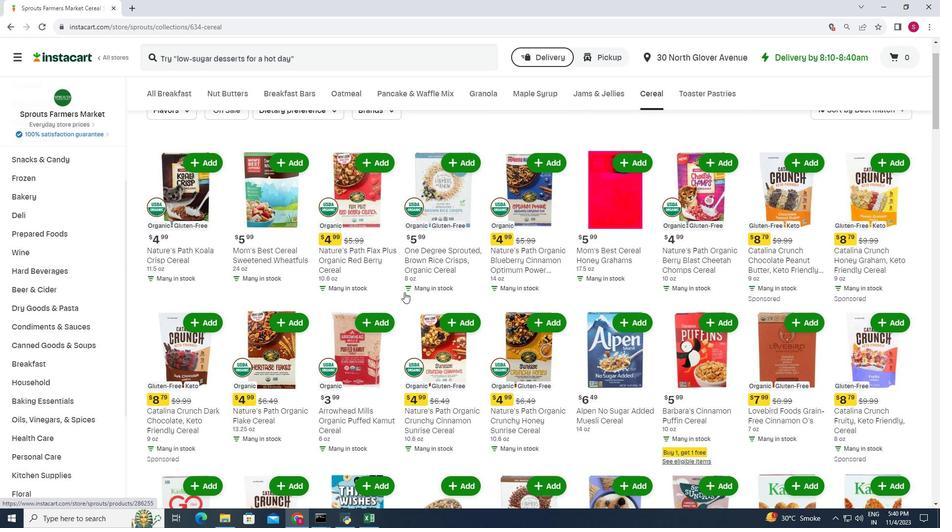 
Action: Mouse scrolled (404, 293) with delta (0, 0)
Screenshot: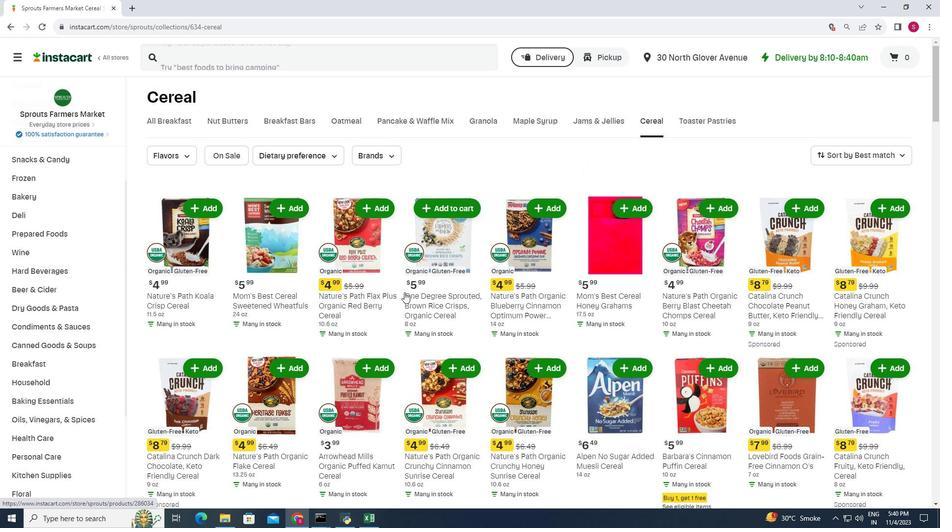 
Action: Mouse scrolled (404, 293) with delta (0, 0)
Screenshot: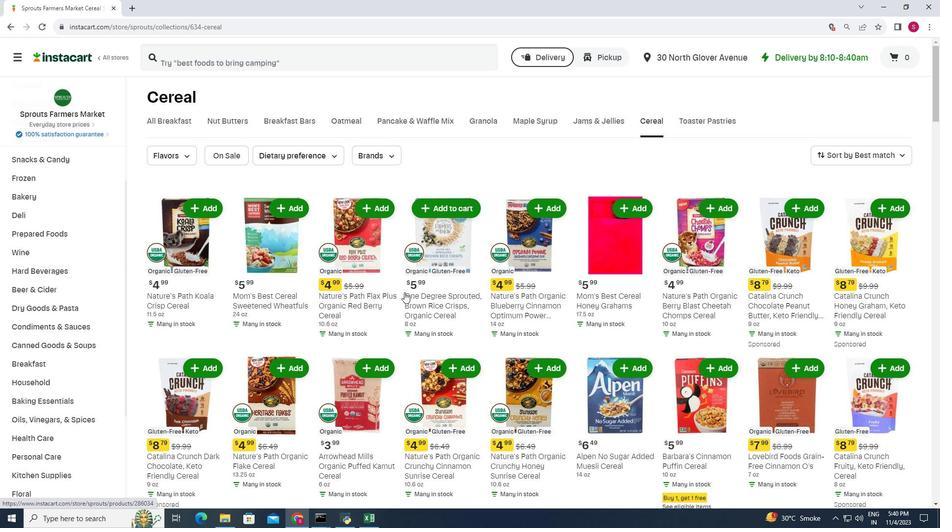 
